 Task: Create an Auction Website: Facilitates online auctions and bidding on various items or services.
Action: Mouse moved to (483, 174)
Screenshot: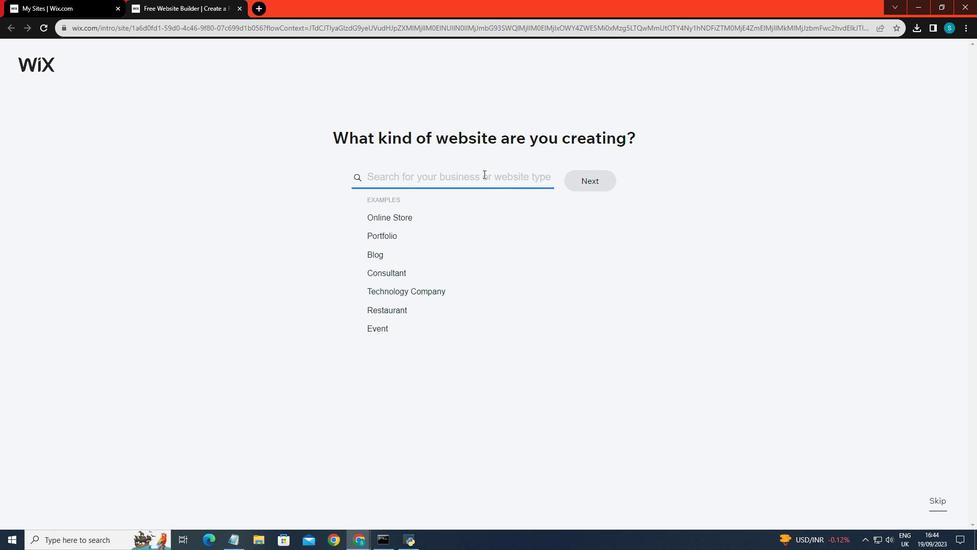 
Action: Mouse pressed left at (483, 174)
Screenshot: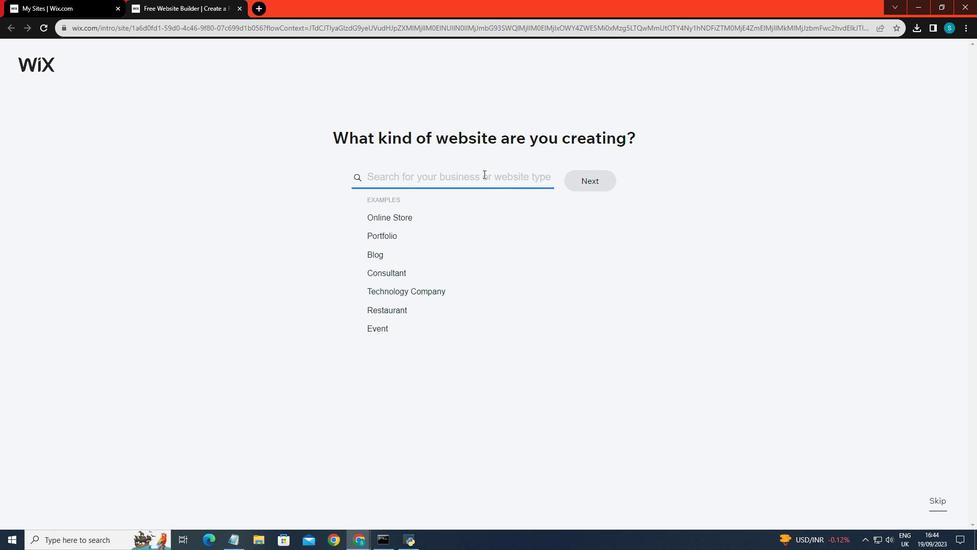 
Action: Key pressed ay<Key.backspace>uction
Screenshot: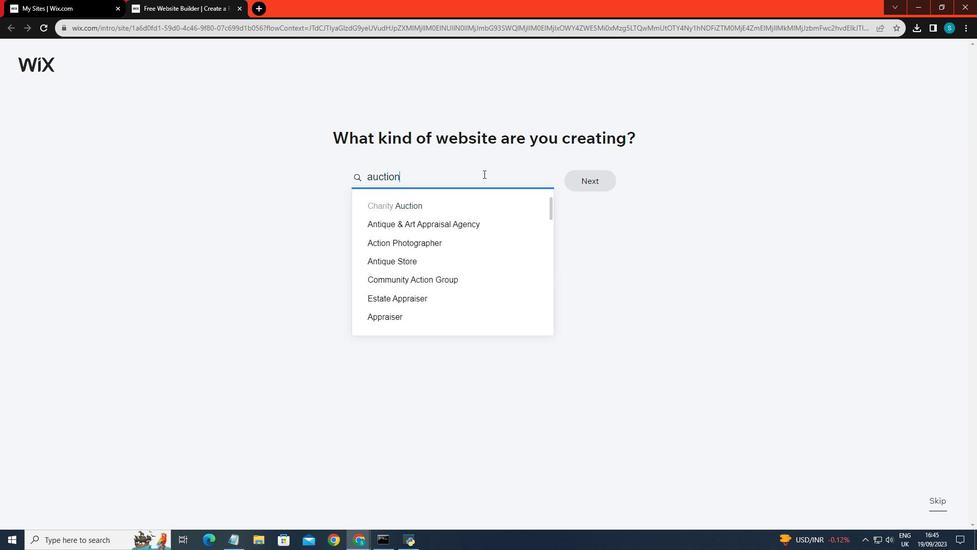 
Action: Mouse moved to (409, 246)
Screenshot: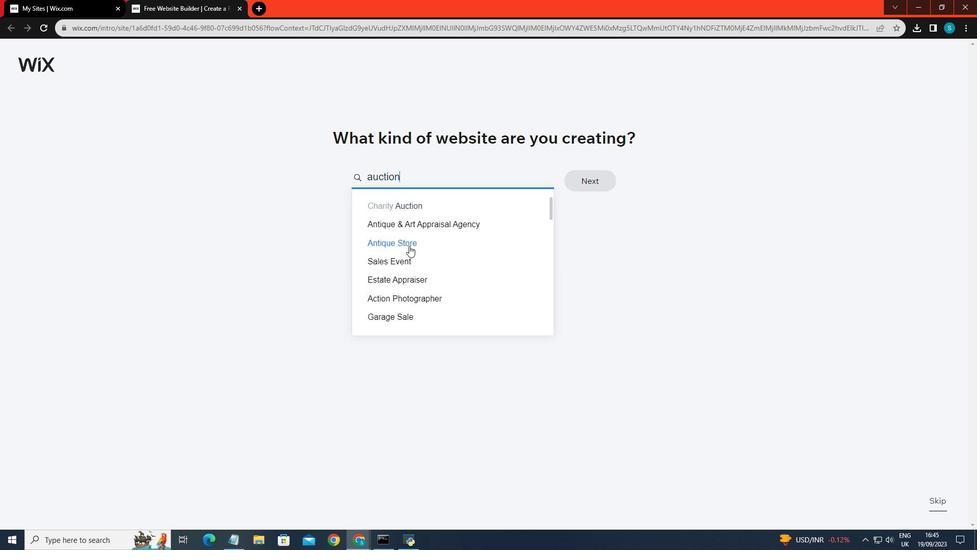 
Action: Mouse pressed left at (409, 246)
Screenshot: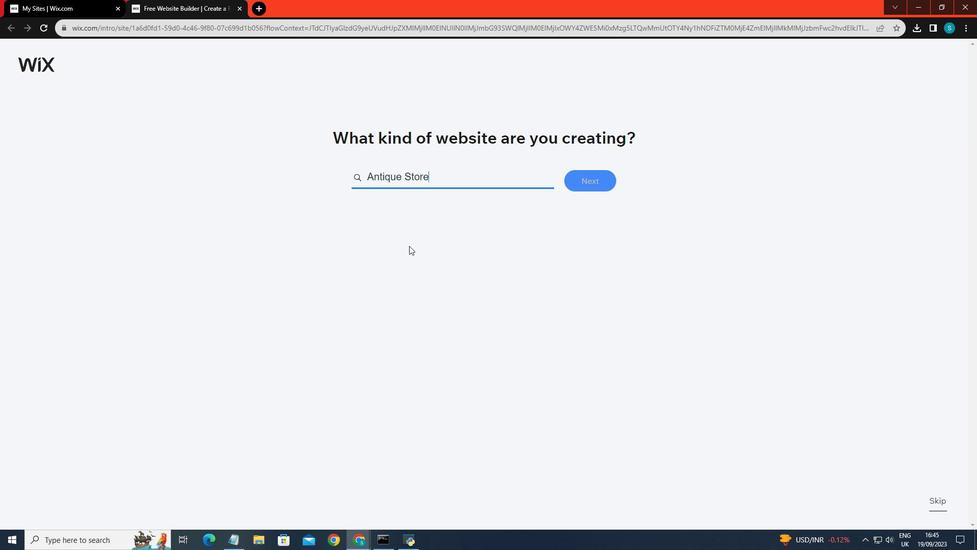 
Action: Mouse moved to (585, 174)
Screenshot: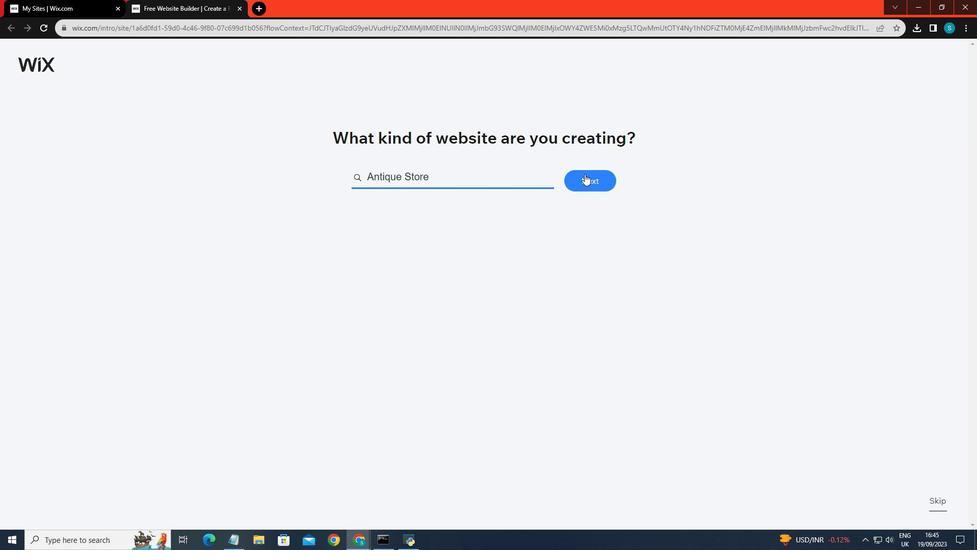 
Action: Mouse pressed left at (585, 174)
Screenshot: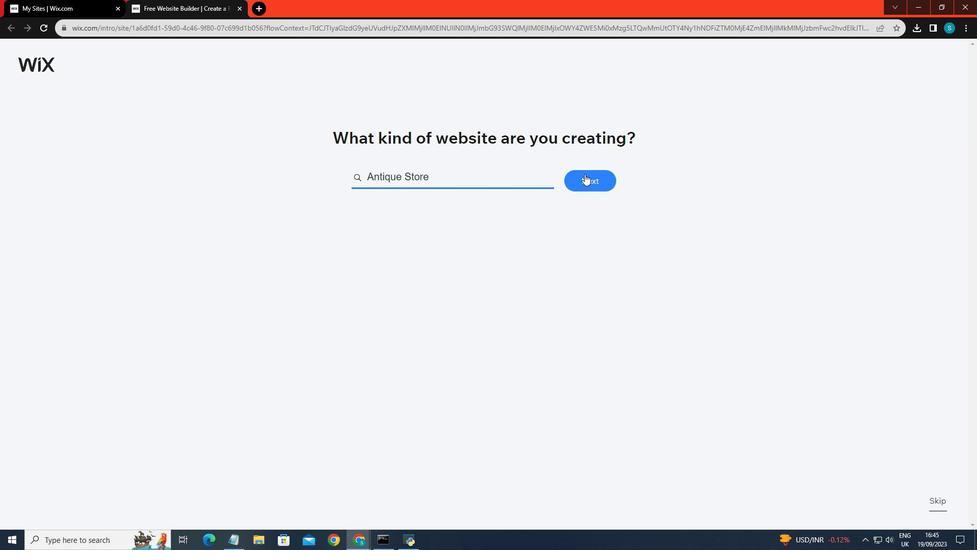 
Action: Mouse moved to (795, 131)
Screenshot: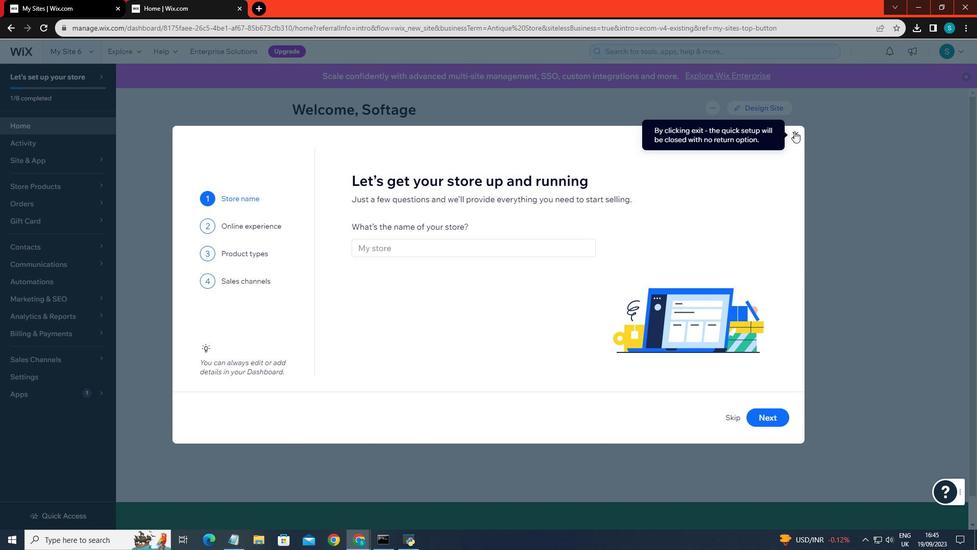 
Action: Mouse pressed left at (795, 131)
Screenshot: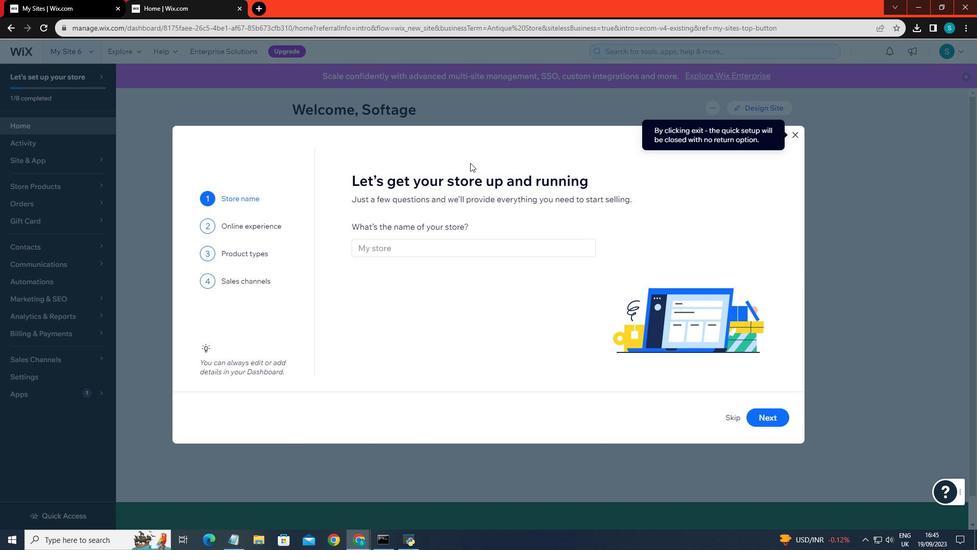 
Action: Mouse moved to (151, 158)
Screenshot: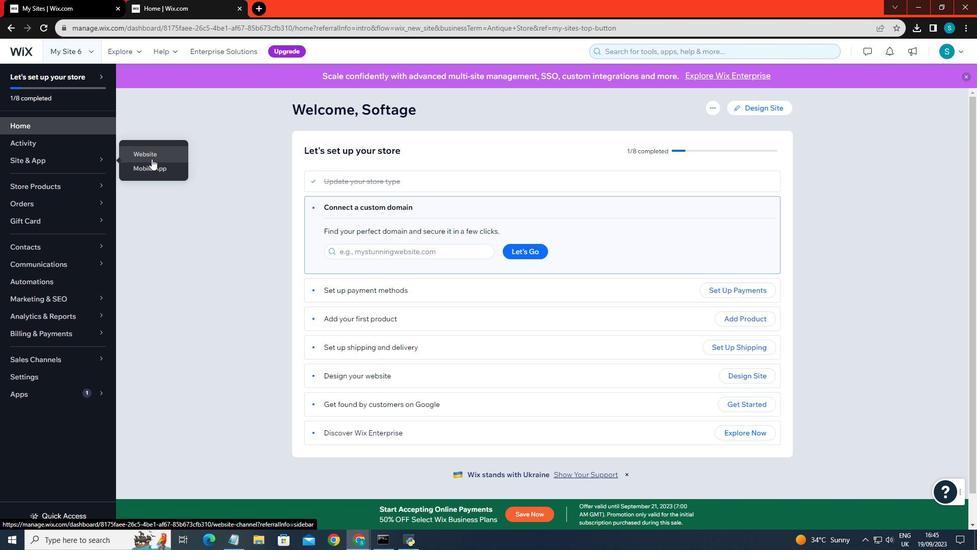 
Action: Mouse pressed left at (151, 158)
Screenshot: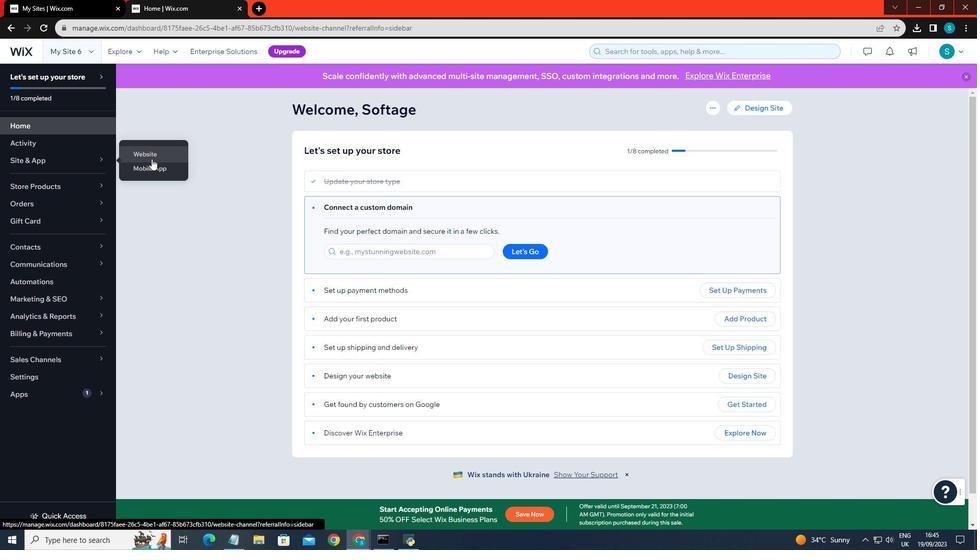 
Action: Mouse moved to (748, 292)
Screenshot: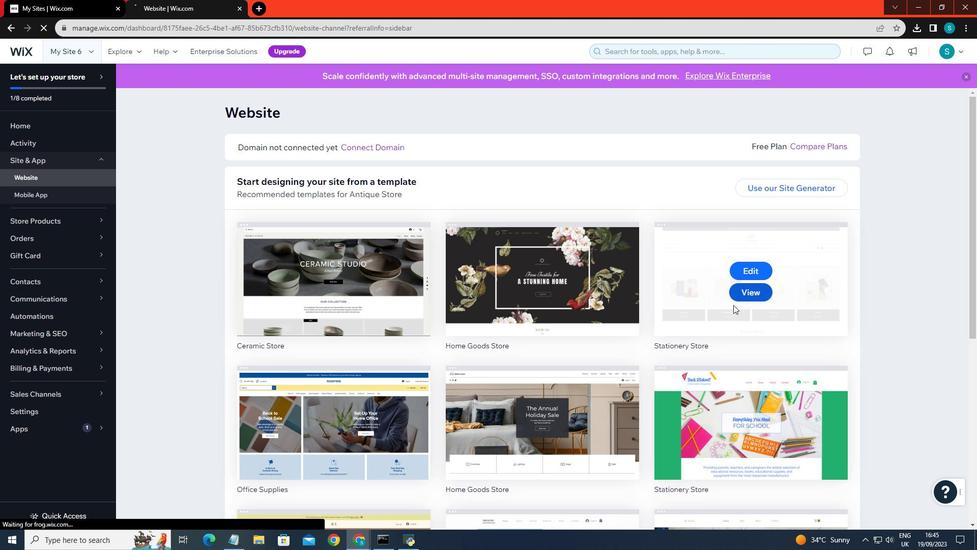 
Action: Mouse pressed left at (748, 292)
Screenshot: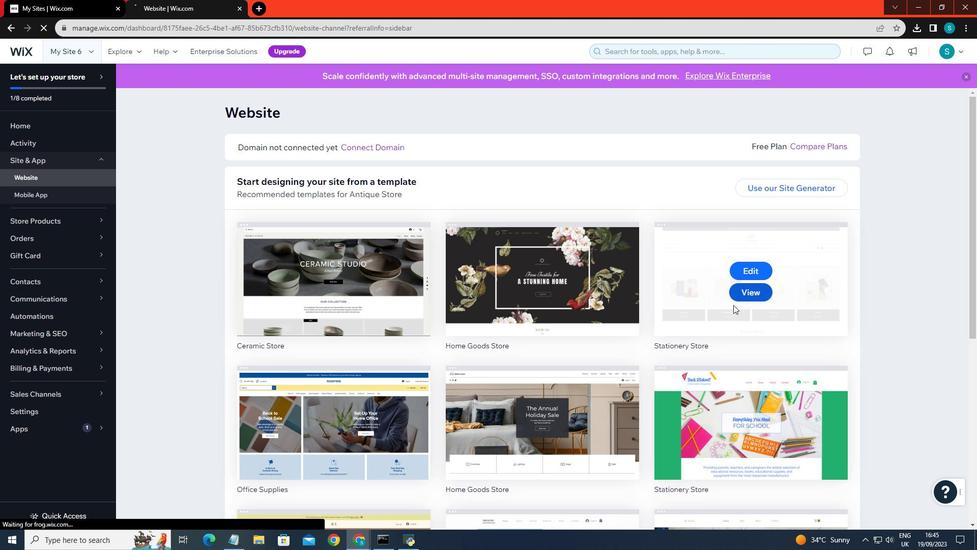 
Action: Mouse moved to (628, 367)
Screenshot: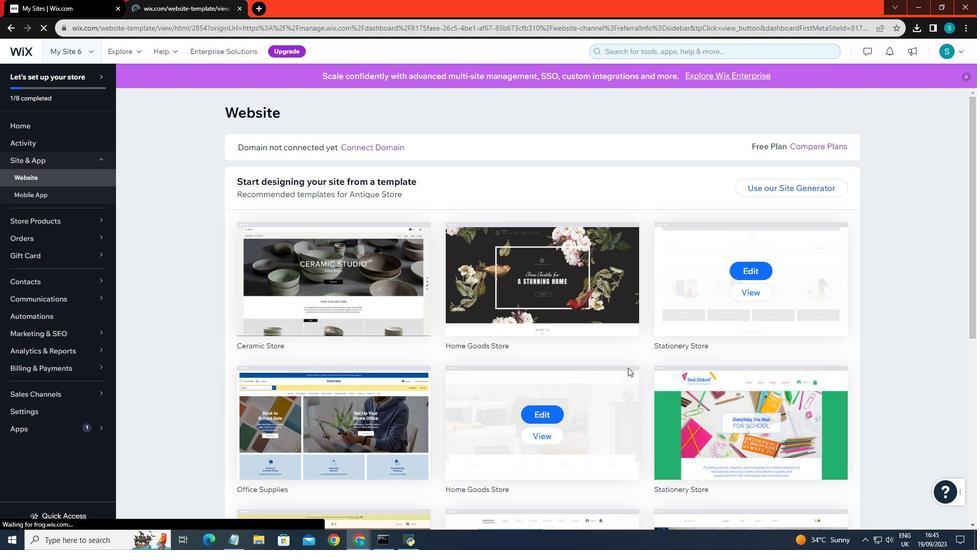 
Action: Mouse scrolled (628, 367) with delta (0, 0)
Screenshot: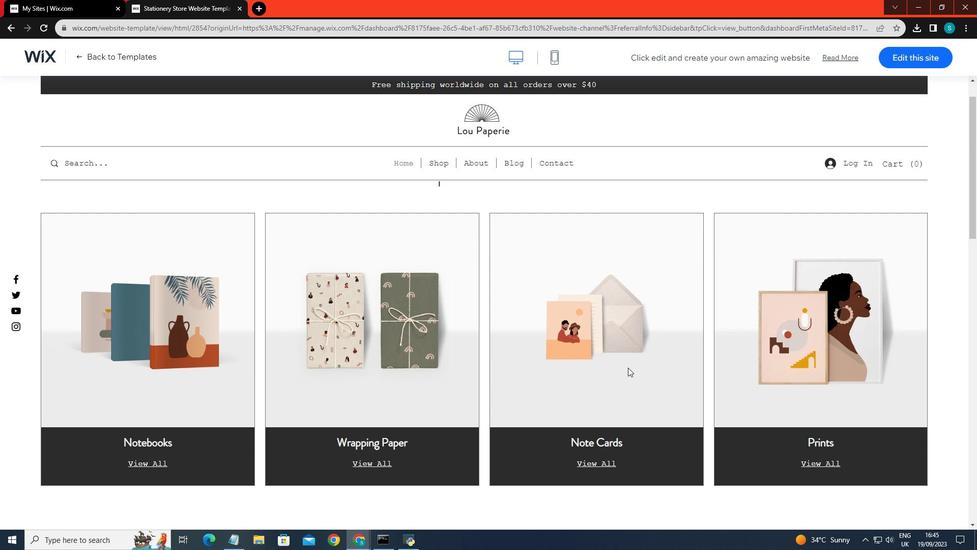 
Action: Mouse scrolled (628, 367) with delta (0, 0)
Screenshot: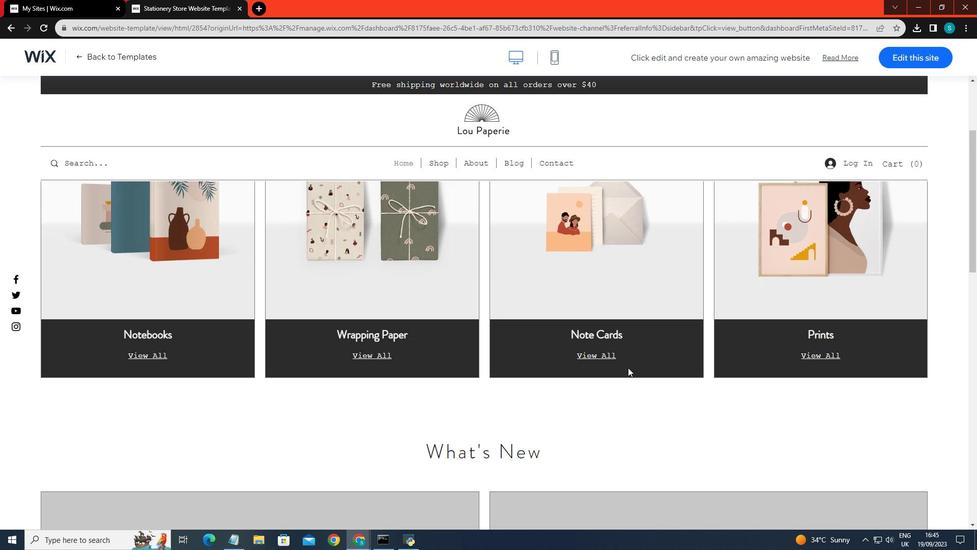 
Action: Mouse scrolled (628, 367) with delta (0, 0)
Screenshot: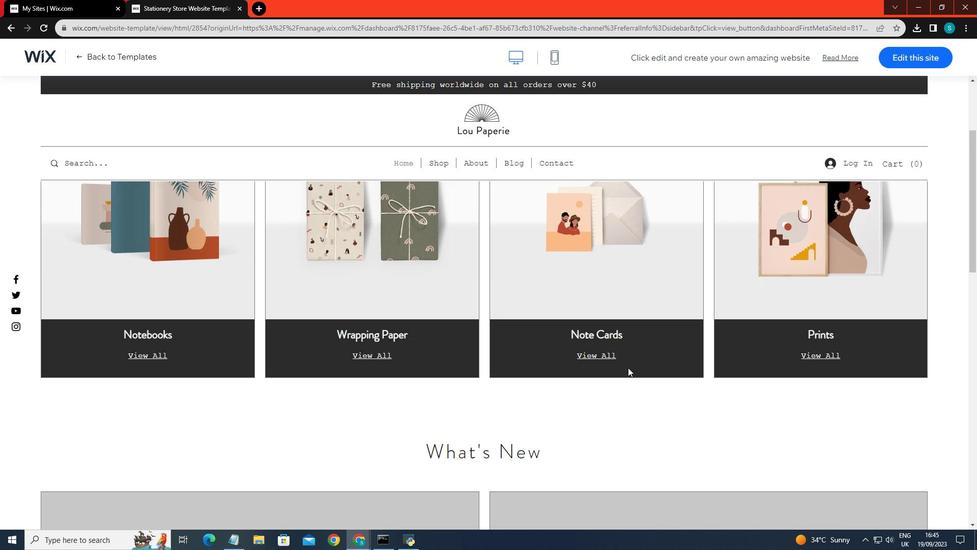 
Action: Mouse scrolled (628, 367) with delta (0, 0)
Screenshot: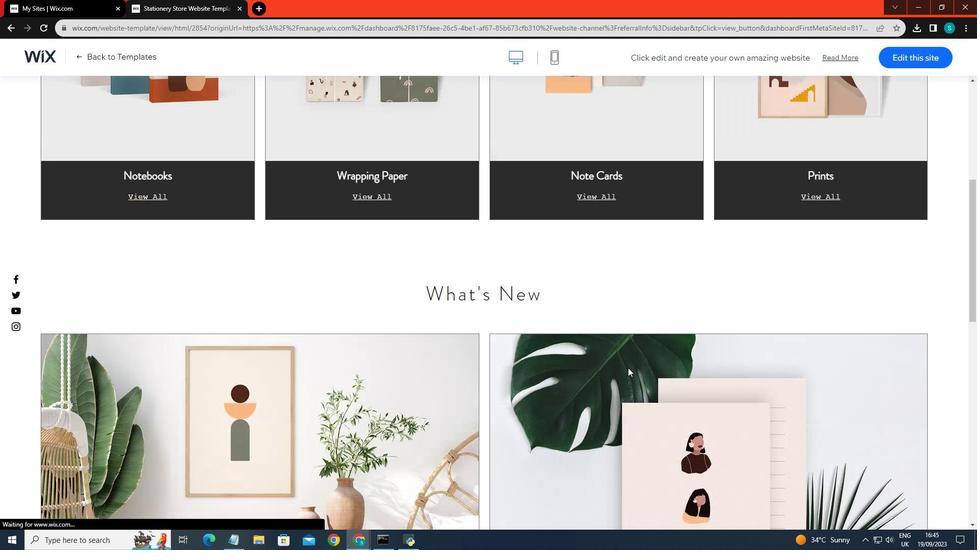 
Action: Mouse scrolled (628, 367) with delta (0, 0)
Screenshot: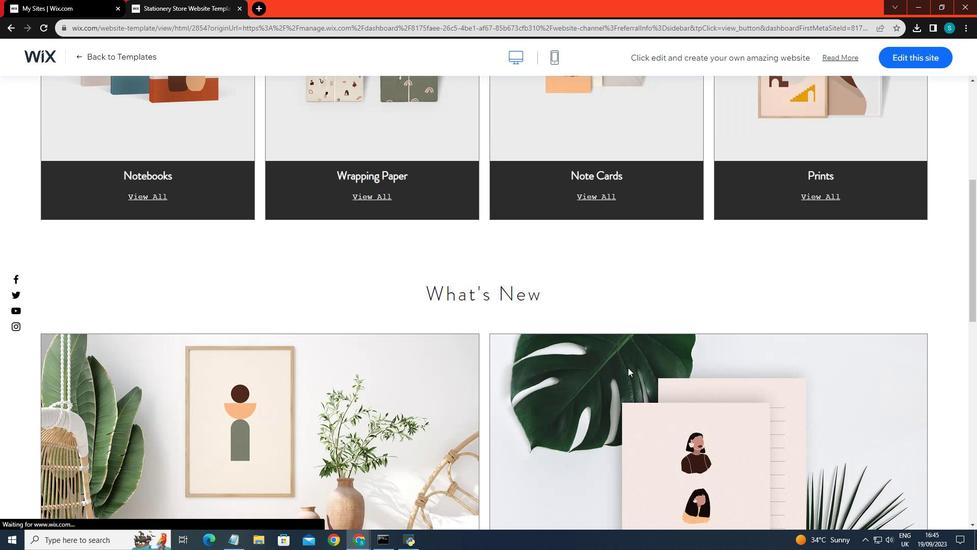
Action: Mouse scrolled (628, 367) with delta (0, 0)
Screenshot: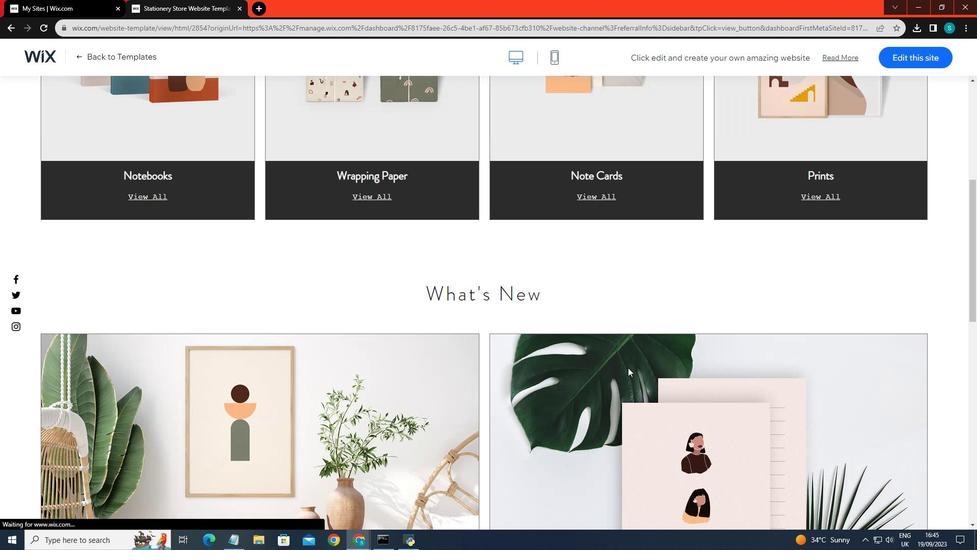 
Action: Mouse scrolled (628, 367) with delta (0, 0)
Screenshot: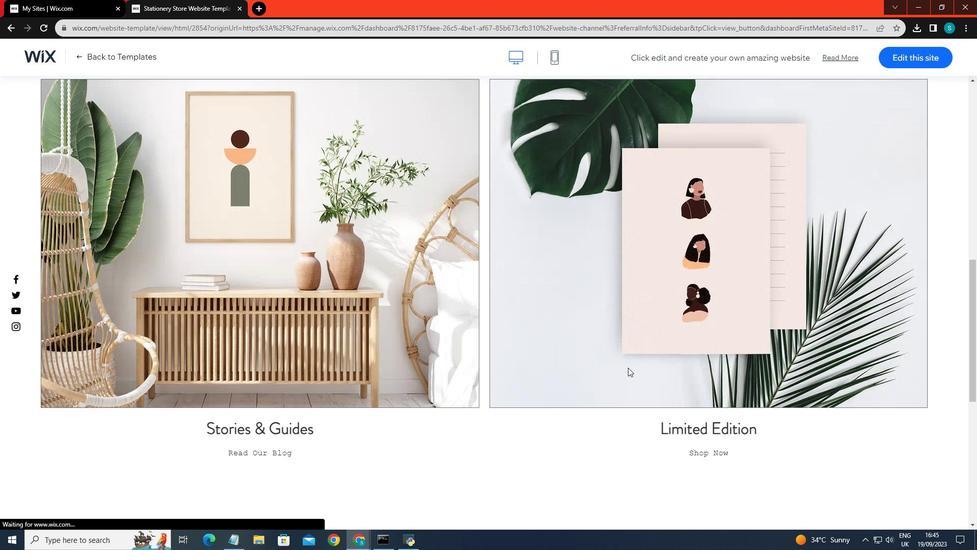 
Action: Mouse scrolled (628, 367) with delta (0, 0)
Screenshot: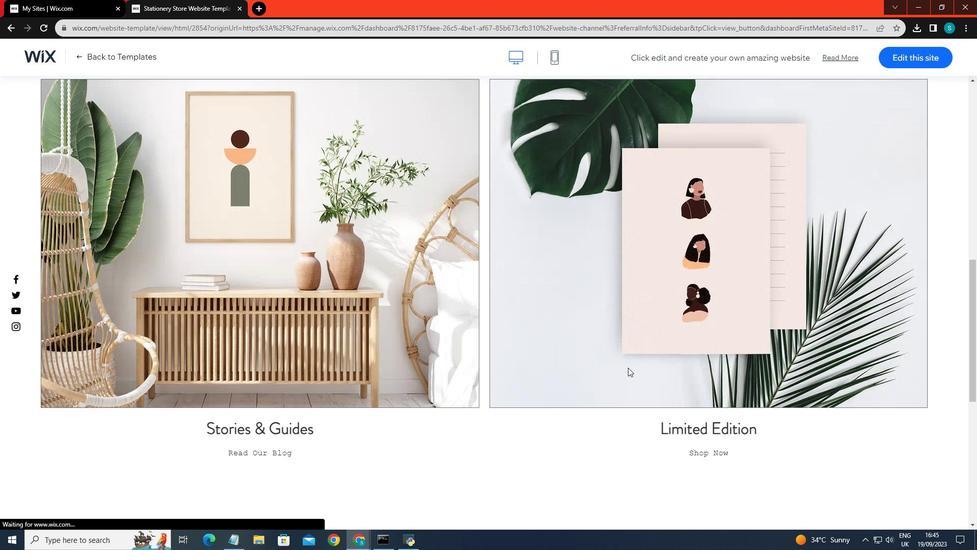 
Action: Mouse scrolled (628, 367) with delta (0, 0)
Screenshot: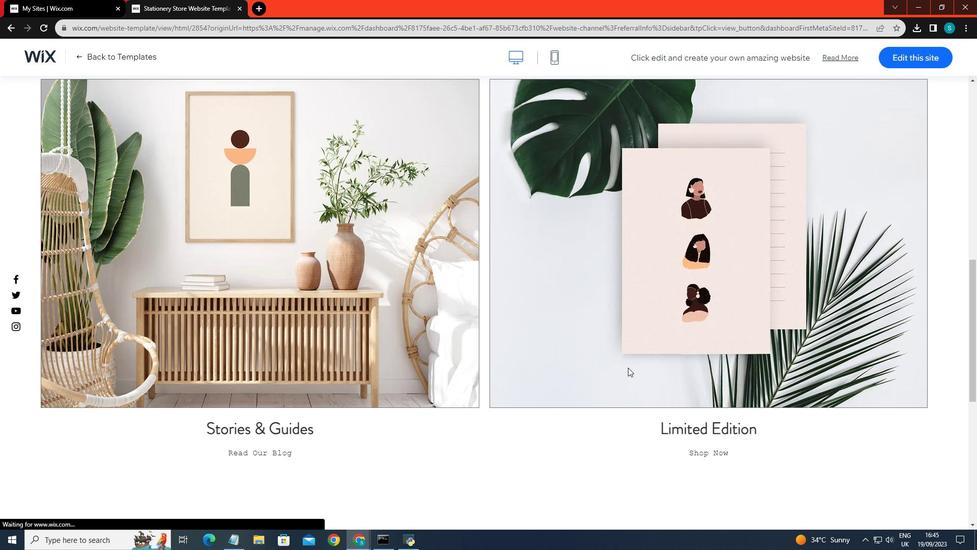 
Action: Mouse scrolled (628, 367) with delta (0, 0)
Screenshot: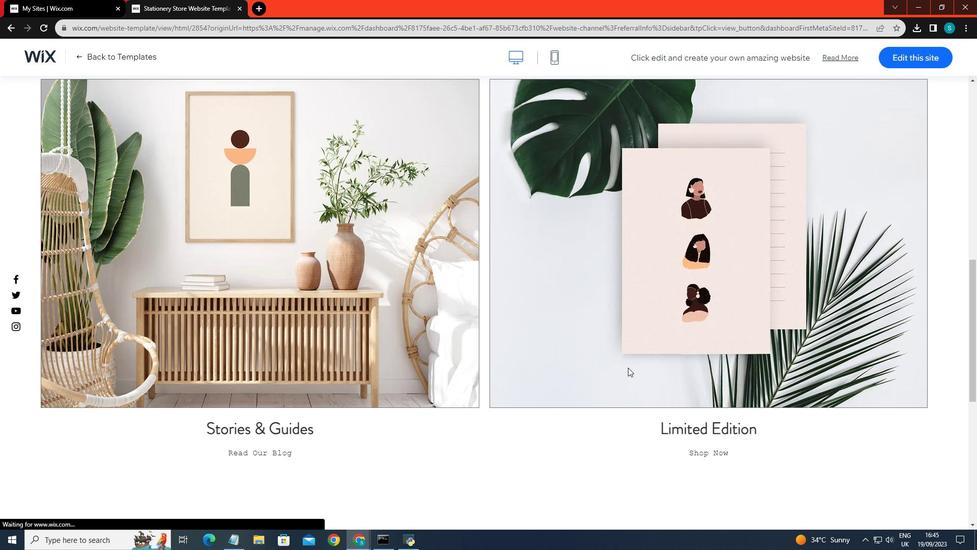 
Action: Mouse scrolled (628, 367) with delta (0, 0)
Screenshot: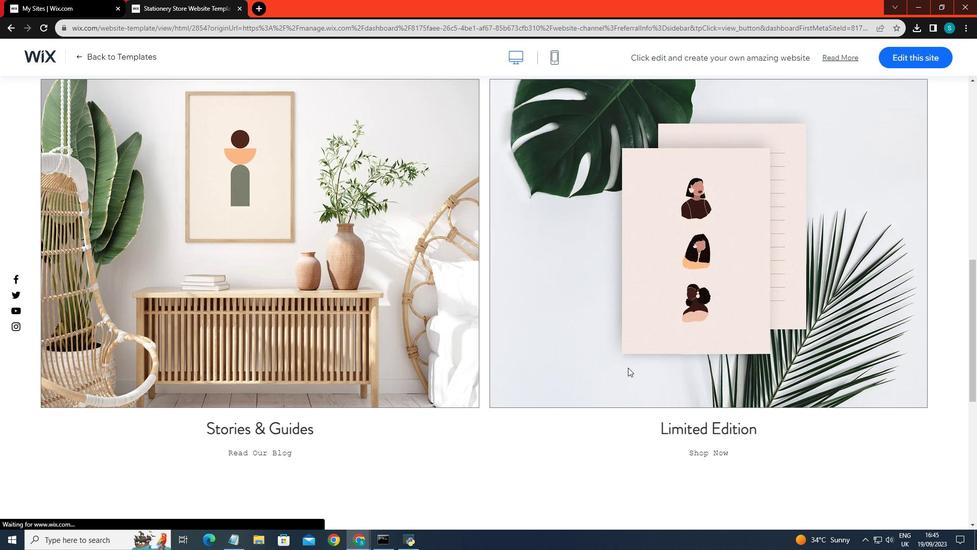 
Action: Mouse scrolled (628, 367) with delta (0, 0)
Screenshot: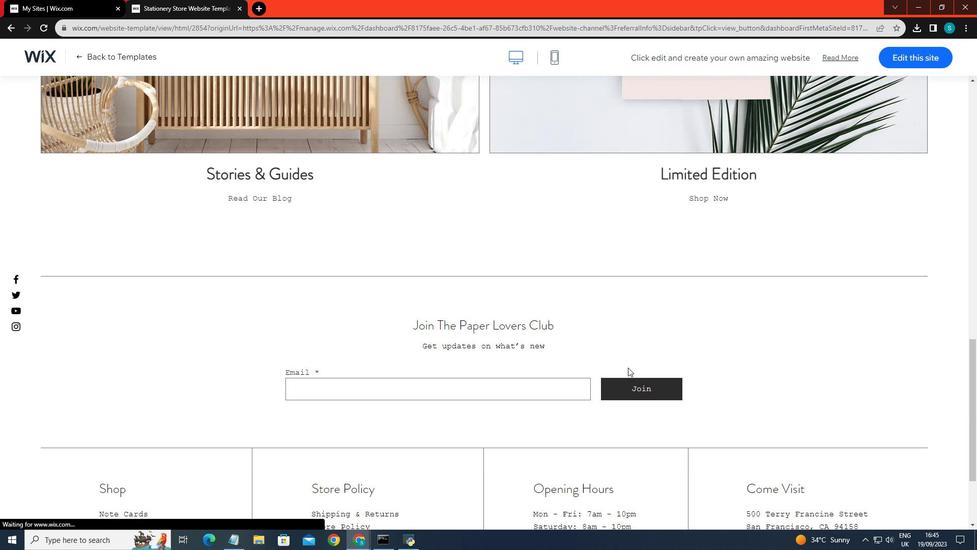 
Action: Mouse scrolled (628, 367) with delta (0, 0)
Screenshot: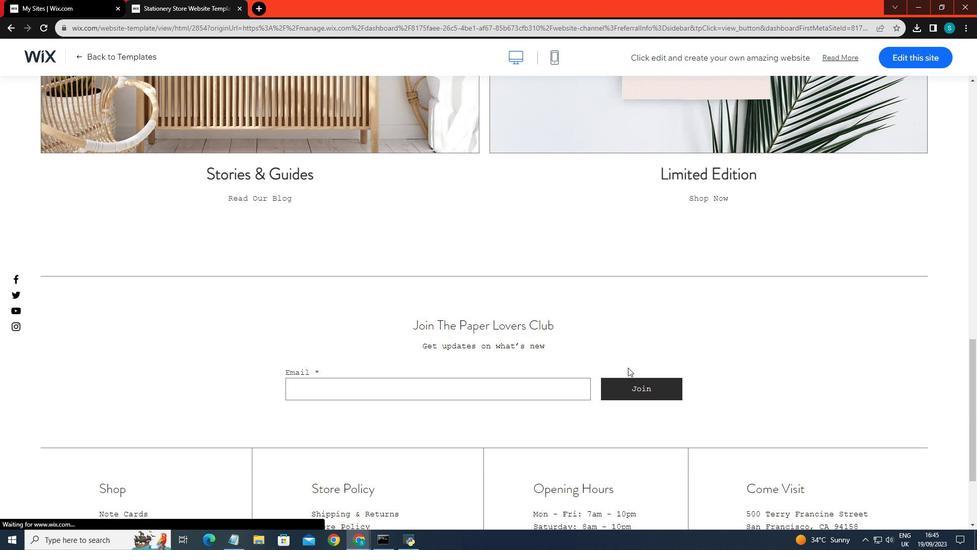 
Action: Mouse scrolled (628, 367) with delta (0, 0)
Screenshot: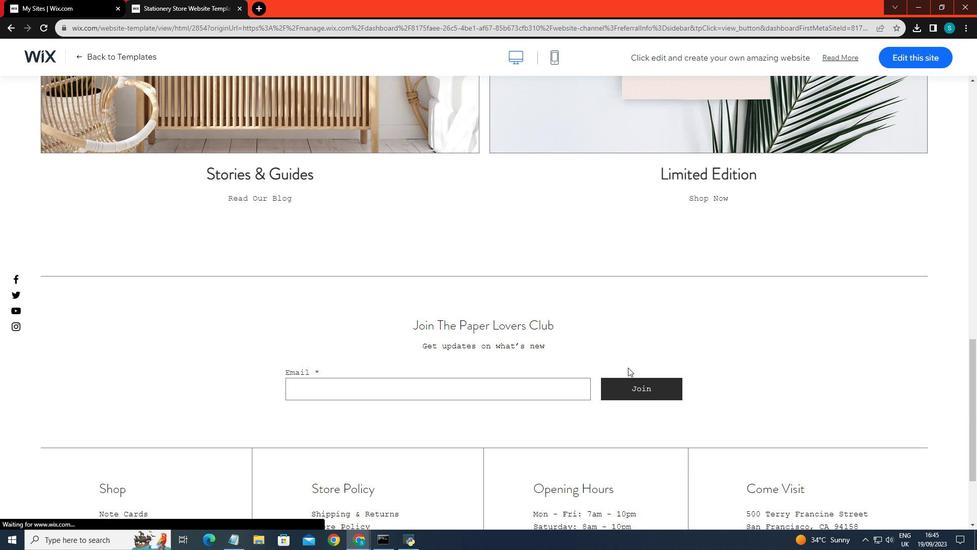 
Action: Mouse scrolled (628, 367) with delta (0, 0)
Screenshot: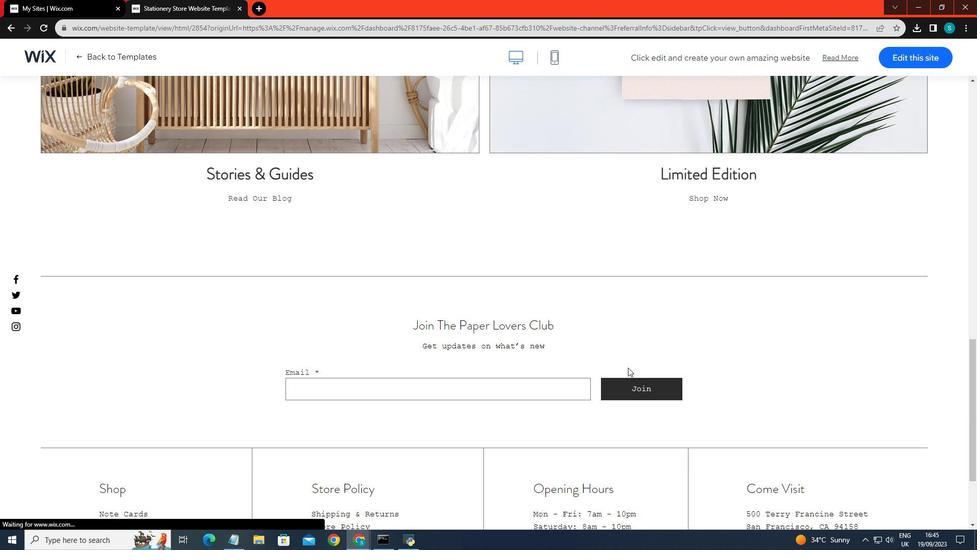 
Action: Mouse scrolled (628, 367) with delta (0, 0)
Screenshot: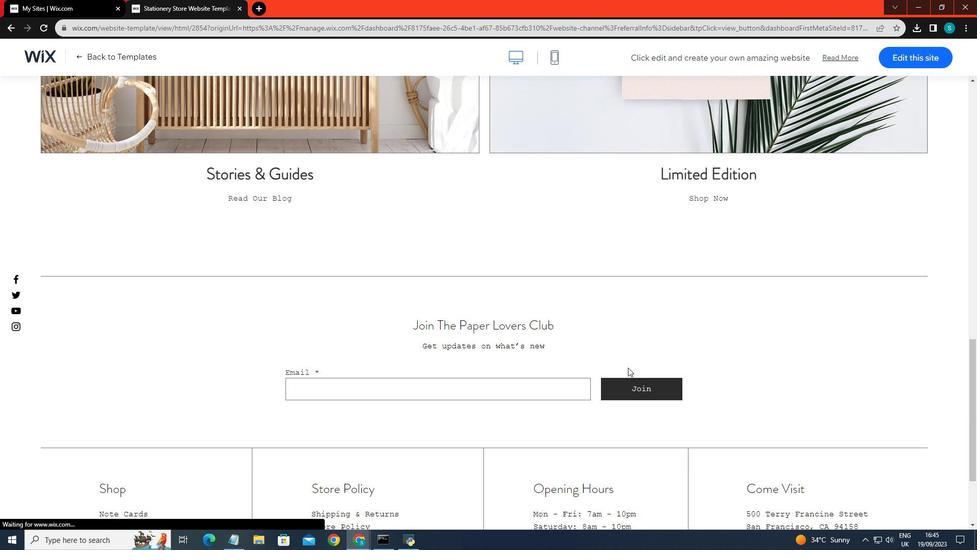 
Action: Mouse scrolled (628, 367) with delta (0, 0)
Screenshot: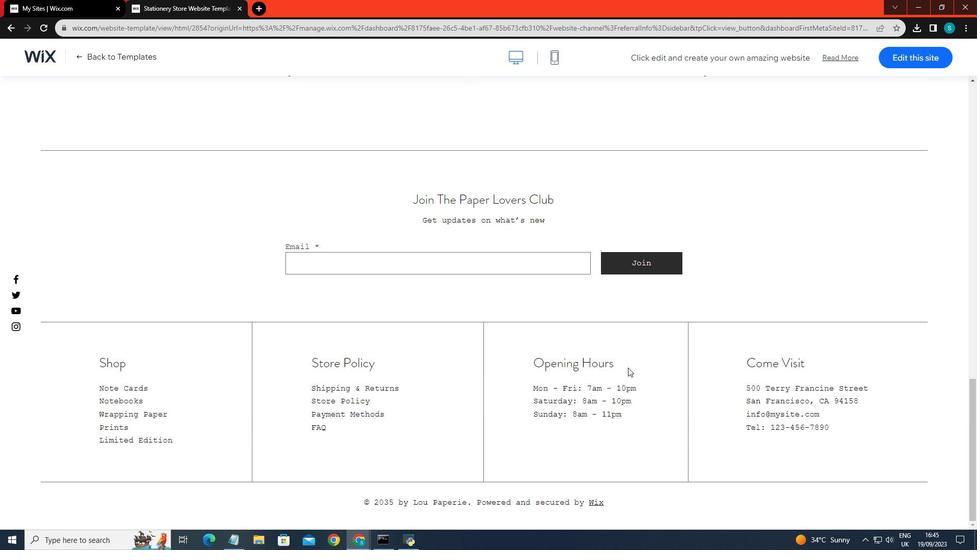 
Action: Mouse scrolled (628, 367) with delta (0, 0)
Screenshot: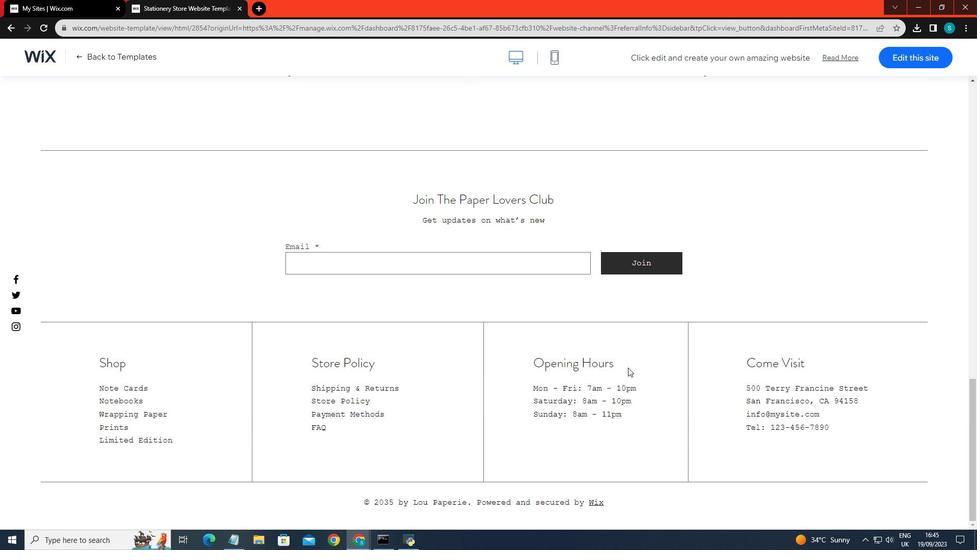 
Action: Mouse scrolled (628, 367) with delta (0, 0)
Screenshot: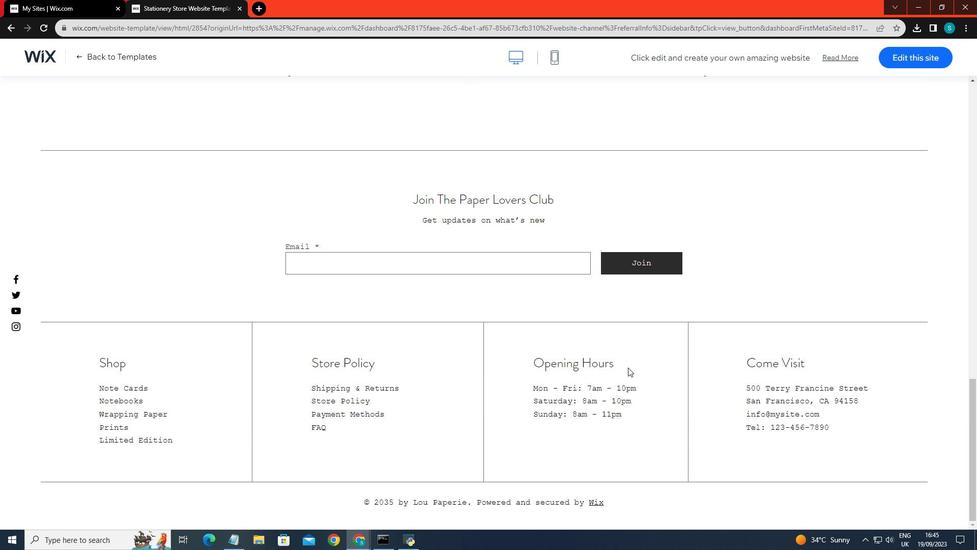
Action: Mouse scrolled (628, 367) with delta (0, 0)
Screenshot: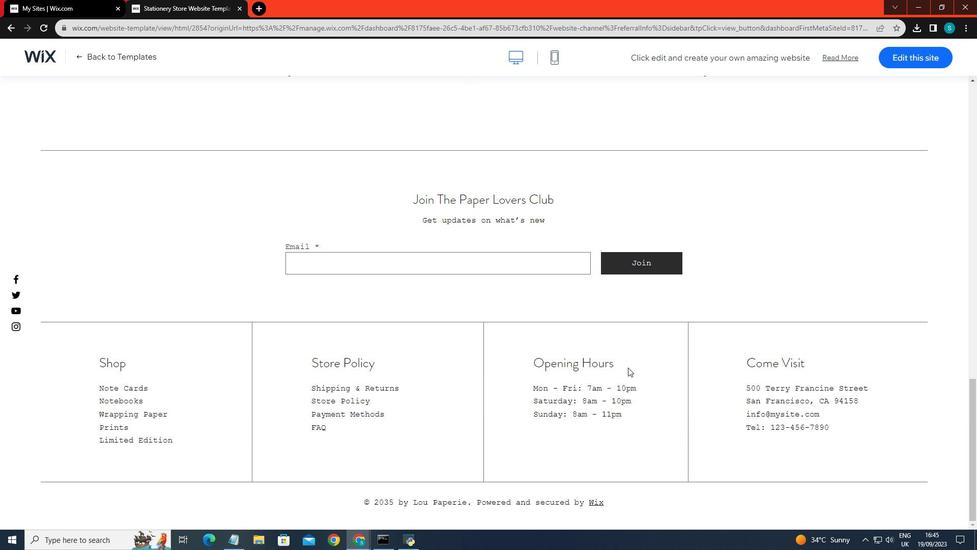 
Action: Mouse scrolled (628, 367) with delta (0, 0)
Screenshot: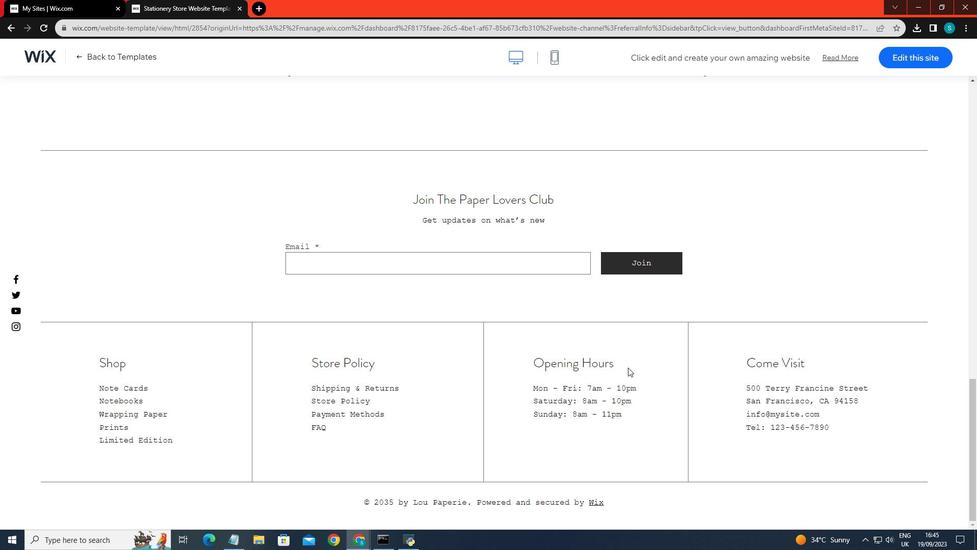 
Action: Mouse scrolled (628, 367) with delta (0, 0)
Screenshot: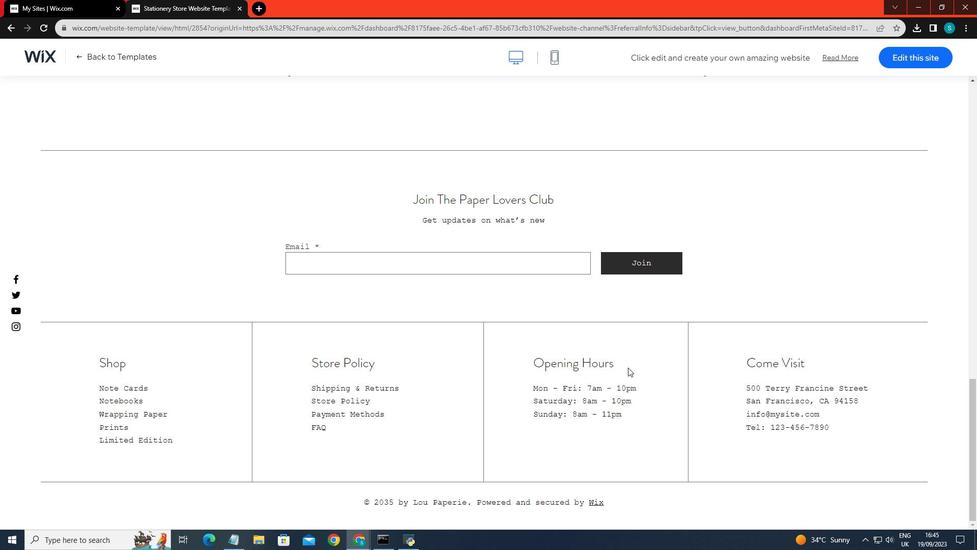 
Action: Mouse scrolled (628, 367) with delta (0, 0)
Screenshot: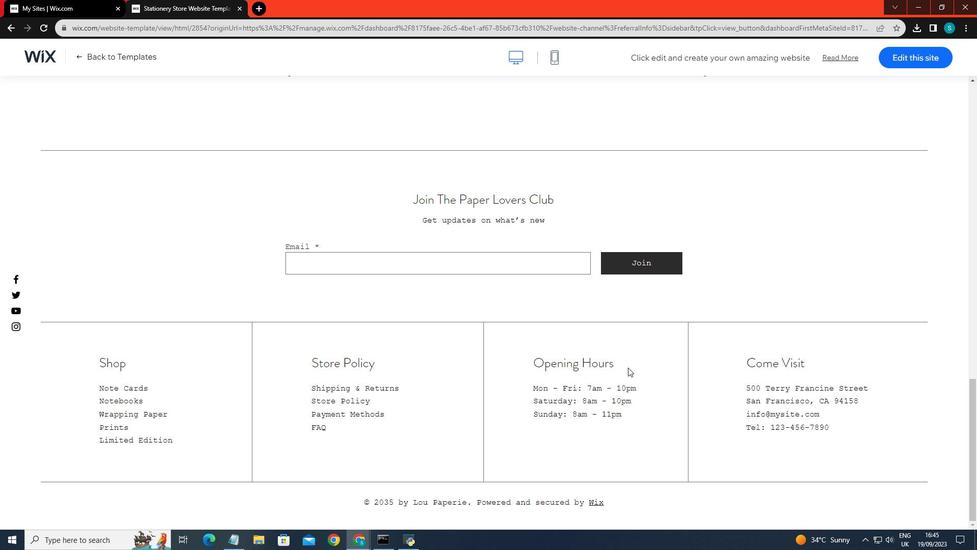 
Action: Mouse scrolled (628, 367) with delta (0, 0)
Screenshot: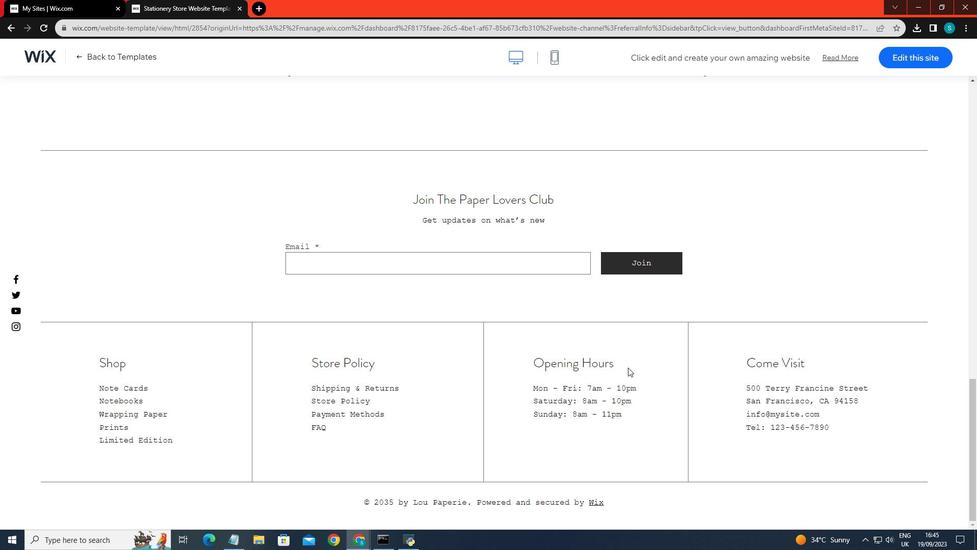 
Action: Mouse scrolled (628, 367) with delta (0, 0)
Screenshot: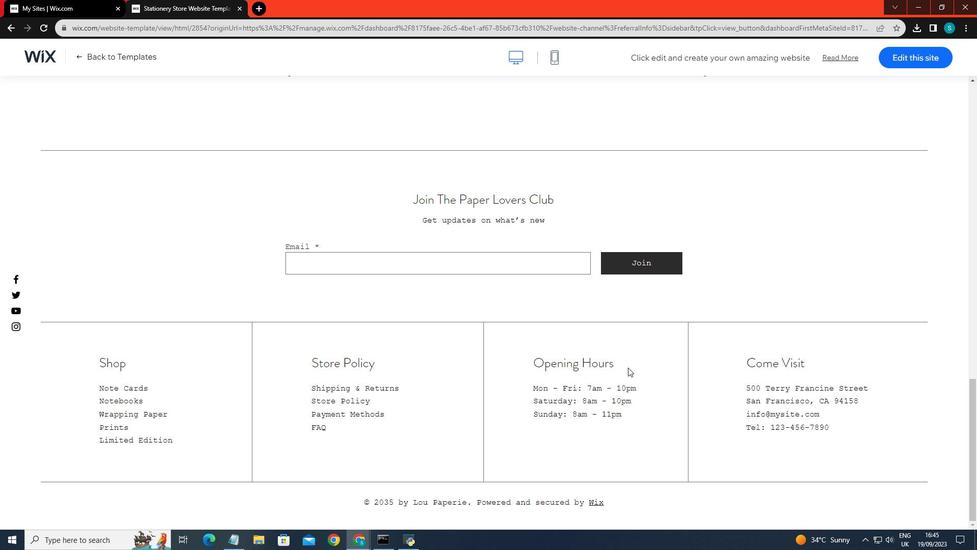 
Action: Mouse scrolled (628, 368) with delta (0, 0)
Screenshot: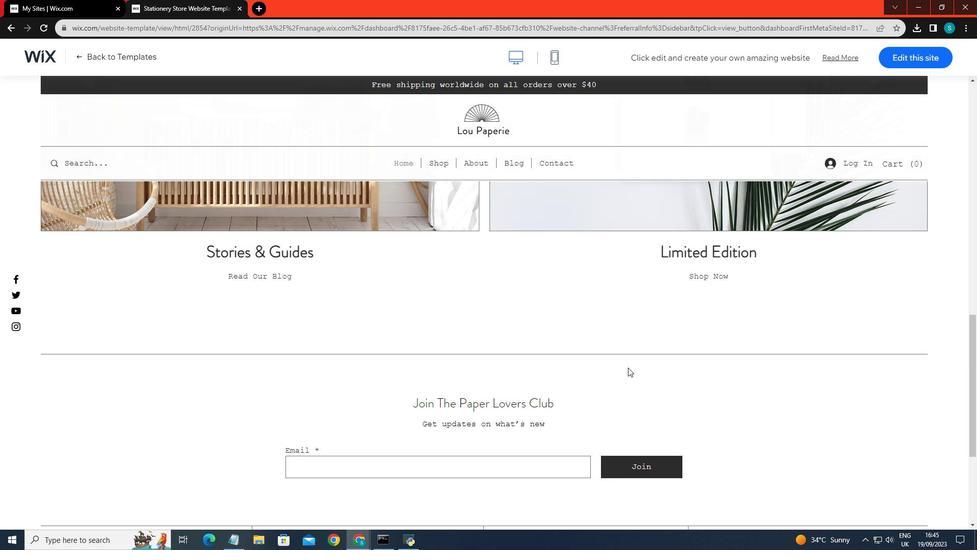 
Action: Mouse scrolled (628, 368) with delta (0, 0)
Screenshot: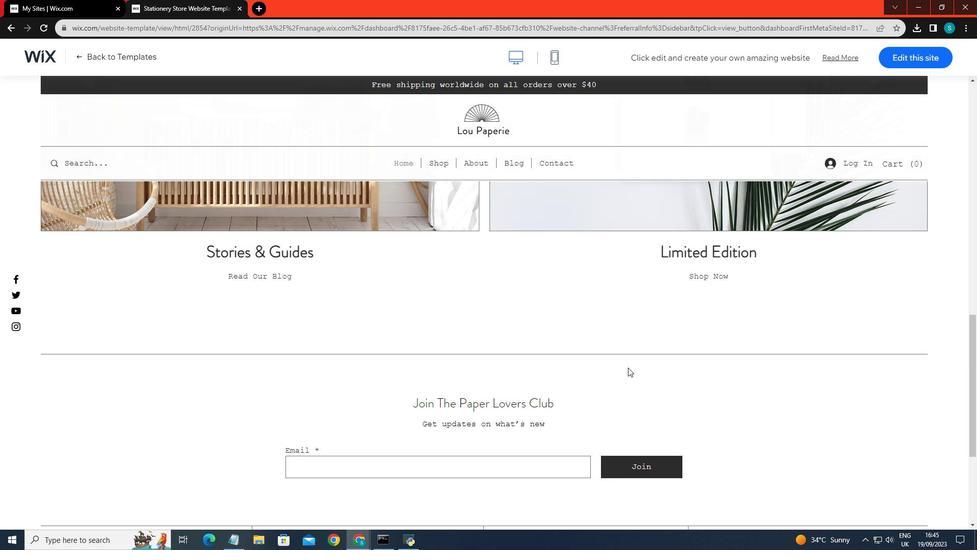 
Action: Mouse scrolled (628, 368) with delta (0, 0)
Screenshot: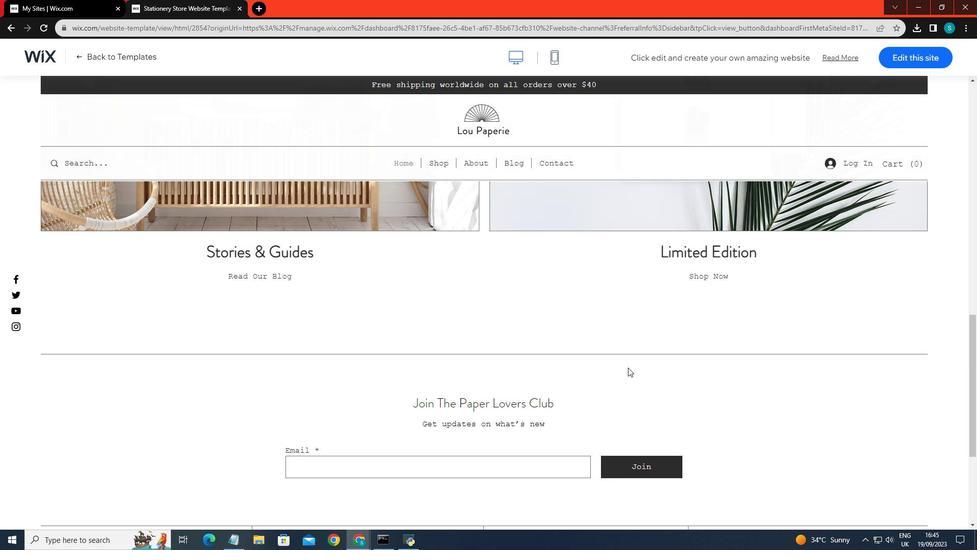 
Action: Mouse scrolled (628, 368) with delta (0, 0)
Screenshot: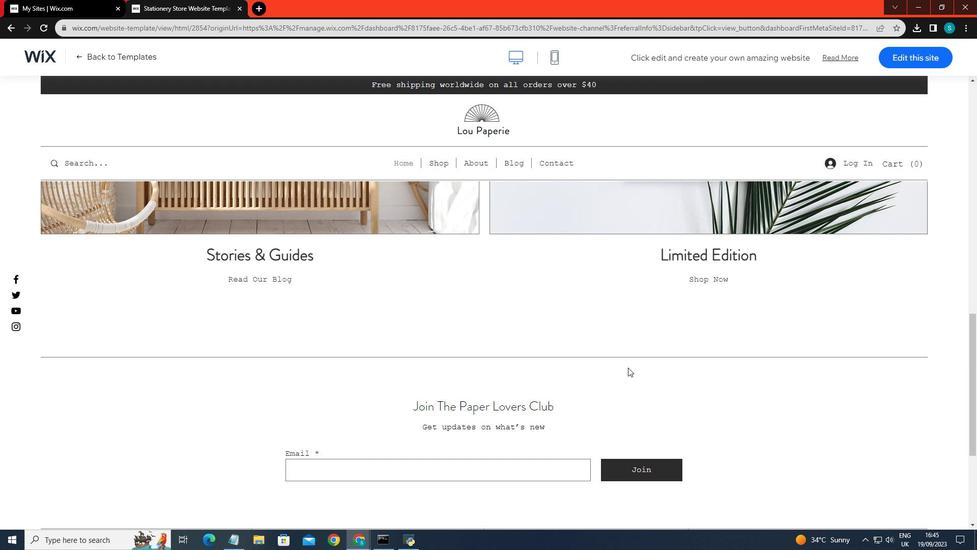 
Action: Mouse scrolled (628, 368) with delta (0, 0)
Screenshot: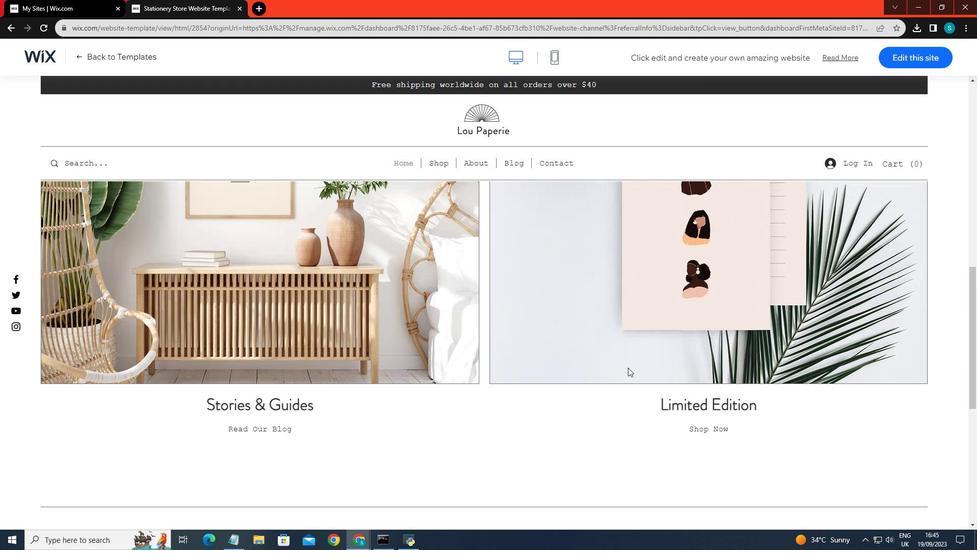 
Action: Mouse scrolled (628, 368) with delta (0, 0)
Screenshot: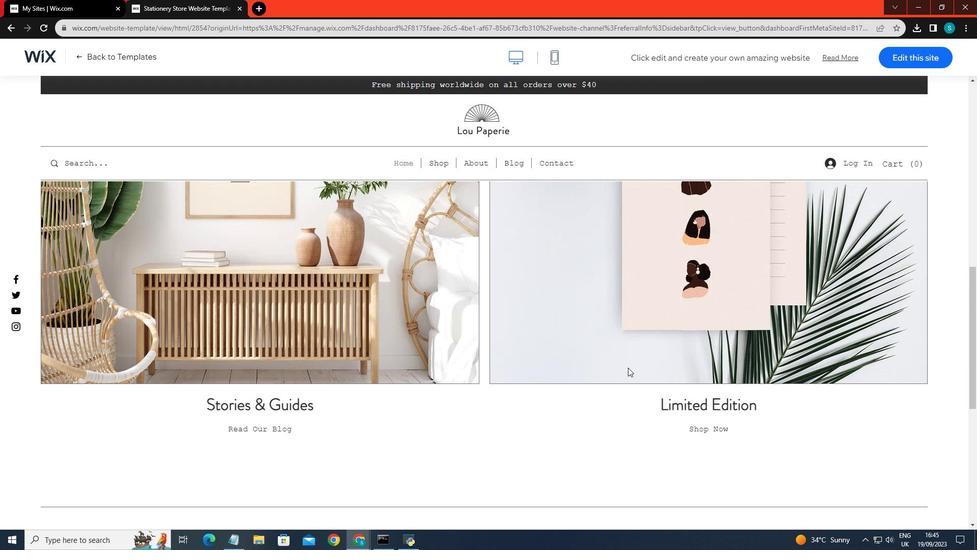 
Action: Mouse scrolled (628, 368) with delta (0, 0)
Screenshot: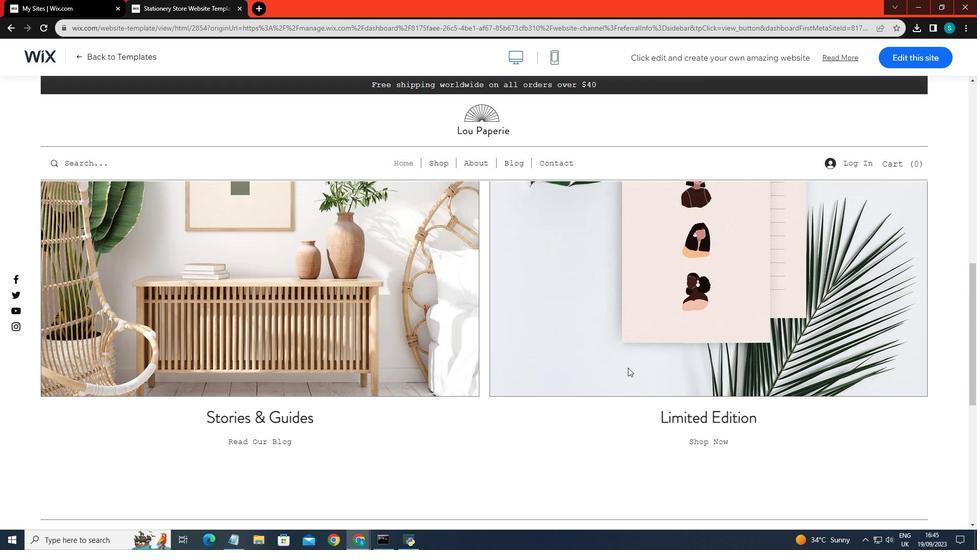 
Action: Mouse scrolled (628, 368) with delta (0, 0)
Screenshot: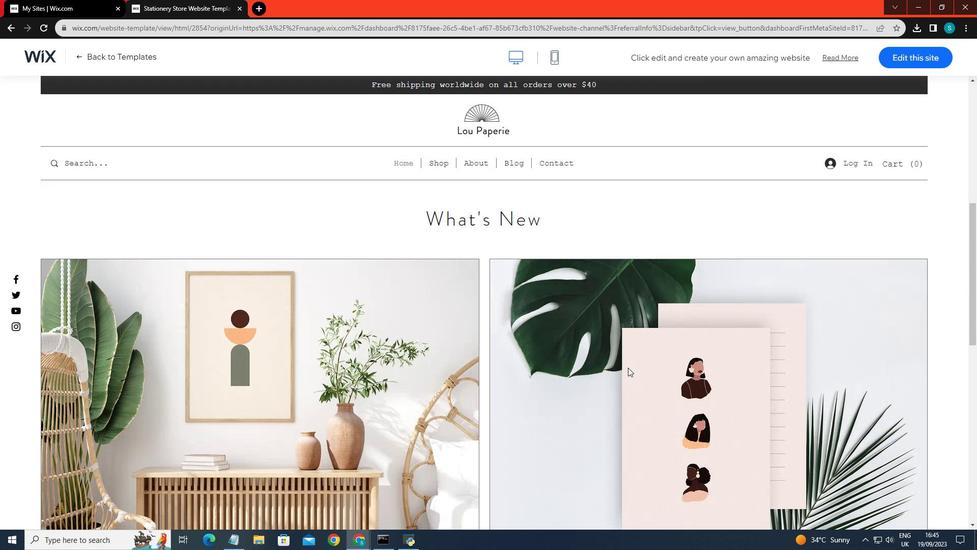 
Action: Mouse scrolled (628, 368) with delta (0, 0)
Screenshot: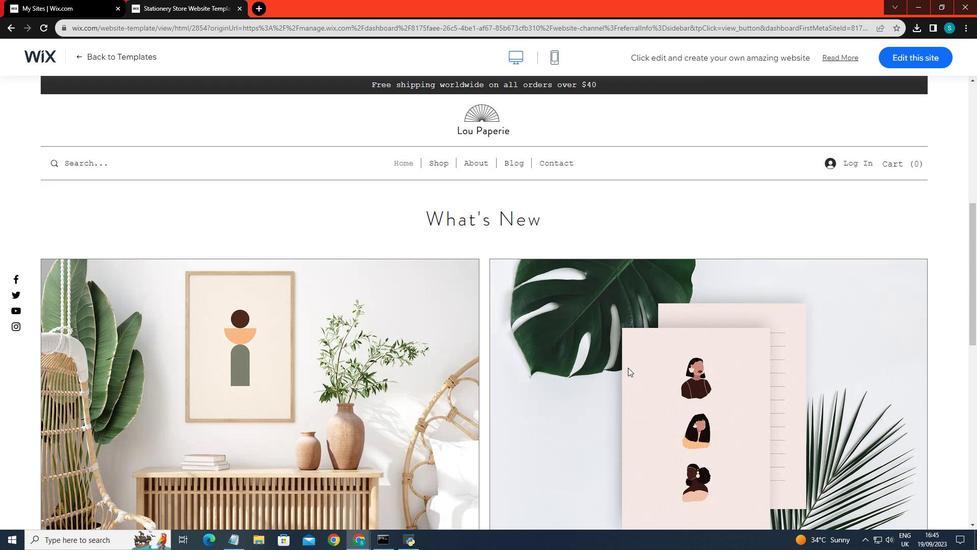 
Action: Mouse scrolled (628, 368) with delta (0, 0)
Screenshot: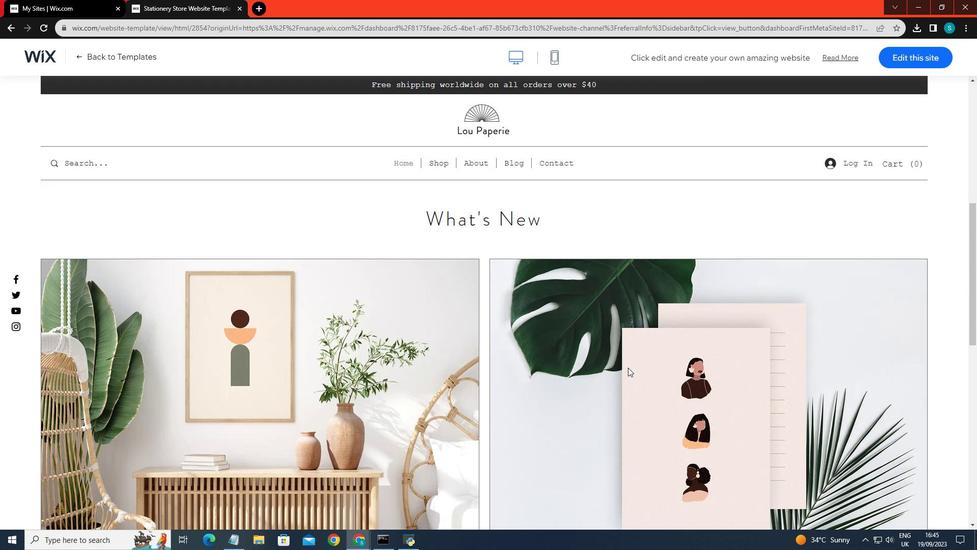 
Action: Mouse scrolled (628, 368) with delta (0, 0)
Screenshot: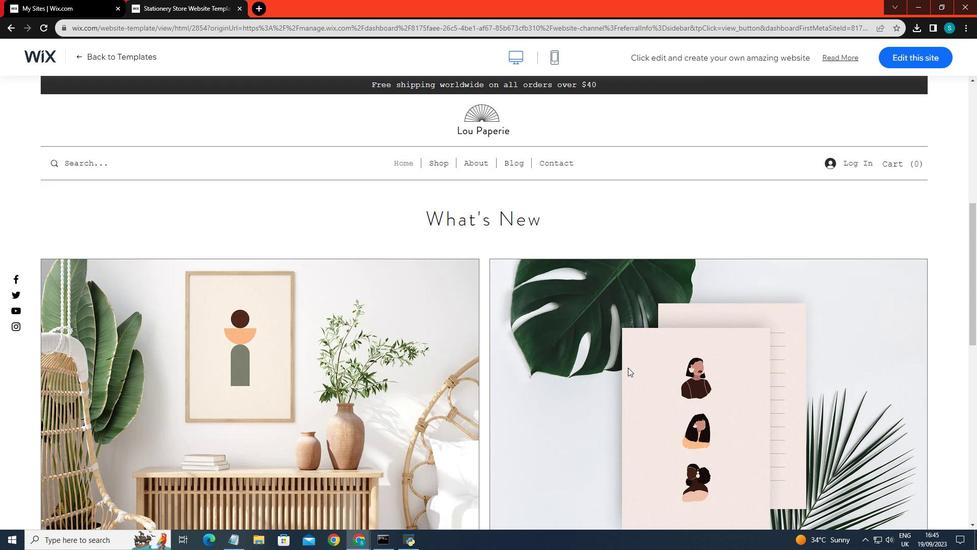 
Action: Mouse scrolled (628, 368) with delta (0, 0)
Screenshot: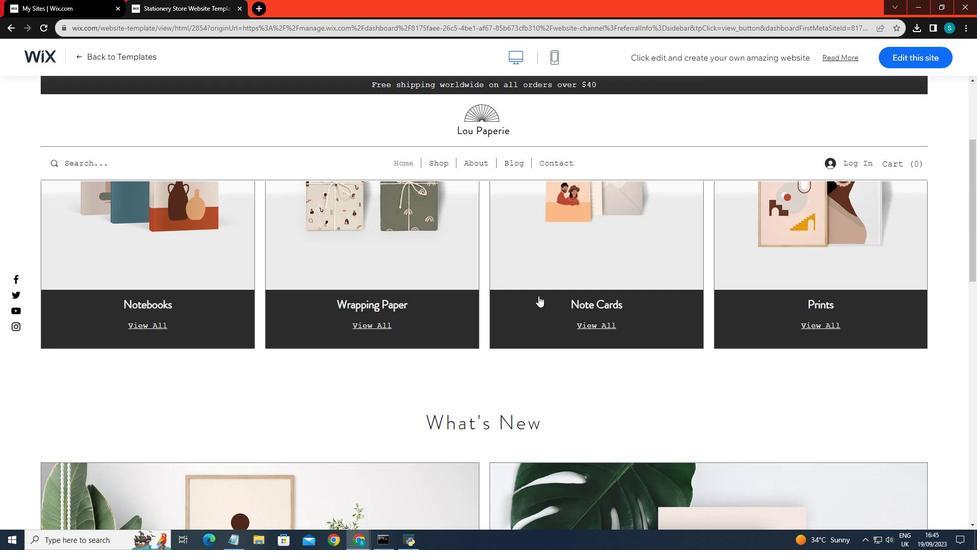 
Action: Mouse scrolled (628, 368) with delta (0, 0)
Screenshot: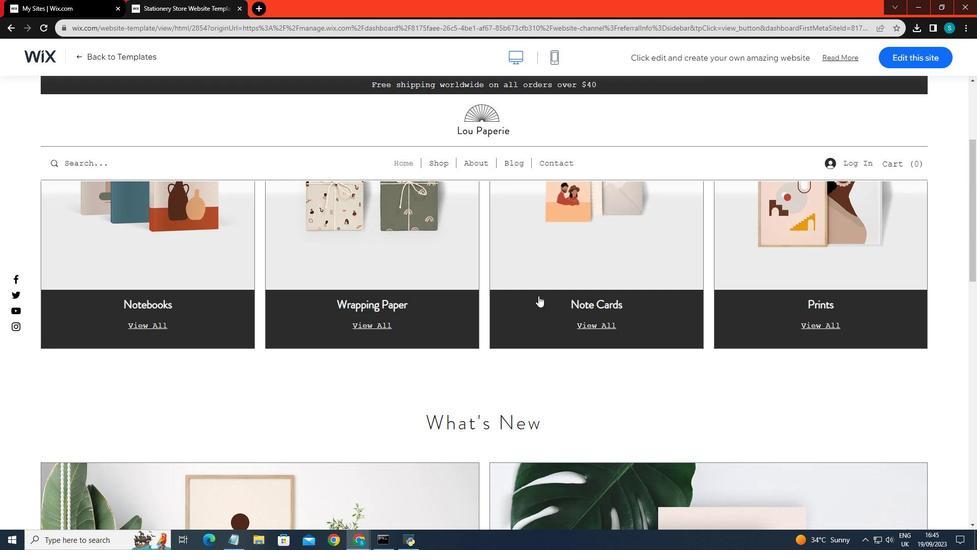 
Action: Mouse scrolled (628, 368) with delta (0, 0)
Screenshot: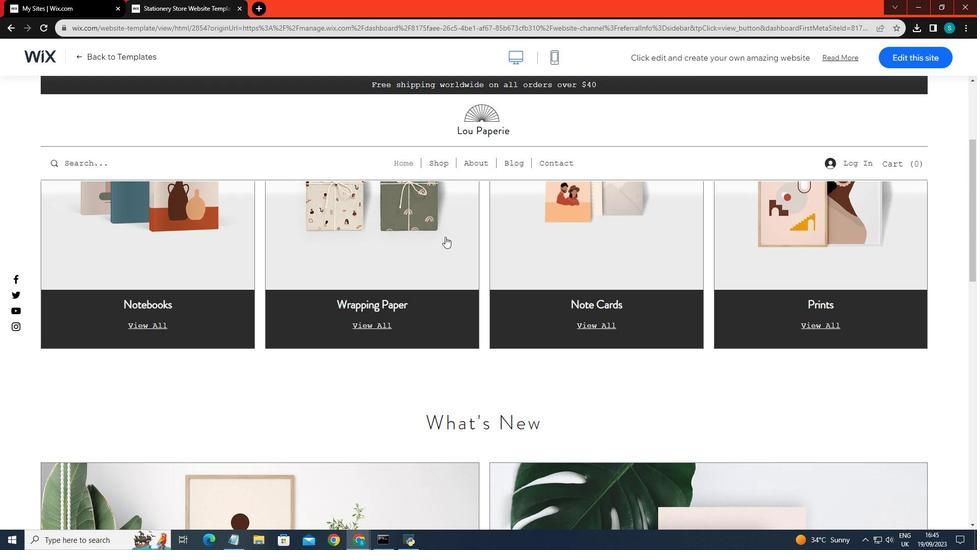
Action: Mouse scrolled (628, 368) with delta (0, 0)
Screenshot: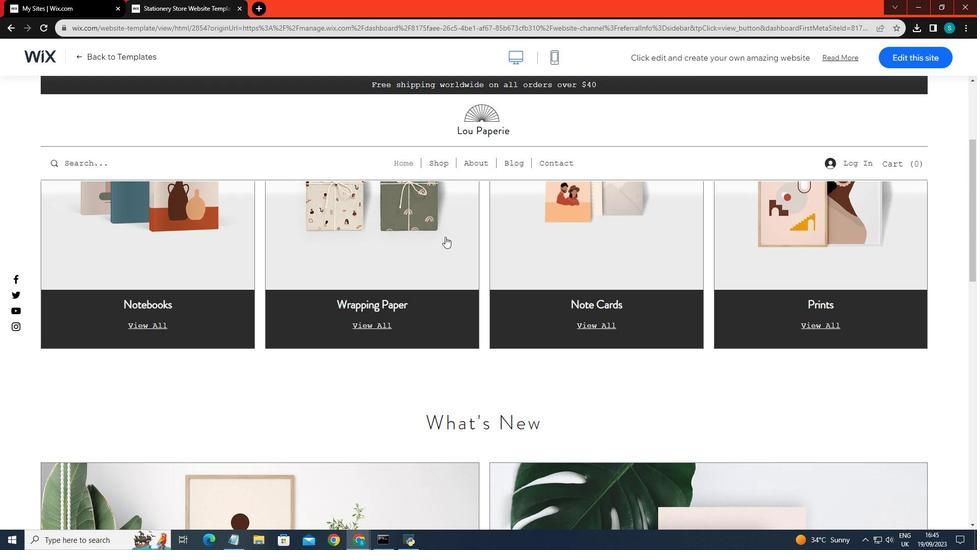
Action: Mouse moved to (10, 28)
Screenshot: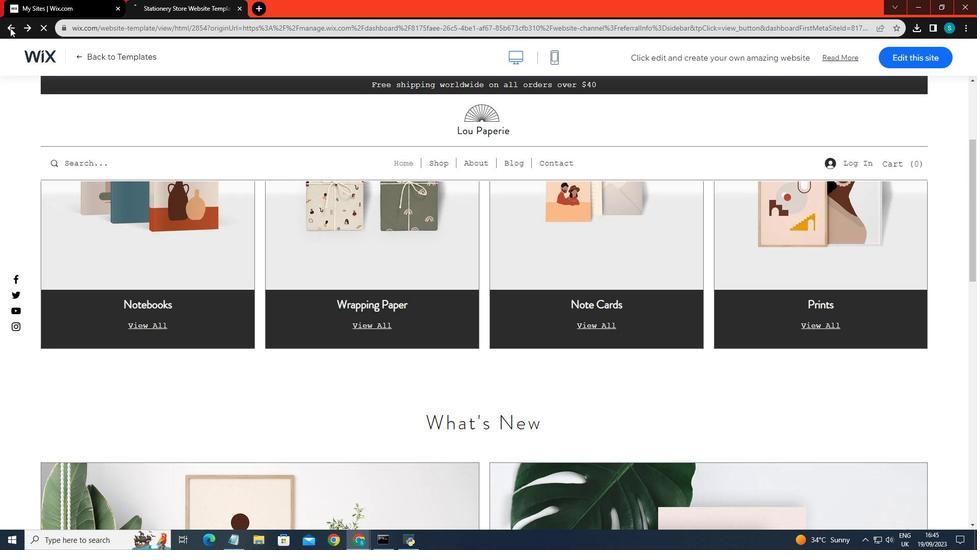 
Action: Mouse pressed left at (10, 28)
Screenshot: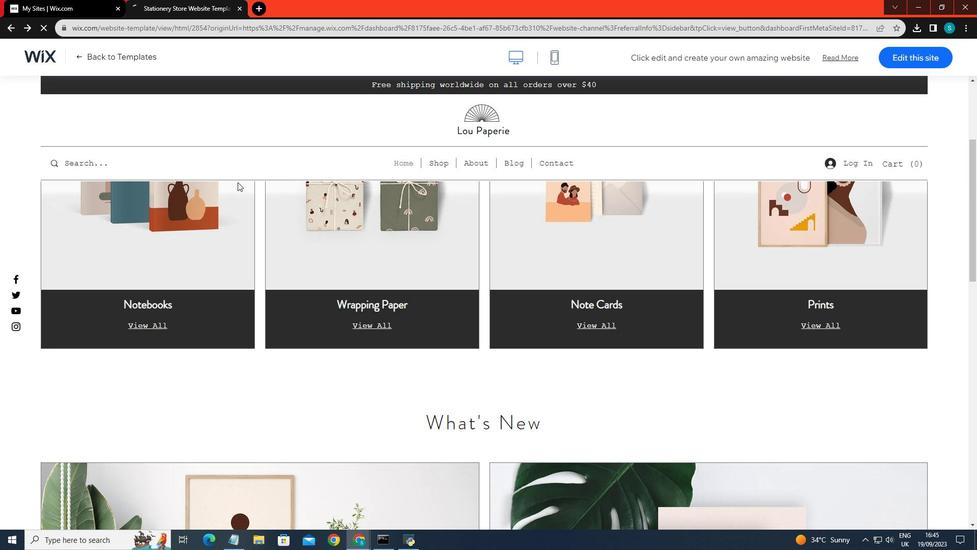 
Action: Mouse moved to (331, 292)
Screenshot: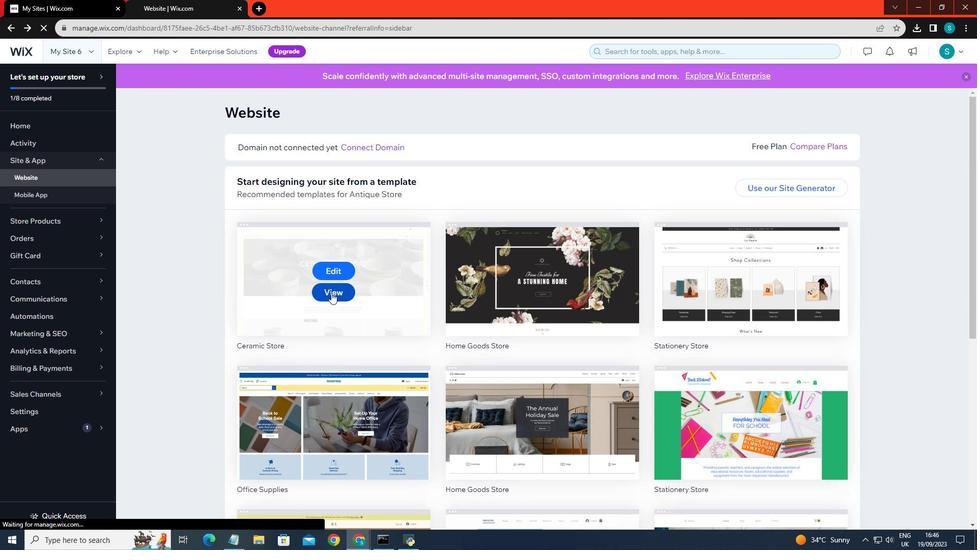 
Action: Mouse pressed left at (331, 292)
Screenshot: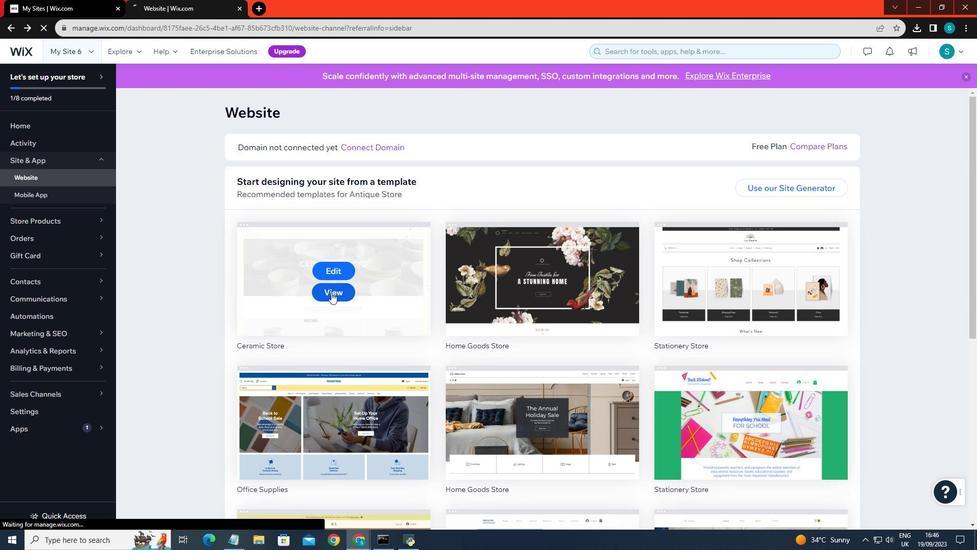 
Action: Mouse moved to (549, 344)
Screenshot: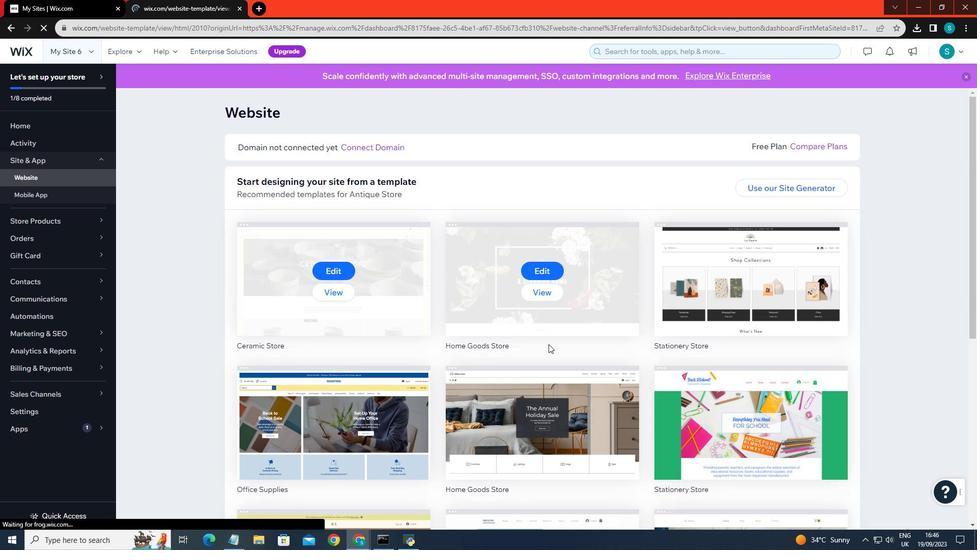 
Action: Mouse scrolled (549, 343) with delta (0, 0)
Screenshot: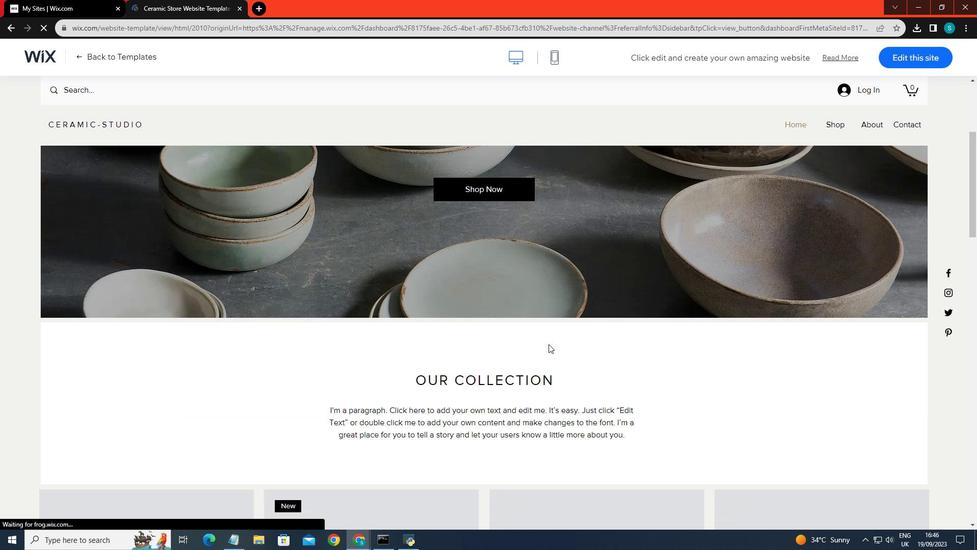 
Action: Mouse scrolled (549, 343) with delta (0, 0)
Screenshot: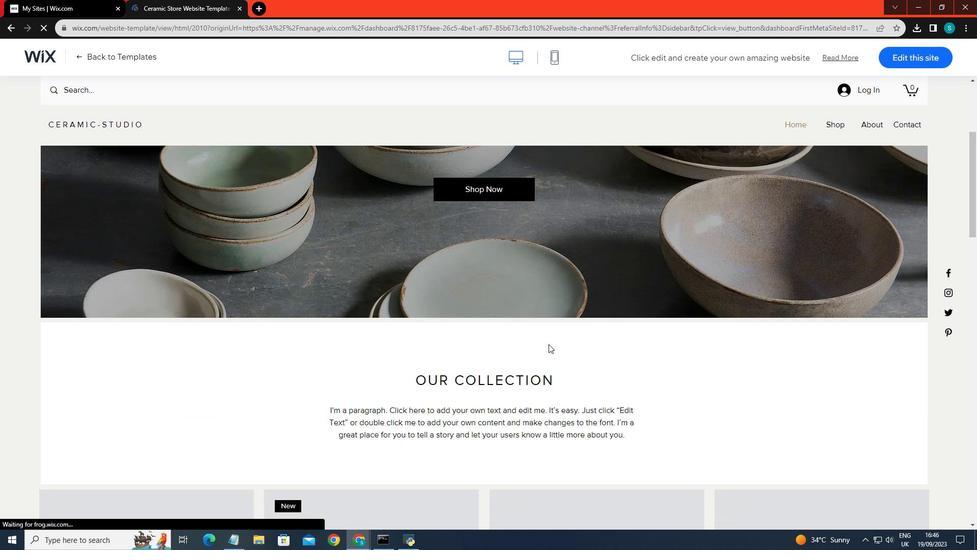 
Action: Mouse scrolled (549, 343) with delta (0, 0)
Screenshot: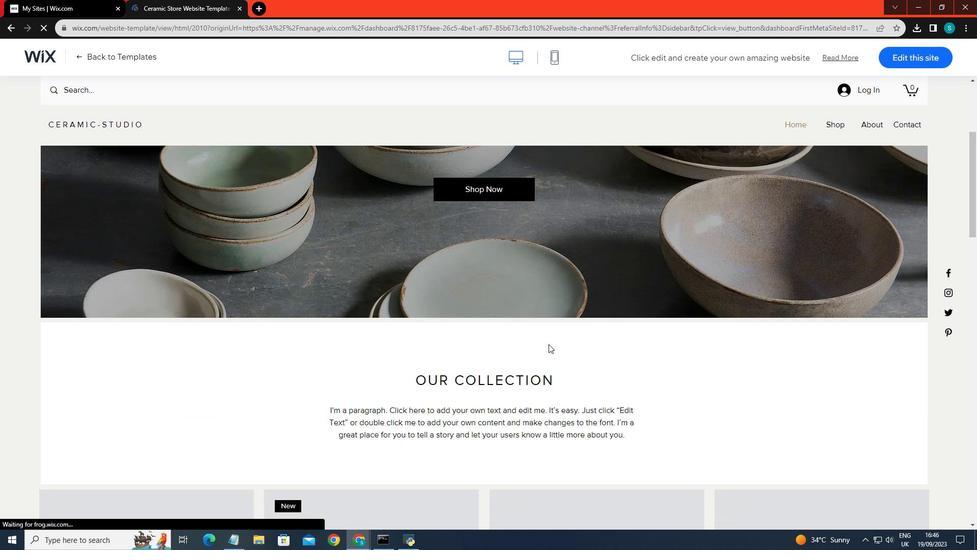
Action: Mouse scrolled (549, 343) with delta (0, 0)
Screenshot: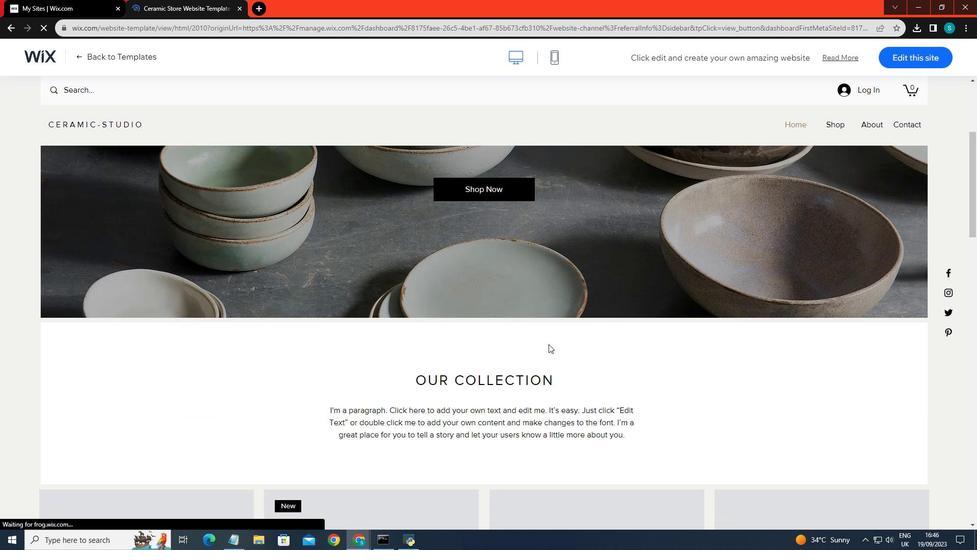 
Action: Mouse scrolled (549, 343) with delta (0, 0)
Screenshot: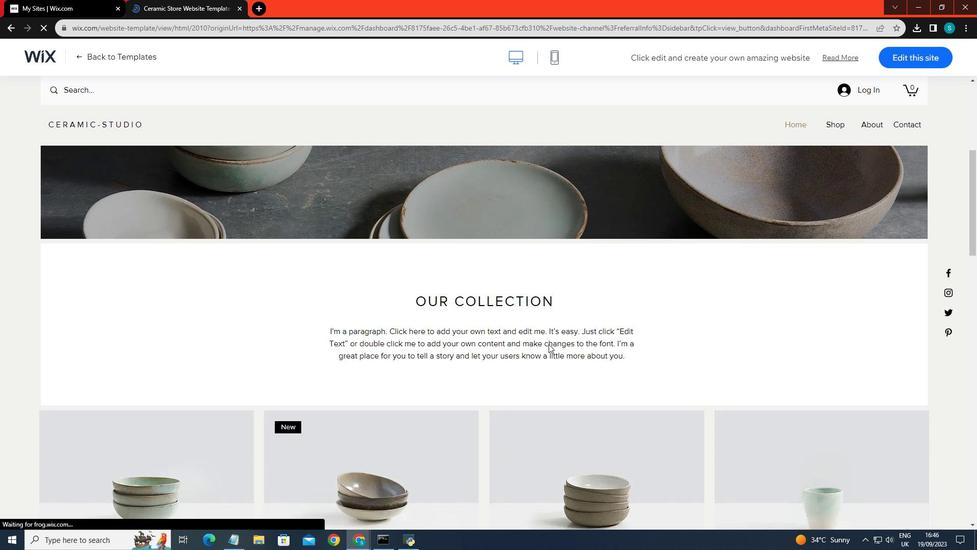 
Action: Mouse scrolled (549, 343) with delta (0, 0)
Screenshot: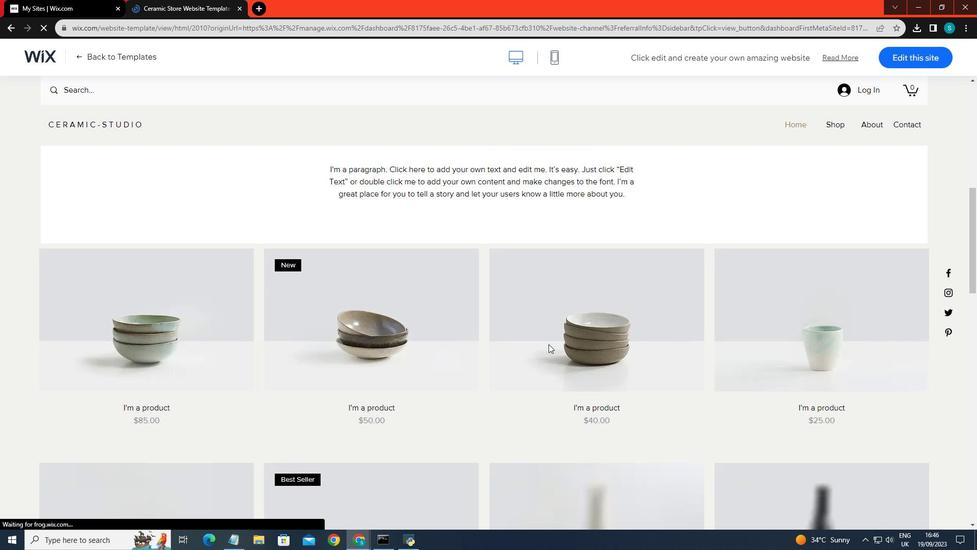 
Action: Mouse scrolled (549, 343) with delta (0, 0)
Screenshot: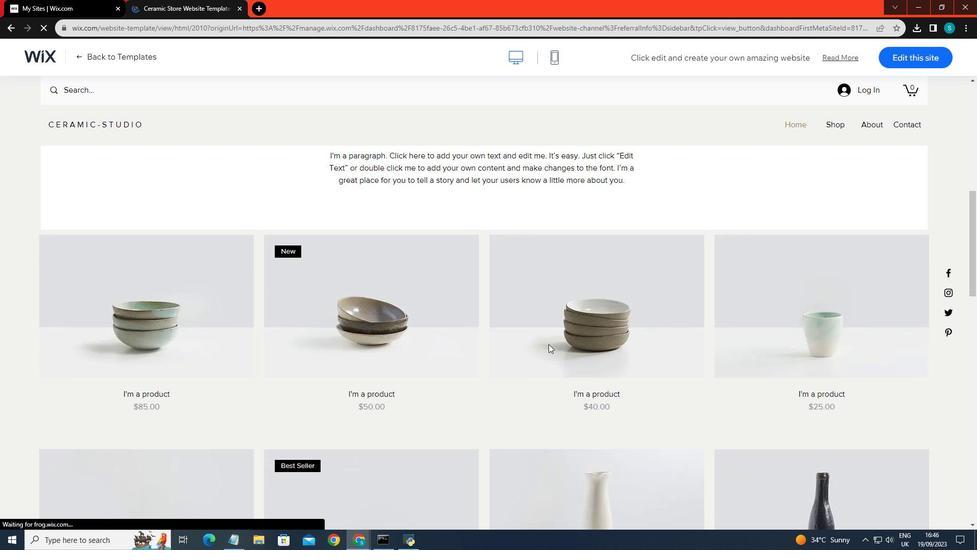 
Action: Mouse scrolled (549, 343) with delta (0, 0)
Screenshot: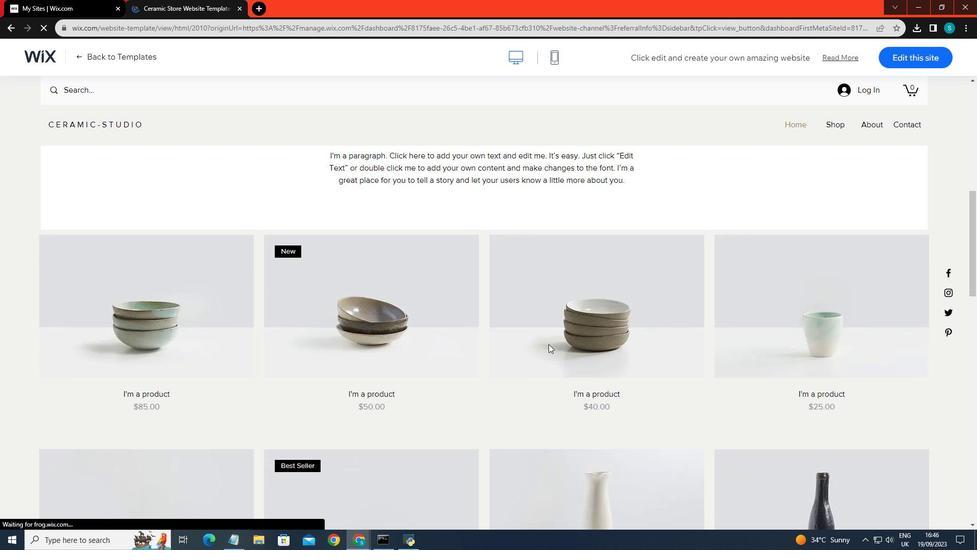 
Action: Mouse scrolled (549, 343) with delta (0, 0)
Screenshot: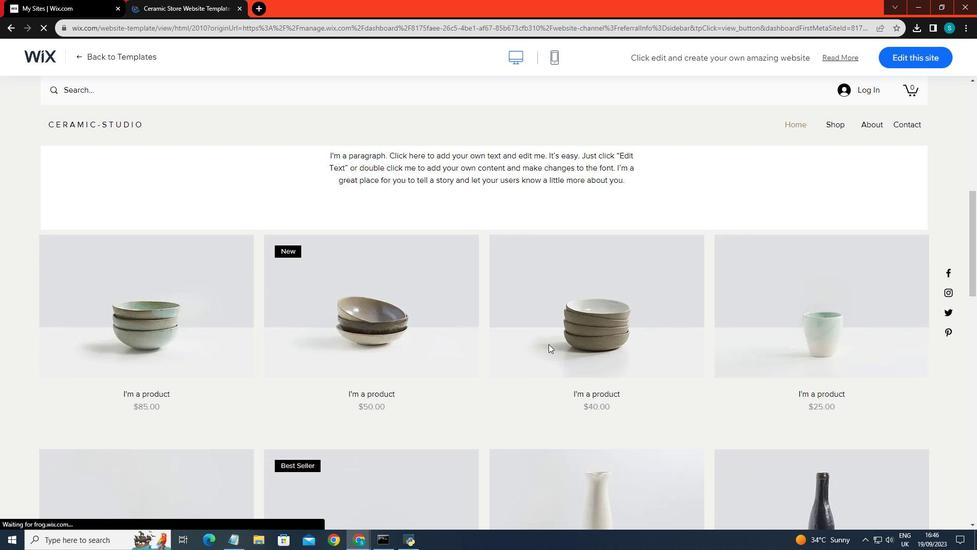 
Action: Mouse scrolled (549, 343) with delta (0, 0)
Screenshot: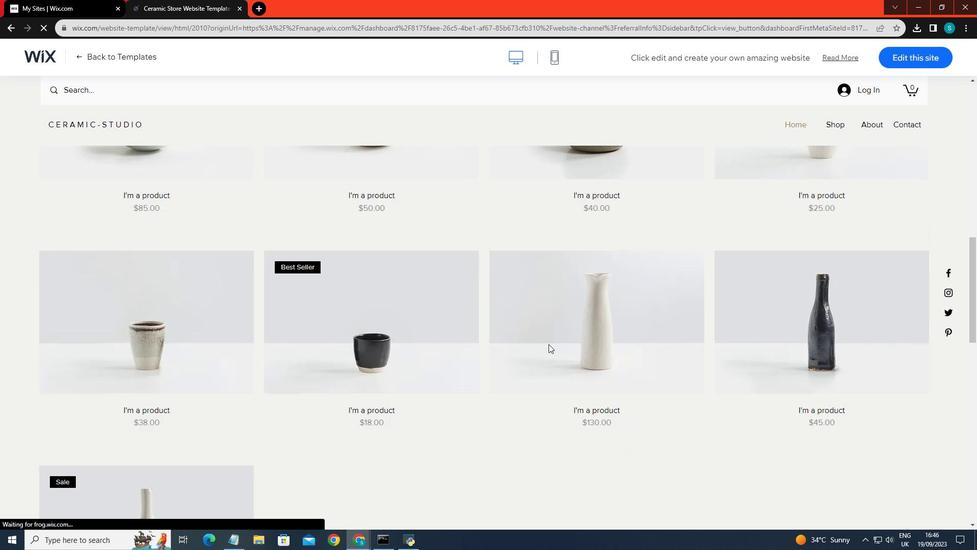 
Action: Mouse scrolled (549, 343) with delta (0, 0)
Screenshot: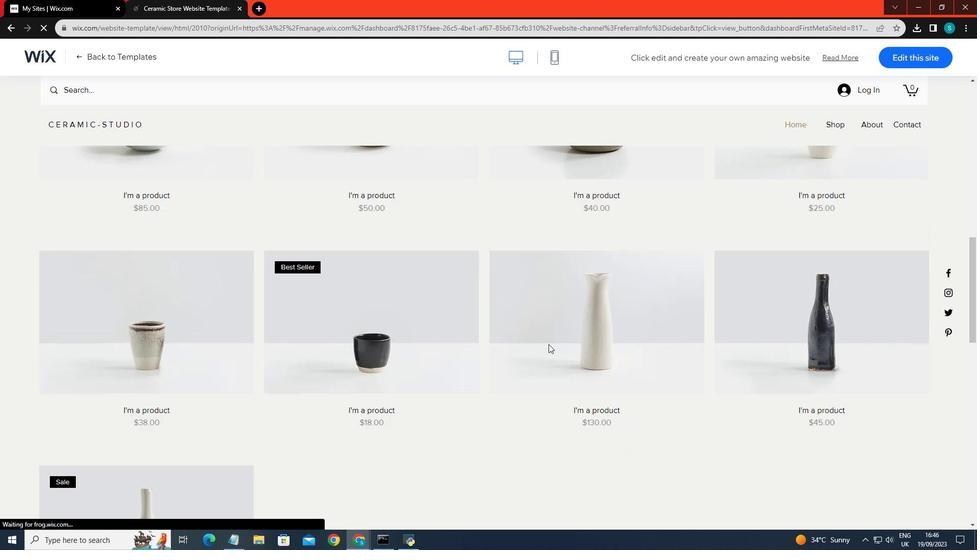 
Action: Mouse scrolled (549, 343) with delta (0, 0)
Screenshot: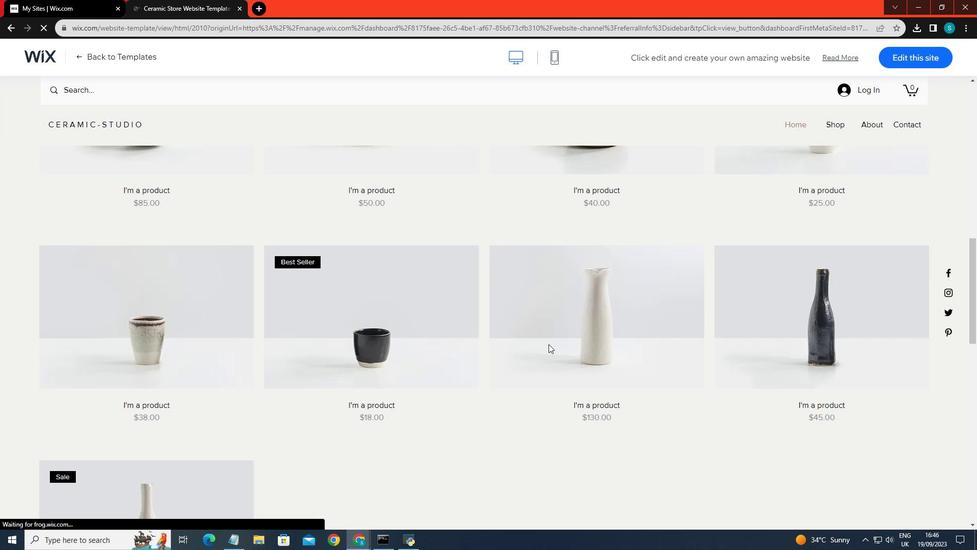 
Action: Mouse scrolled (549, 343) with delta (0, 0)
Screenshot: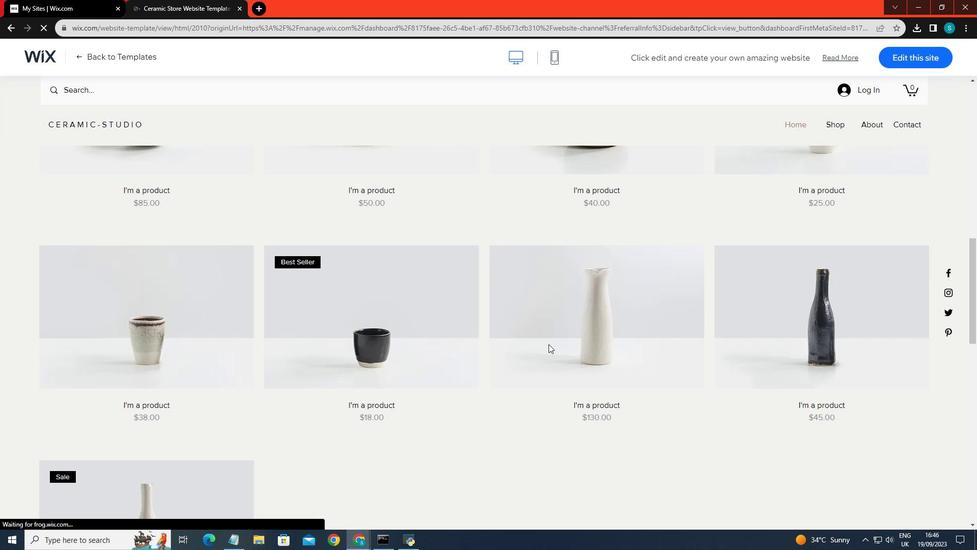 
Action: Mouse scrolled (549, 343) with delta (0, 0)
Screenshot: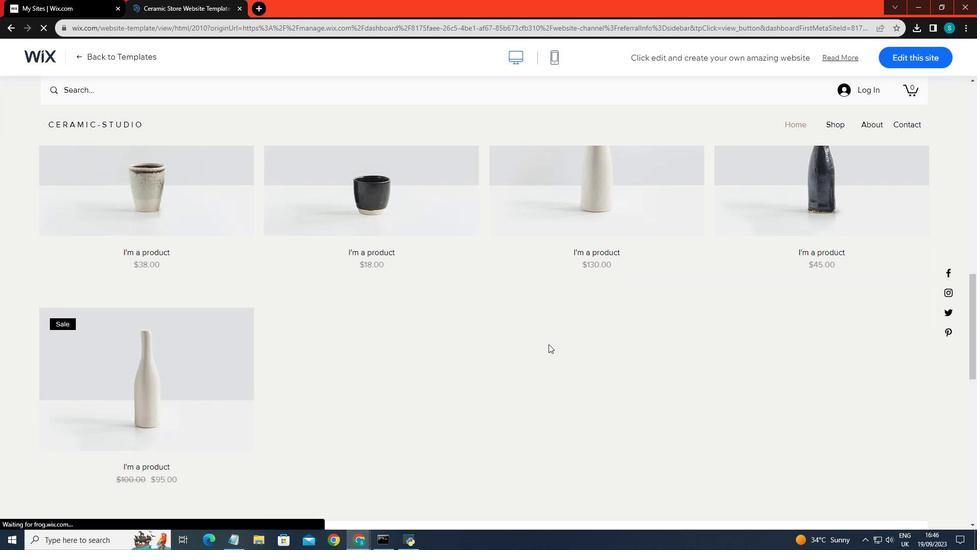 
Action: Mouse scrolled (549, 343) with delta (0, 0)
Screenshot: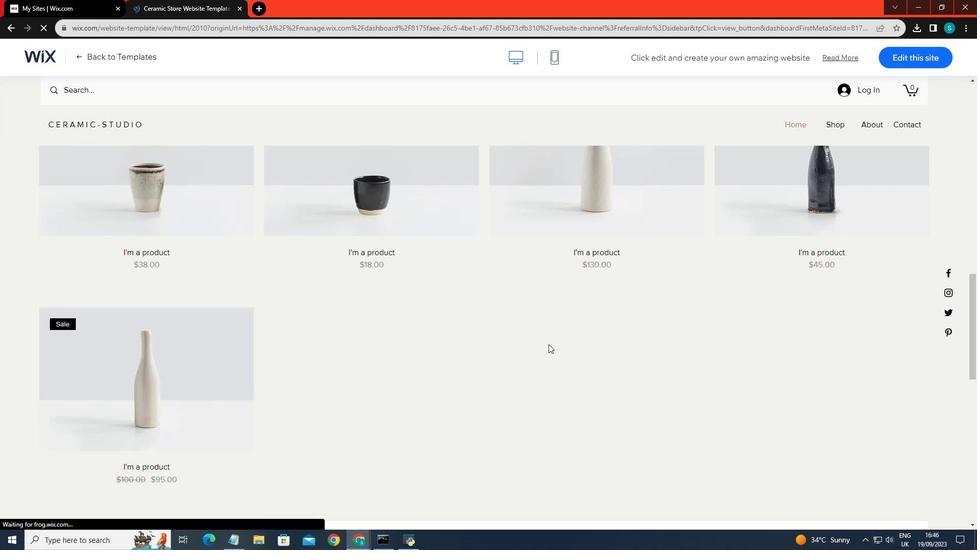 
Action: Mouse scrolled (549, 343) with delta (0, 0)
Screenshot: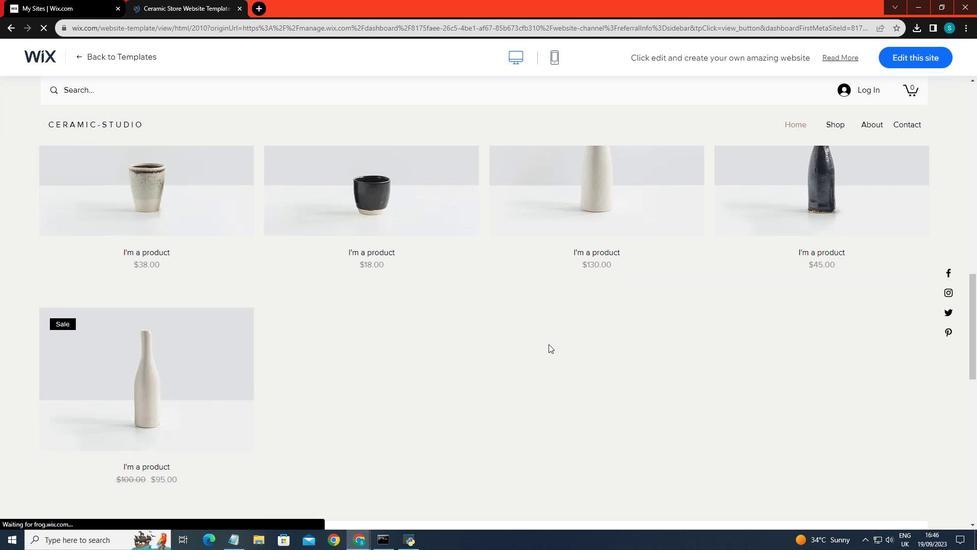 
Action: Mouse scrolled (549, 343) with delta (0, 0)
Screenshot: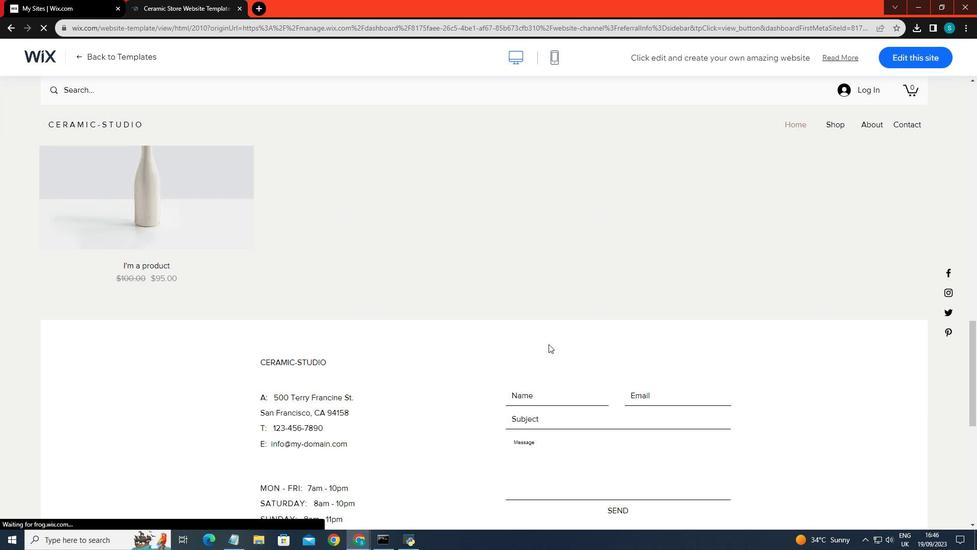 
Action: Mouse scrolled (549, 343) with delta (0, 0)
Screenshot: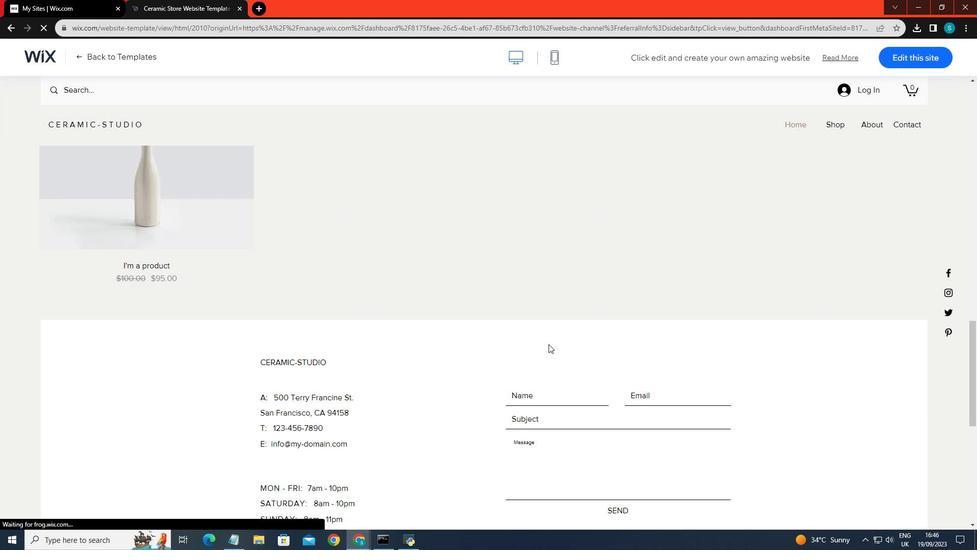 
Action: Mouse scrolled (549, 343) with delta (0, 0)
Screenshot: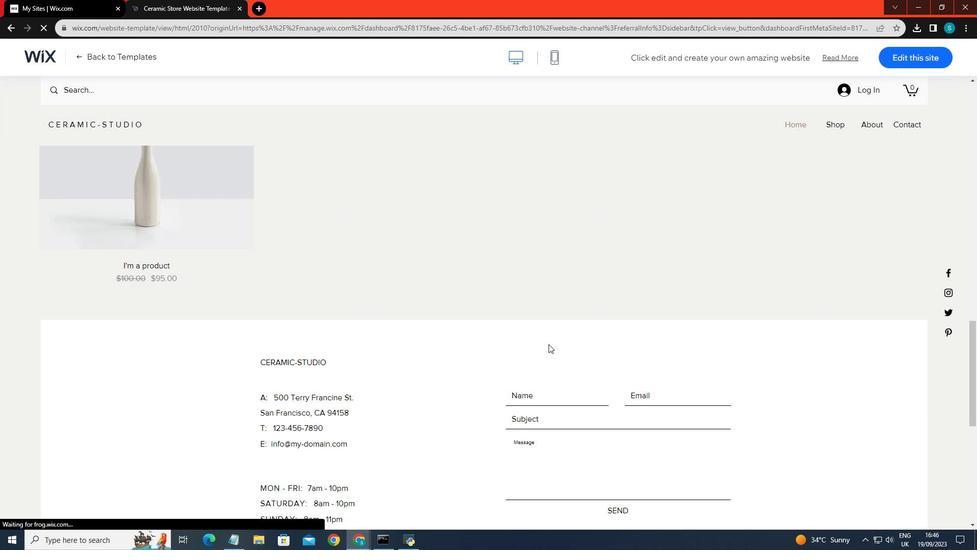 
Action: Mouse scrolled (549, 343) with delta (0, 0)
Screenshot: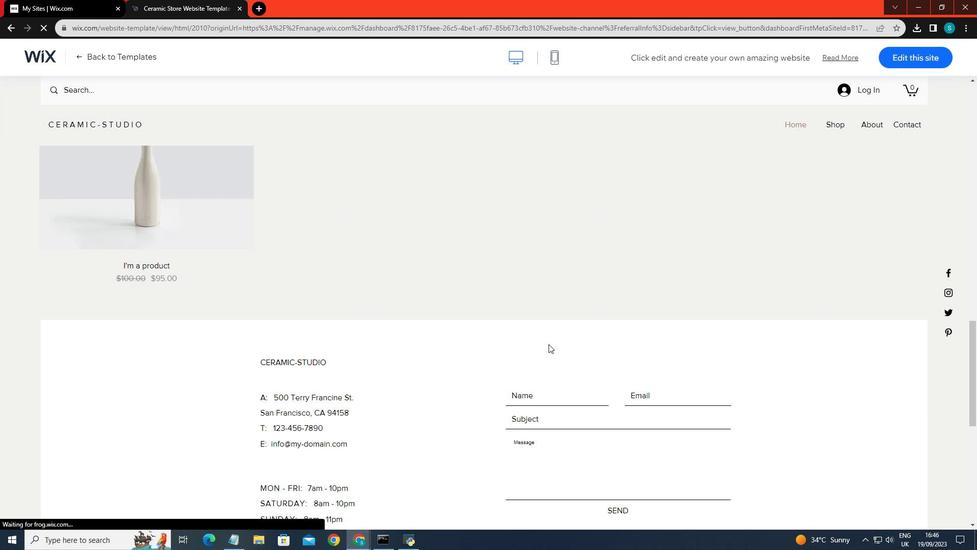 
Action: Mouse scrolled (549, 343) with delta (0, 0)
Screenshot: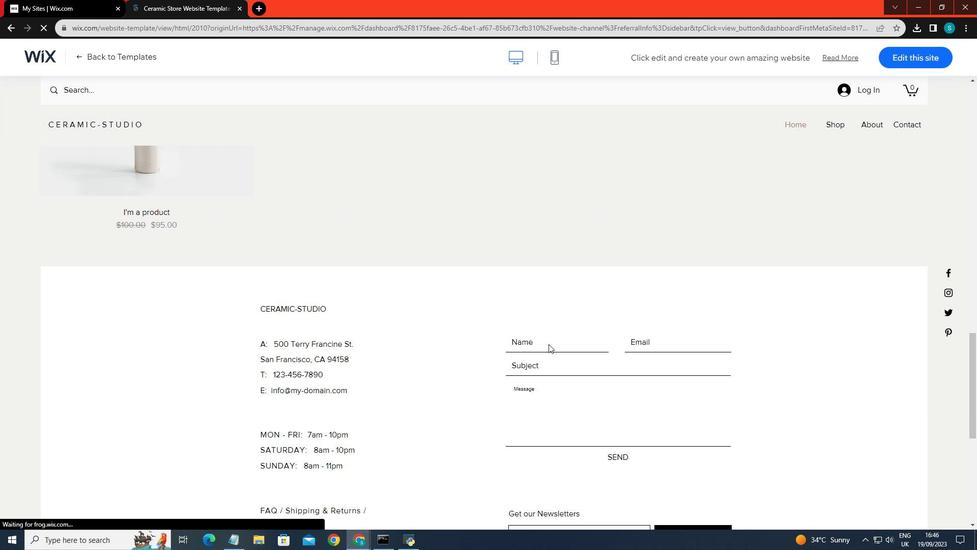 
Action: Mouse scrolled (549, 343) with delta (0, 0)
Screenshot: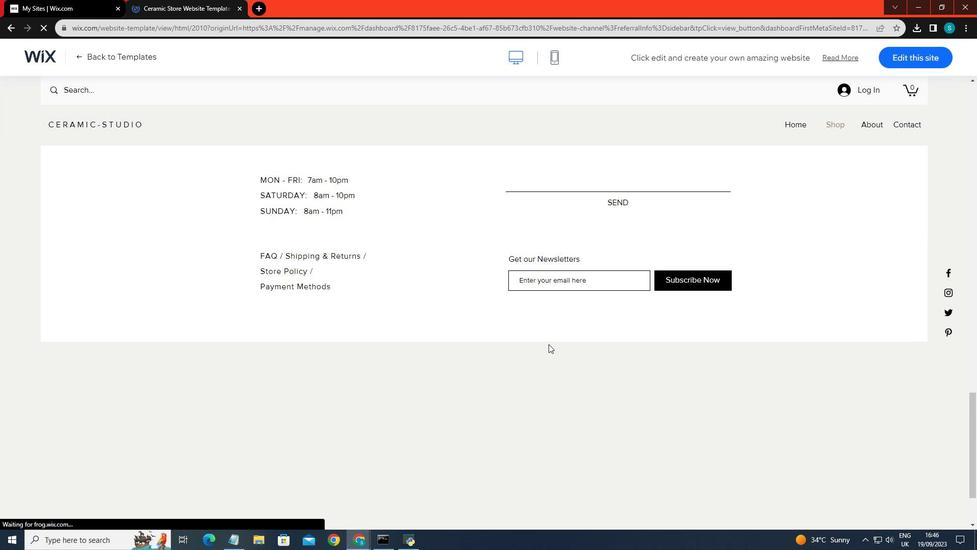 
Action: Mouse scrolled (549, 343) with delta (0, 0)
Screenshot: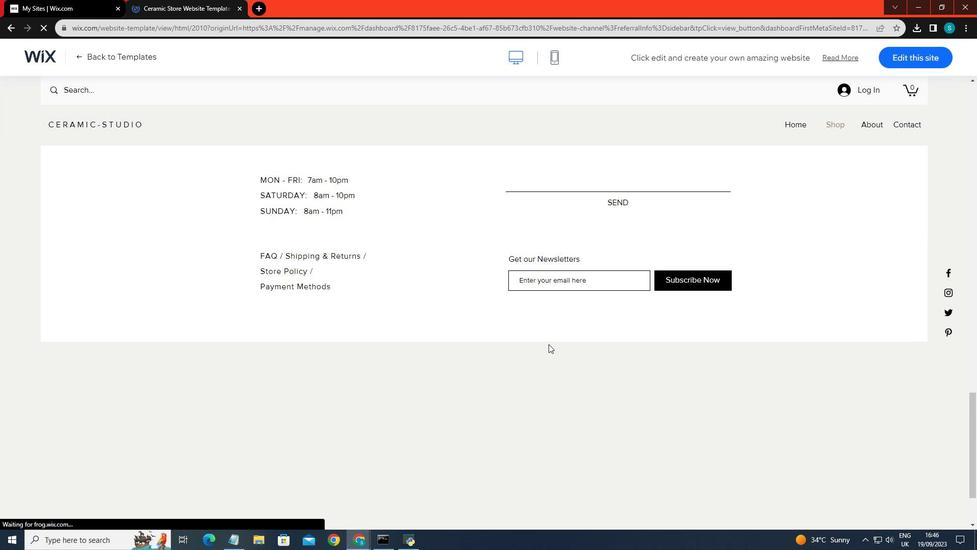 
Action: Mouse scrolled (549, 343) with delta (0, 0)
Screenshot: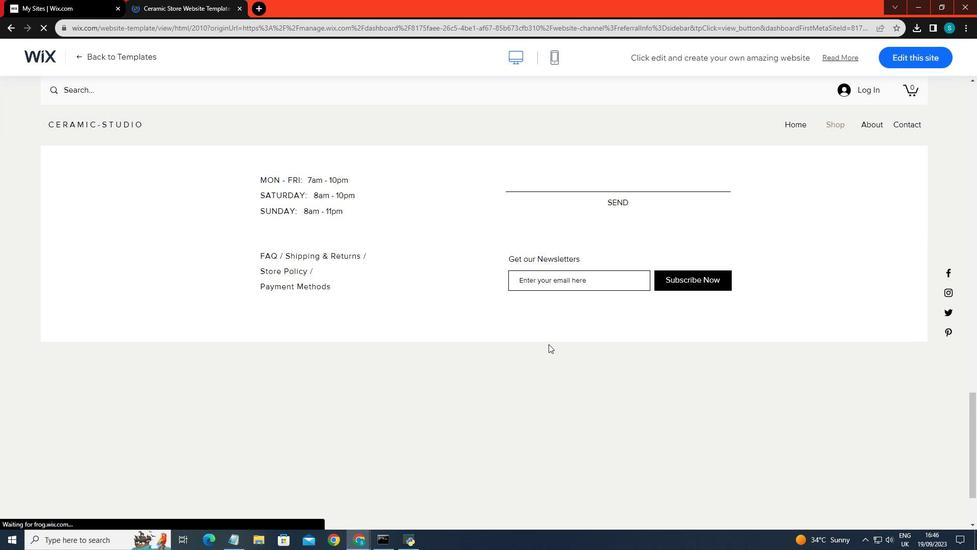 
Action: Mouse scrolled (549, 343) with delta (0, 0)
Screenshot: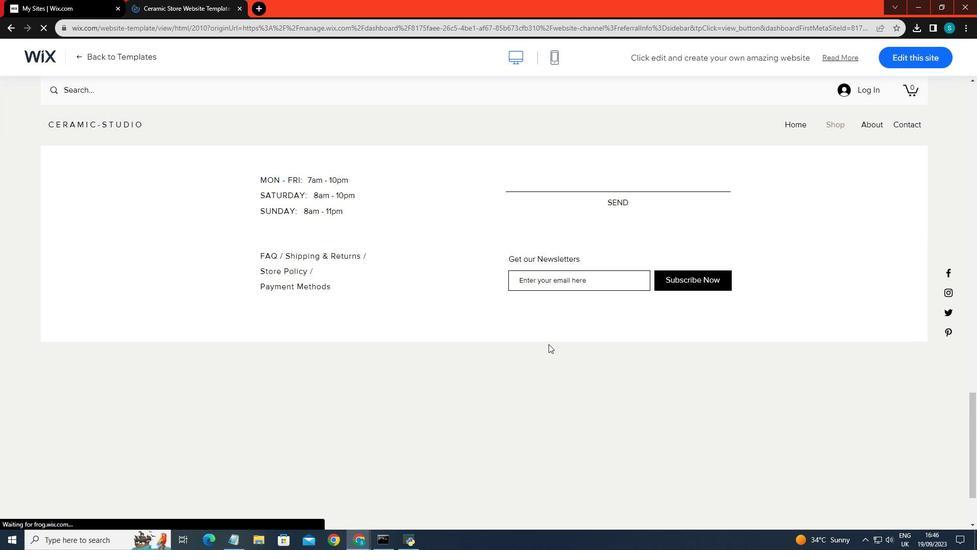 
Action: Mouse scrolled (549, 343) with delta (0, 0)
Screenshot: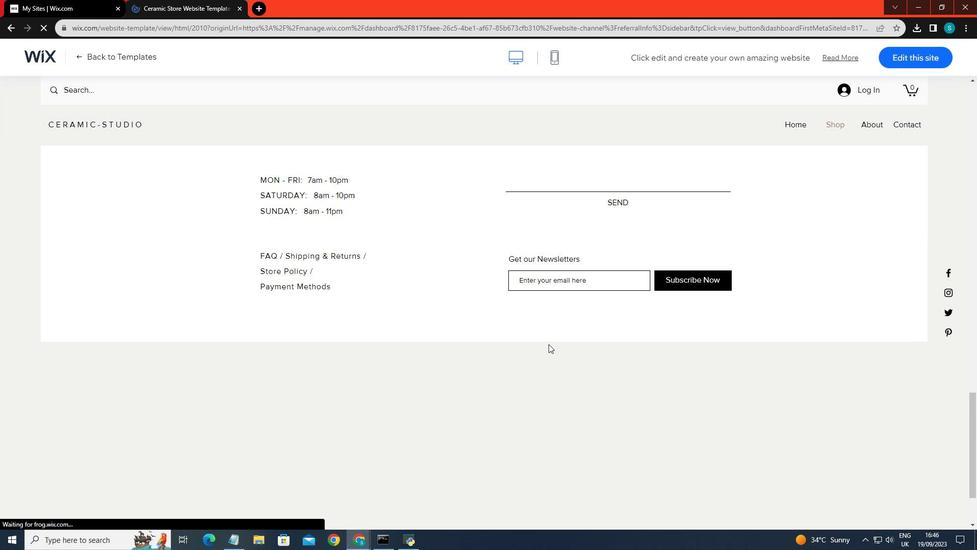 
Action: Mouse scrolled (549, 343) with delta (0, 0)
Screenshot: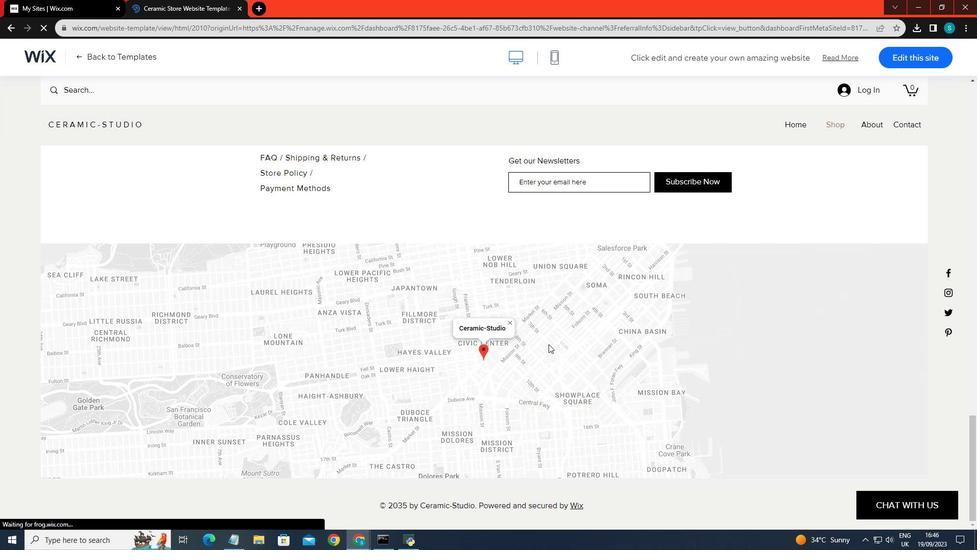
Action: Mouse scrolled (549, 343) with delta (0, 0)
Screenshot: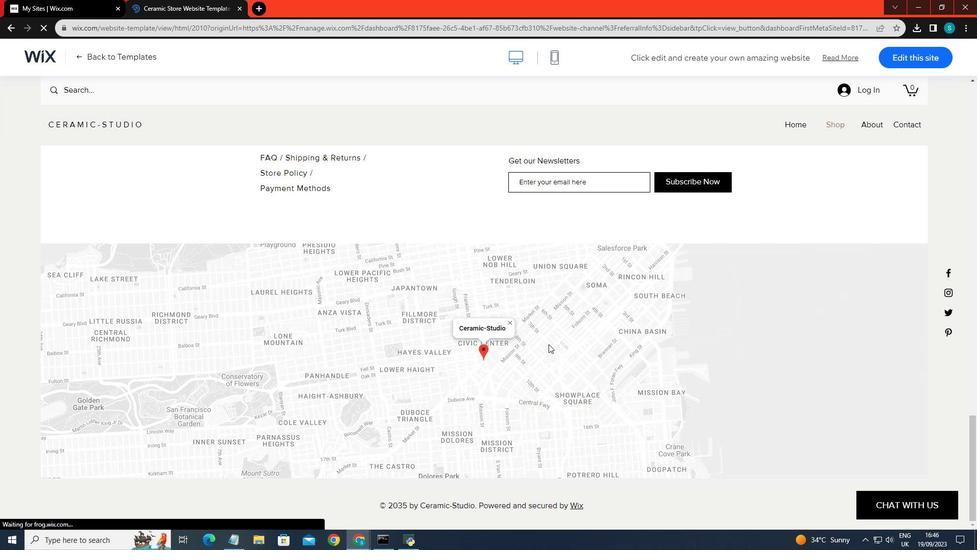 
Action: Mouse scrolled (549, 343) with delta (0, 0)
Screenshot: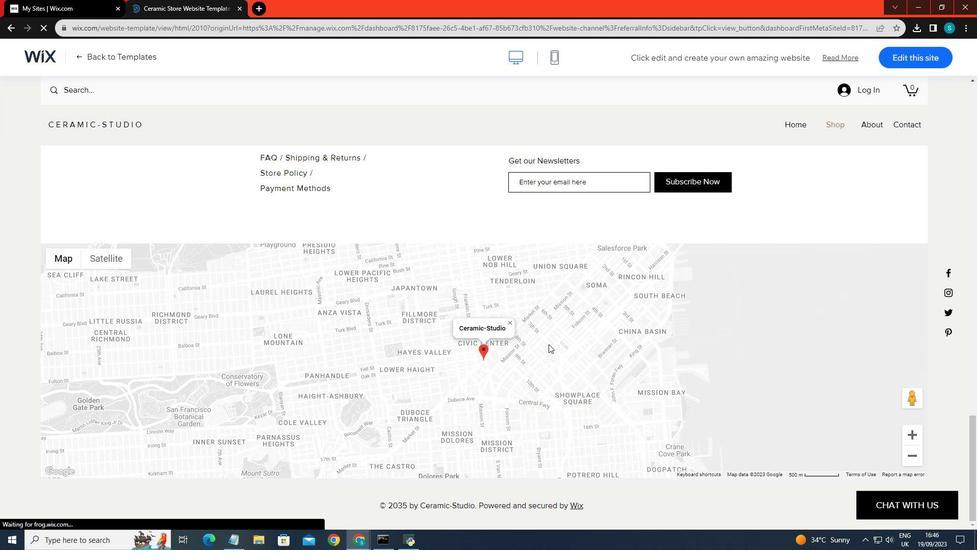 
Action: Mouse scrolled (549, 343) with delta (0, 0)
Screenshot: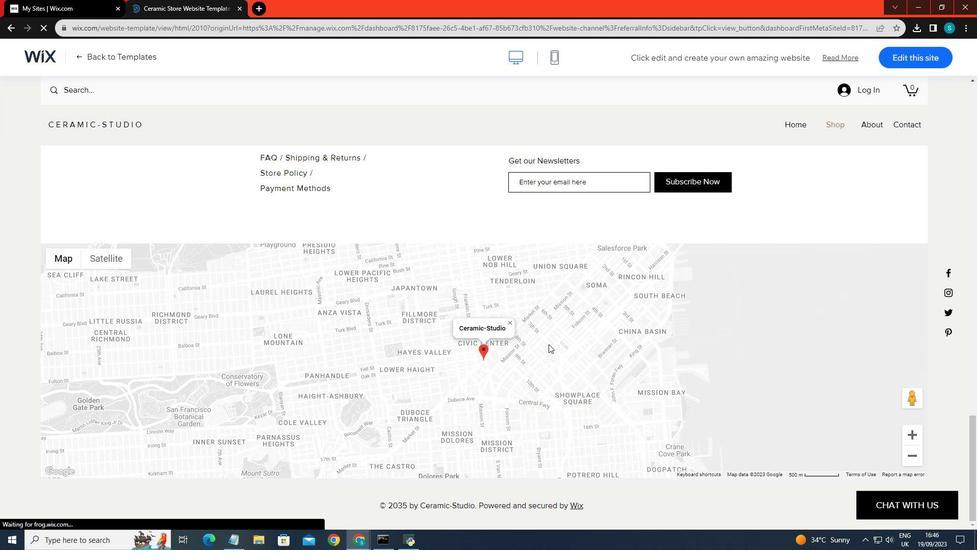
Action: Mouse scrolled (549, 343) with delta (0, 0)
Screenshot: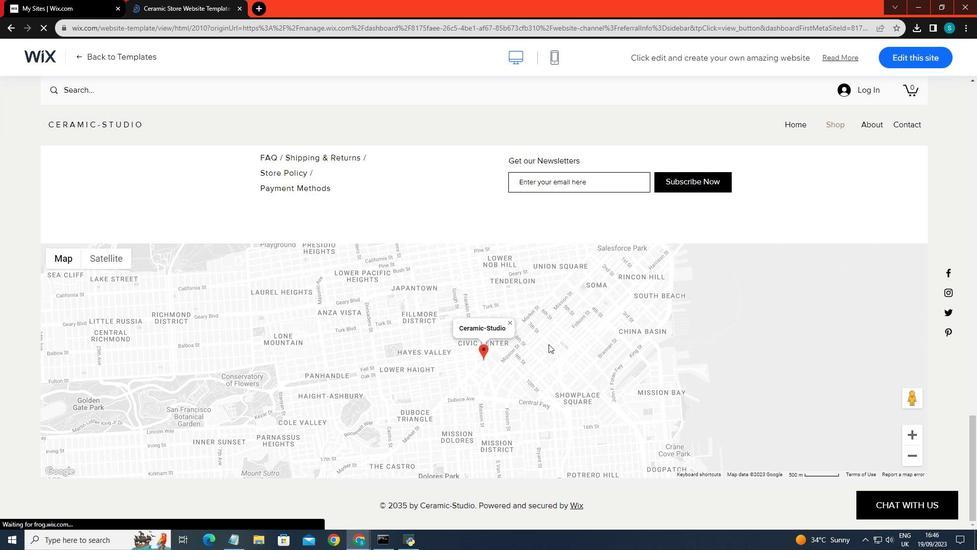 
Action: Mouse scrolled (549, 343) with delta (0, 0)
Screenshot: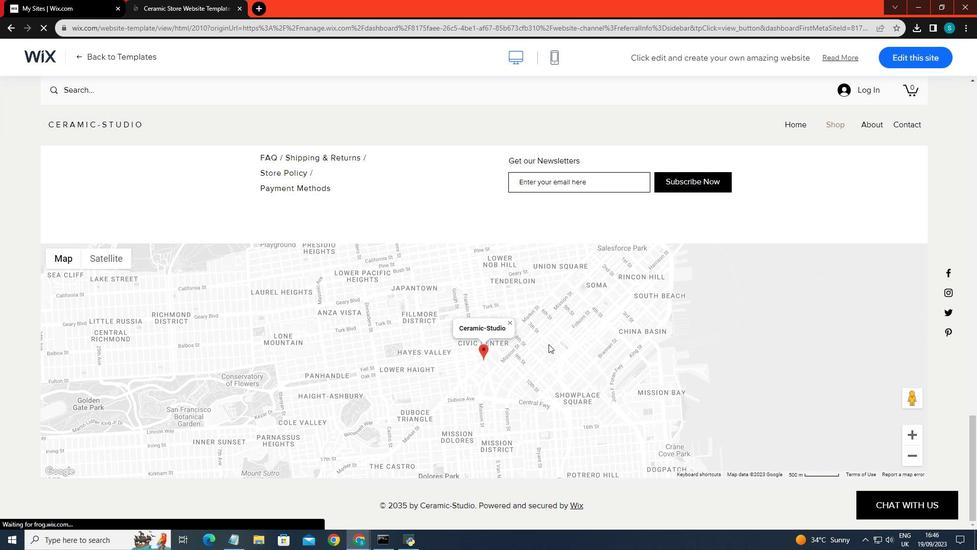 
Action: Mouse scrolled (549, 343) with delta (0, 0)
Screenshot: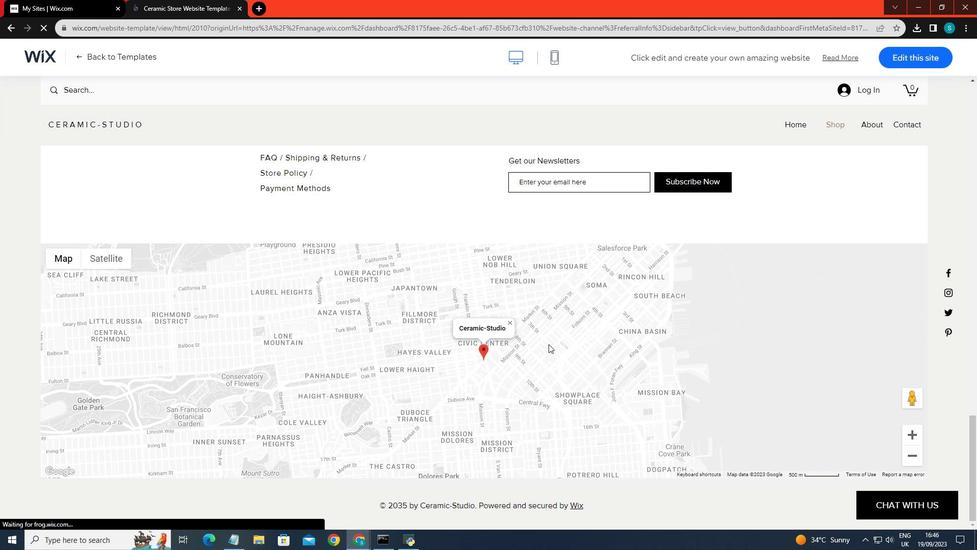
Action: Mouse scrolled (549, 343) with delta (0, 0)
Screenshot: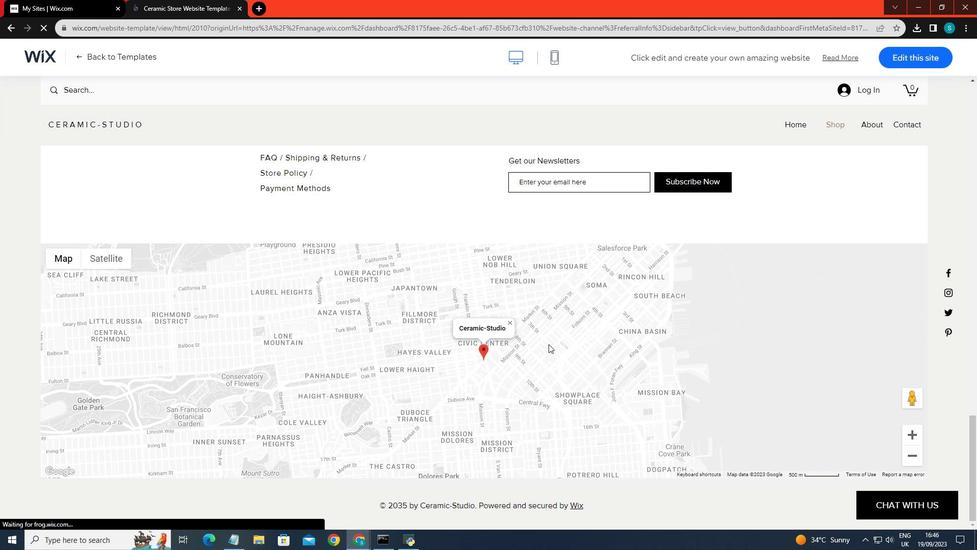 
Action: Mouse scrolled (549, 343) with delta (0, 0)
Screenshot: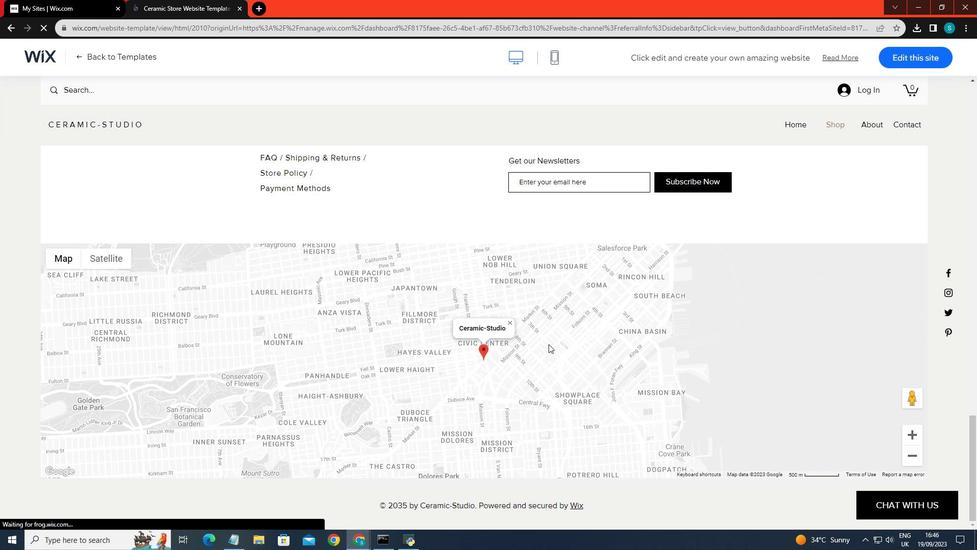 
Action: Mouse scrolled (549, 344) with delta (0, 0)
Screenshot: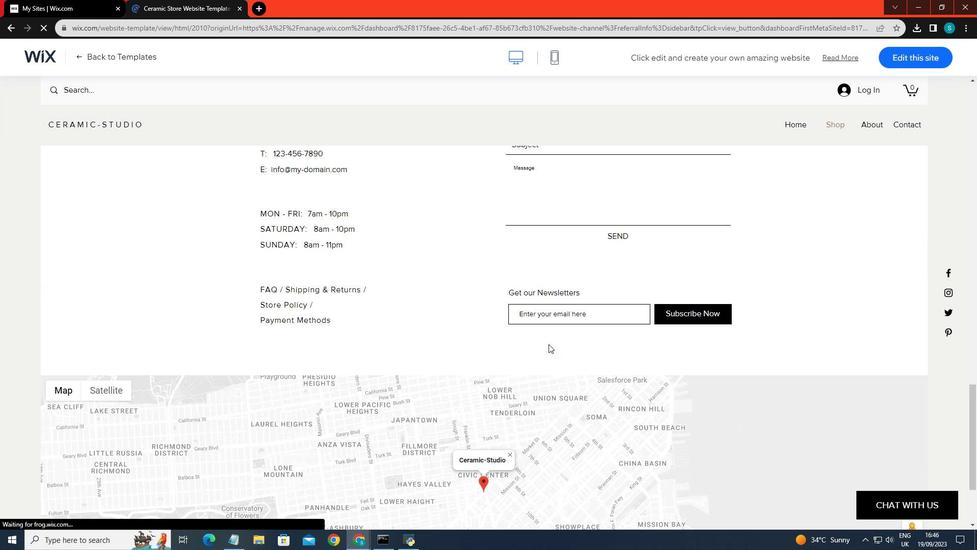 
Action: Mouse scrolled (549, 344) with delta (0, 0)
Screenshot: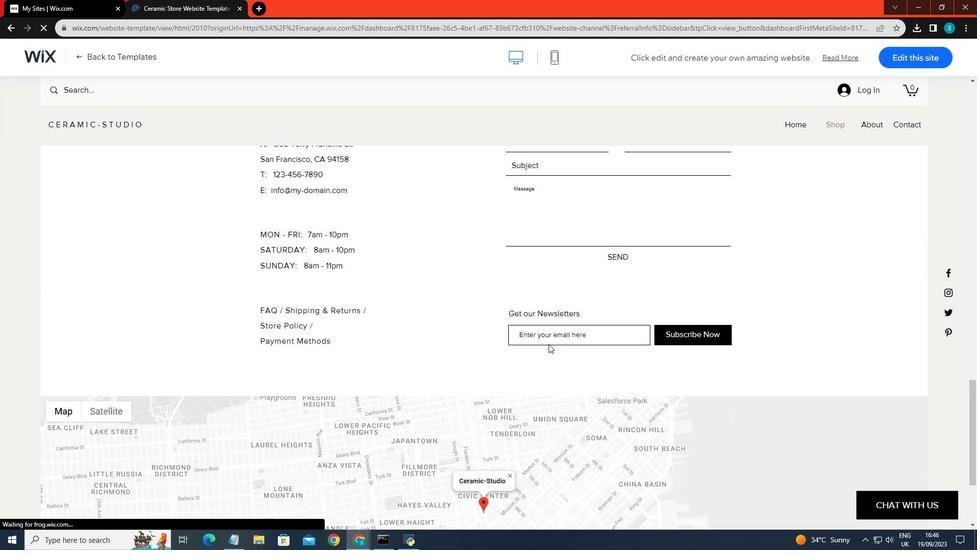 
Action: Mouse scrolled (549, 344) with delta (0, 0)
Screenshot: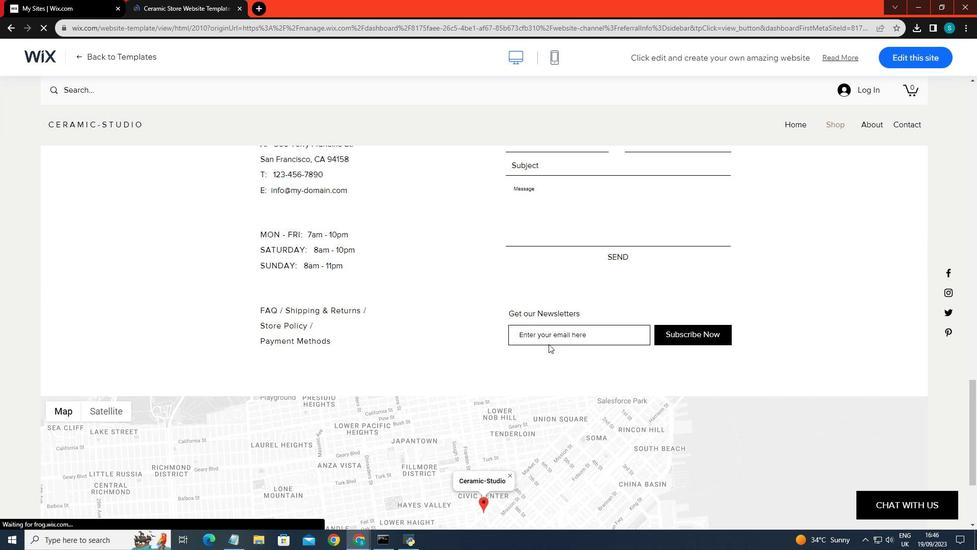 
Action: Mouse scrolled (549, 344) with delta (0, 0)
Screenshot: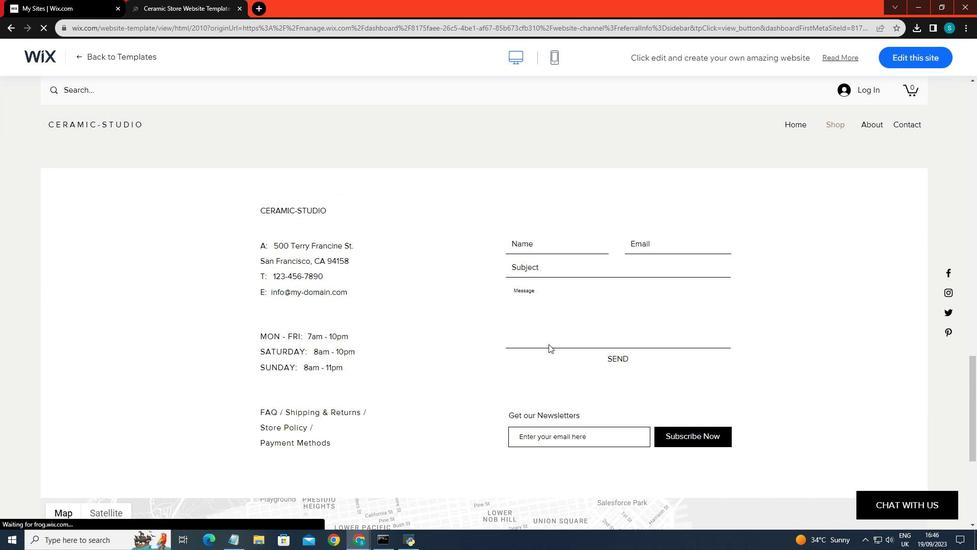 
Action: Mouse scrolled (549, 344) with delta (0, 0)
Screenshot: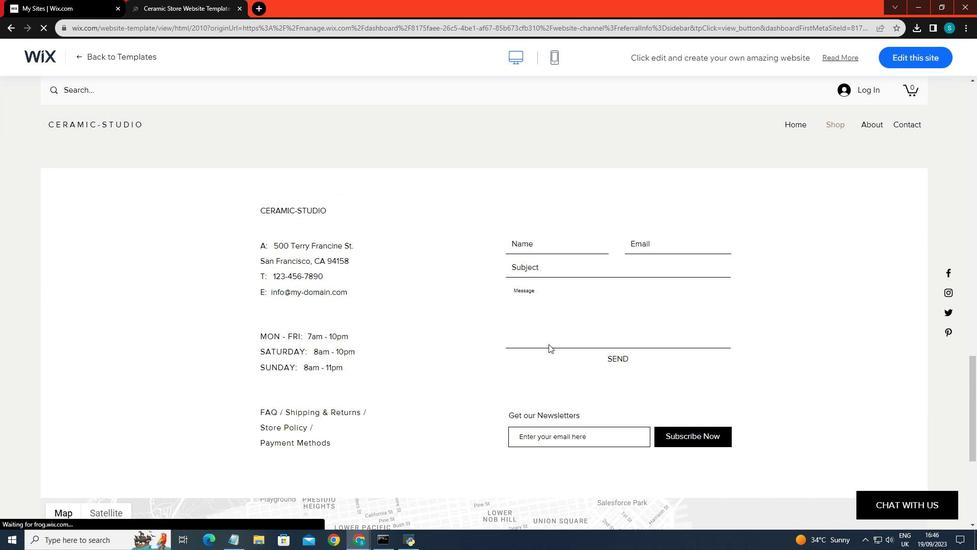 
Action: Mouse scrolled (549, 344) with delta (0, 0)
Screenshot: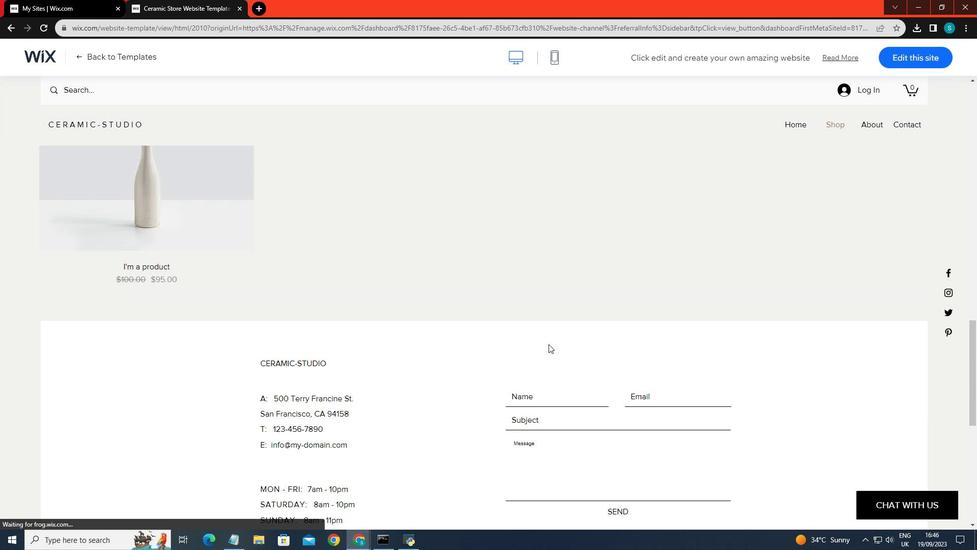 
Action: Mouse scrolled (549, 344) with delta (0, 0)
Screenshot: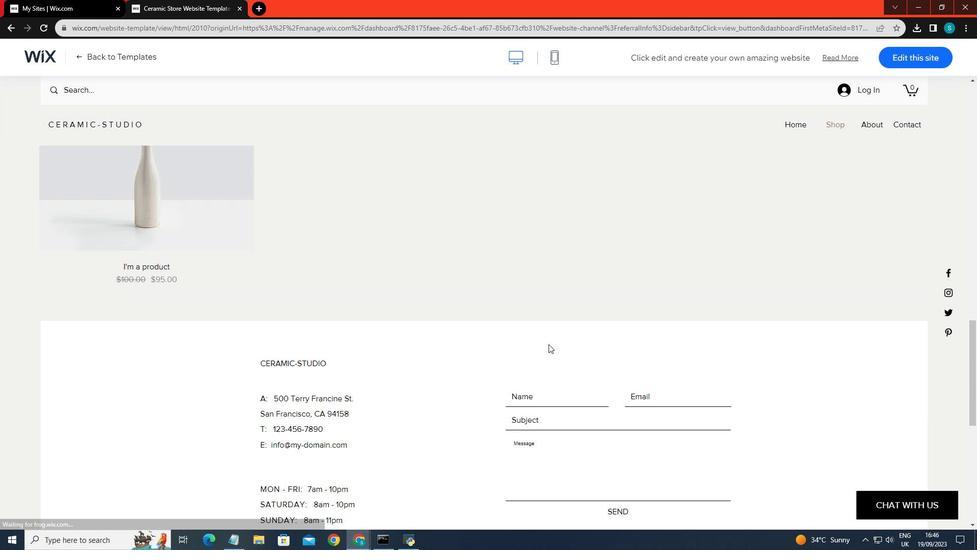 
Action: Mouse scrolled (549, 344) with delta (0, 0)
Screenshot: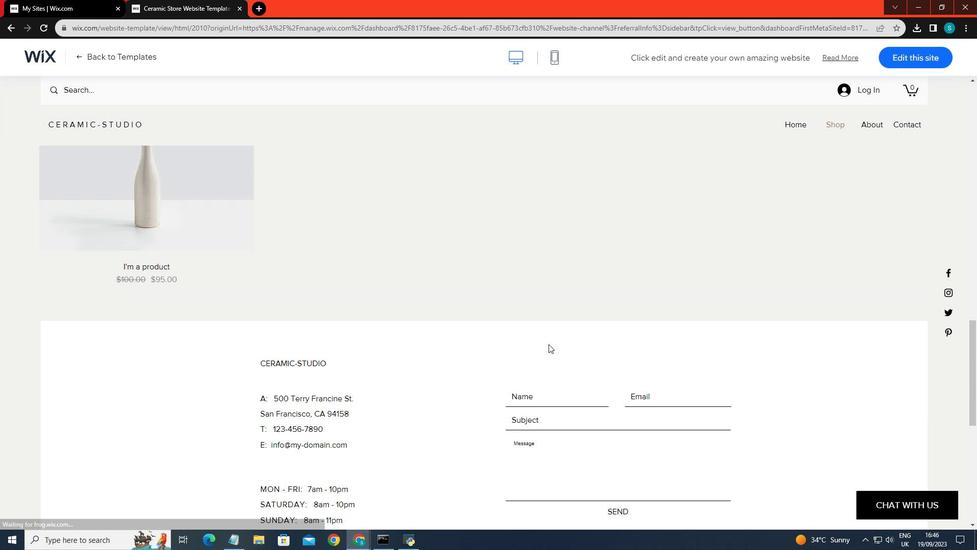 
Action: Mouse scrolled (549, 344) with delta (0, 0)
Screenshot: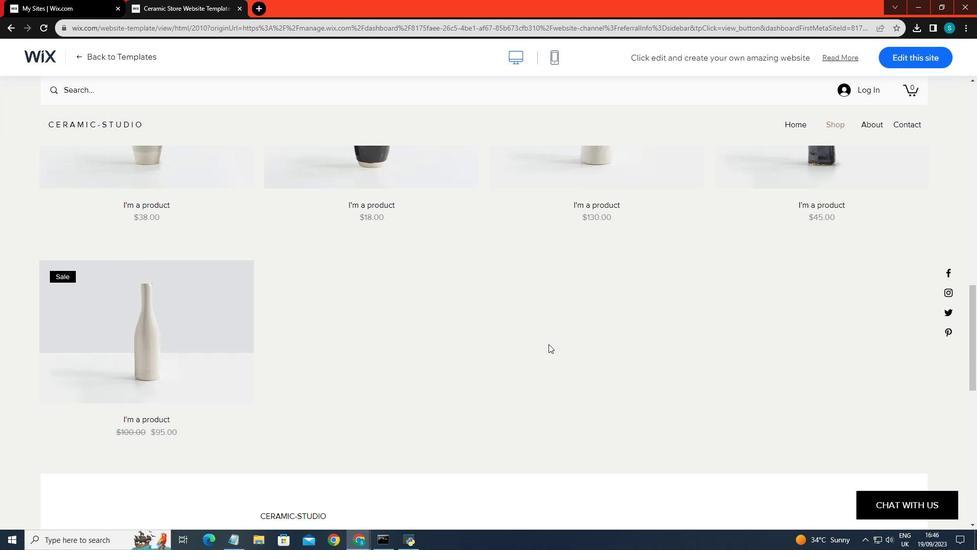 
Action: Mouse scrolled (549, 344) with delta (0, 0)
Screenshot: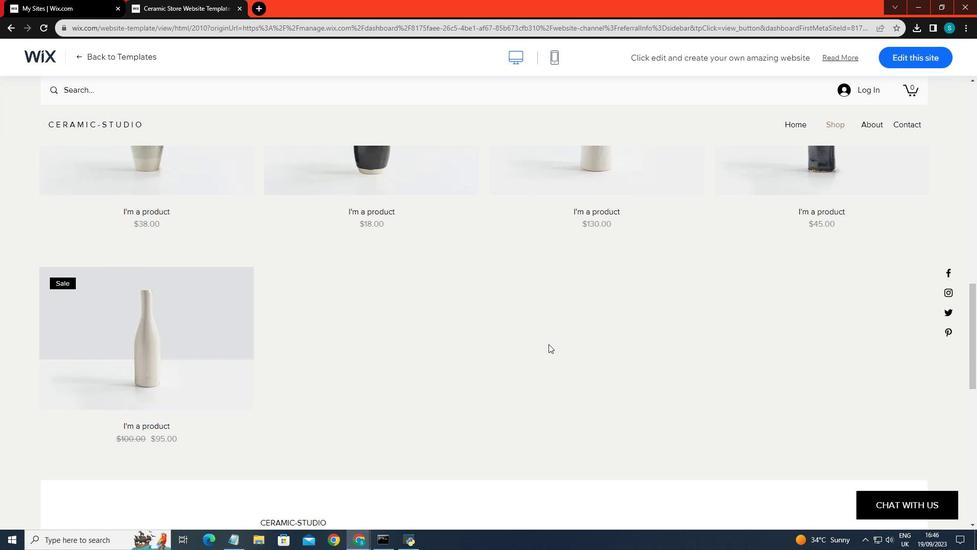 
Action: Mouse scrolled (549, 344) with delta (0, 0)
Screenshot: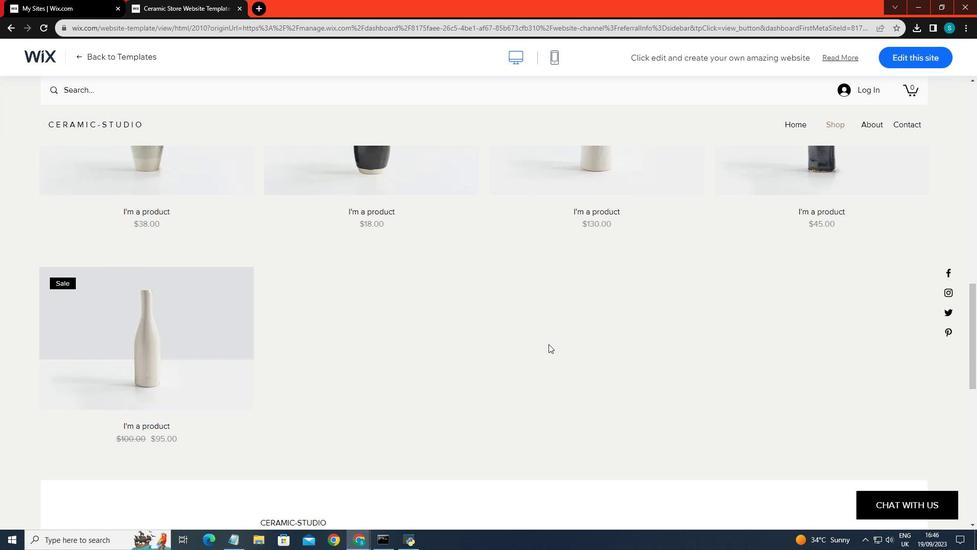 
Action: Mouse scrolled (549, 344) with delta (0, 0)
Screenshot: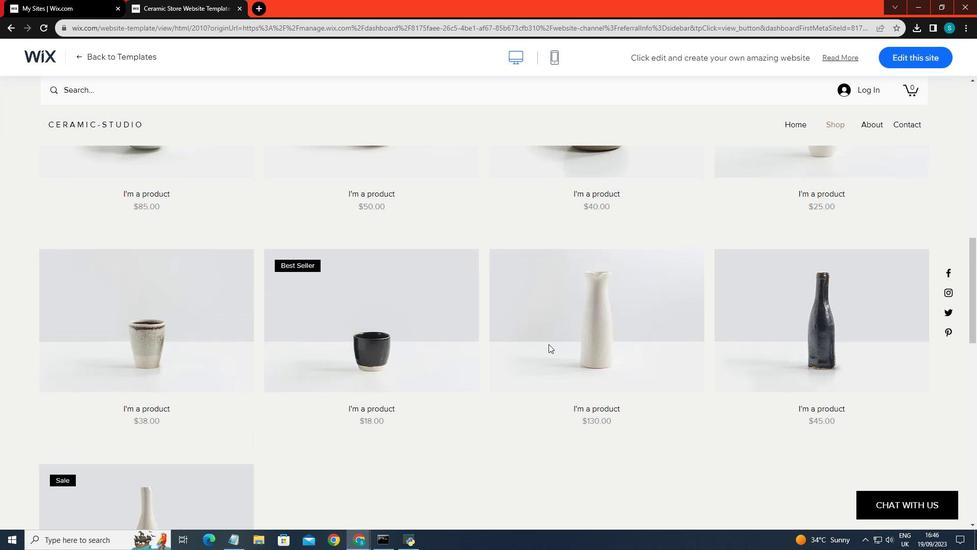 
Action: Mouse scrolled (549, 344) with delta (0, 0)
Screenshot: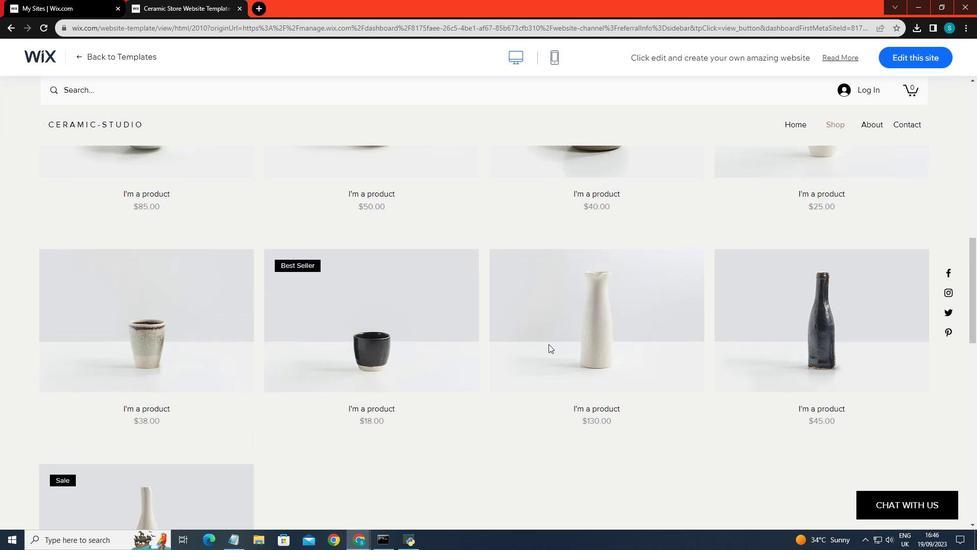 
Action: Mouse scrolled (549, 344) with delta (0, 0)
Screenshot: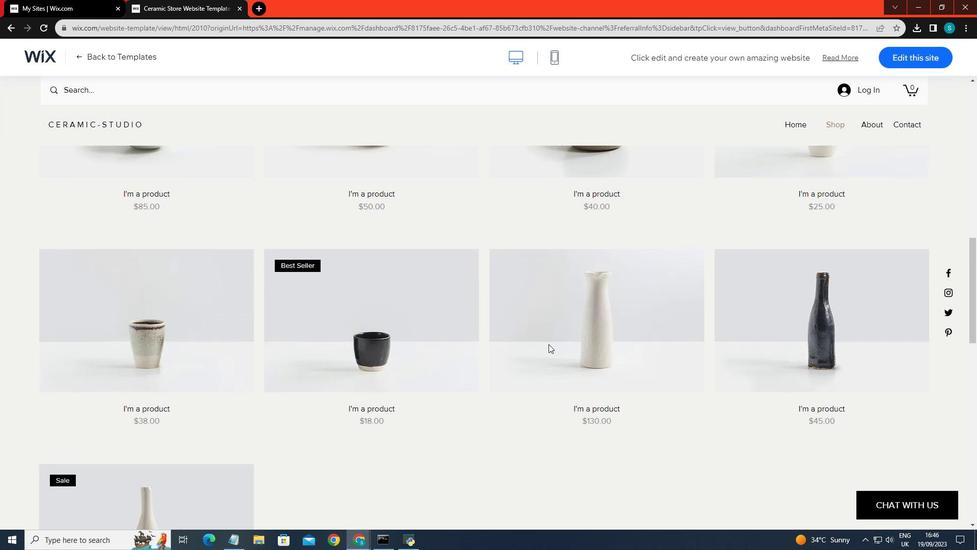 
Action: Mouse scrolled (549, 344) with delta (0, 0)
Screenshot: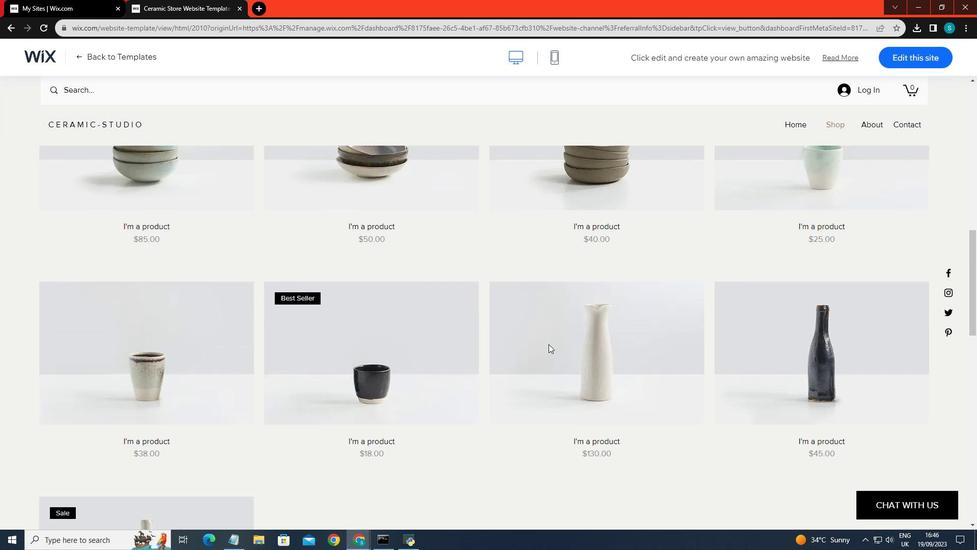 
Action: Mouse scrolled (549, 344) with delta (0, 0)
Screenshot: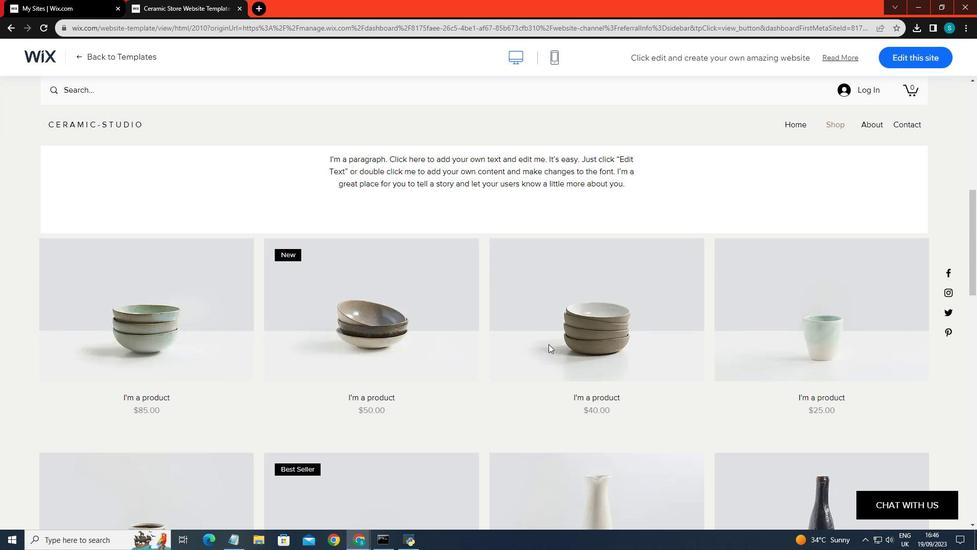 
Action: Mouse scrolled (549, 344) with delta (0, 0)
Screenshot: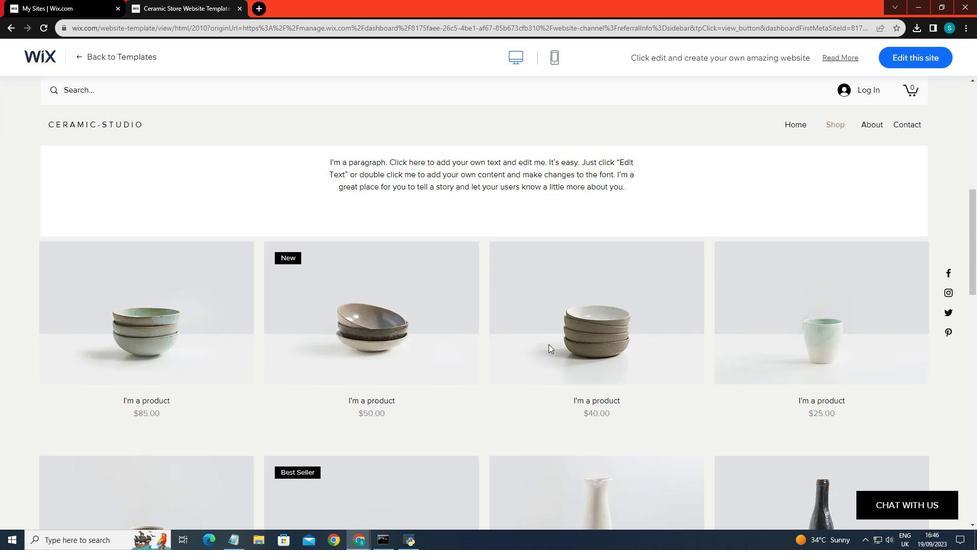 
Action: Mouse scrolled (549, 344) with delta (0, 0)
Screenshot: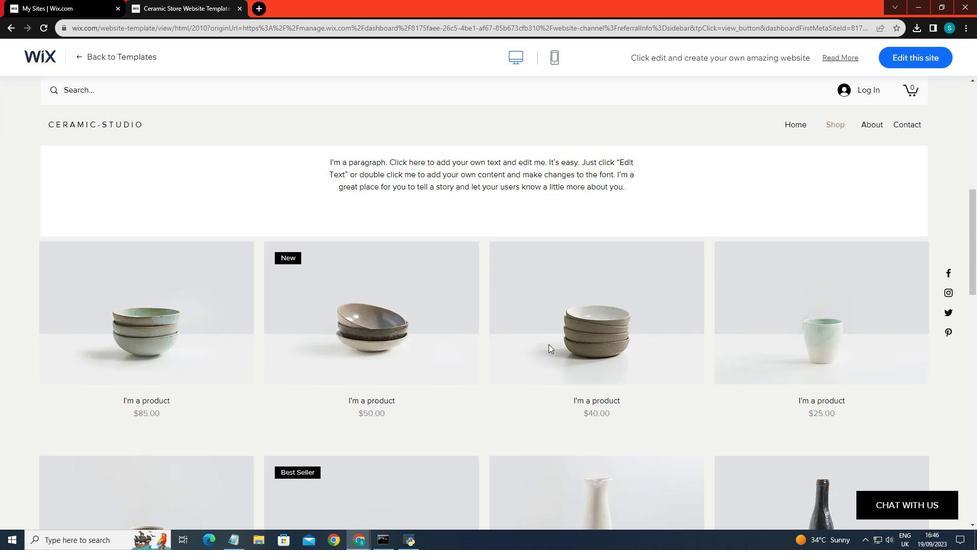 
Action: Mouse scrolled (549, 344) with delta (0, 0)
Screenshot: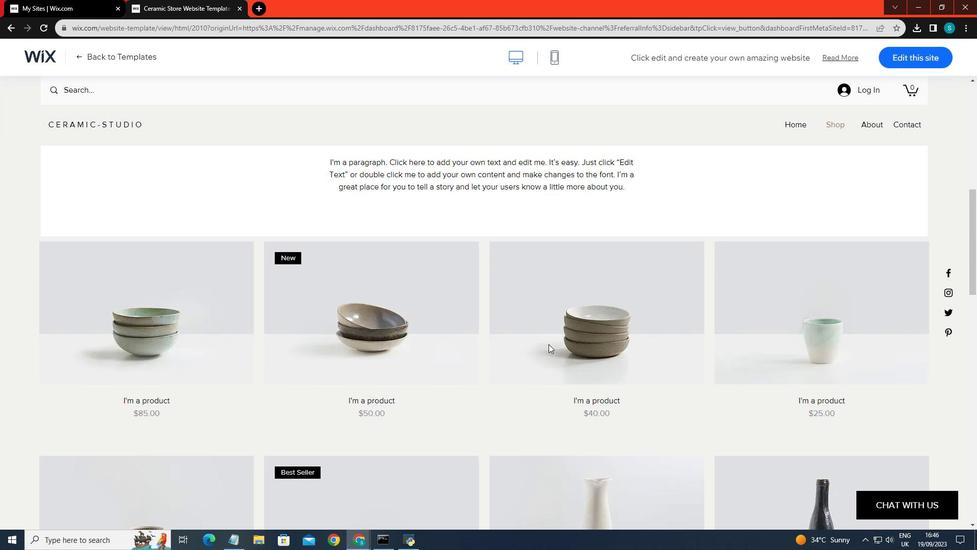 
Action: Mouse scrolled (549, 344) with delta (0, 0)
Screenshot: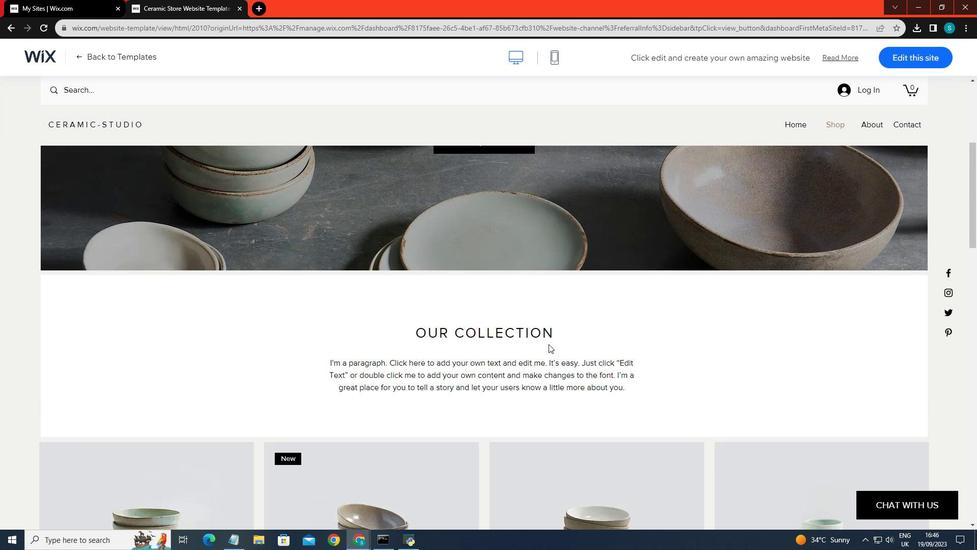 
Action: Mouse scrolled (549, 344) with delta (0, 0)
Screenshot: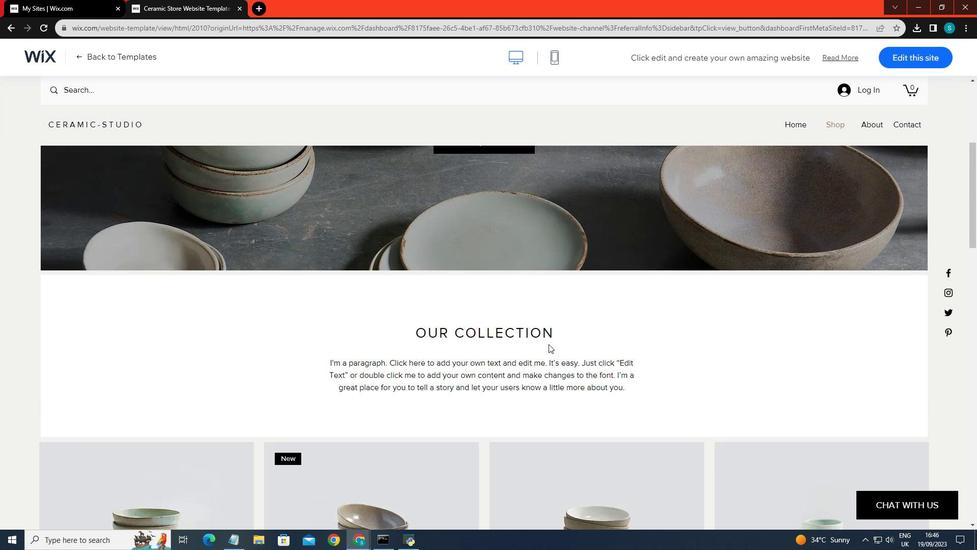 
Action: Mouse scrolled (549, 344) with delta (0, 0)
Screenshot: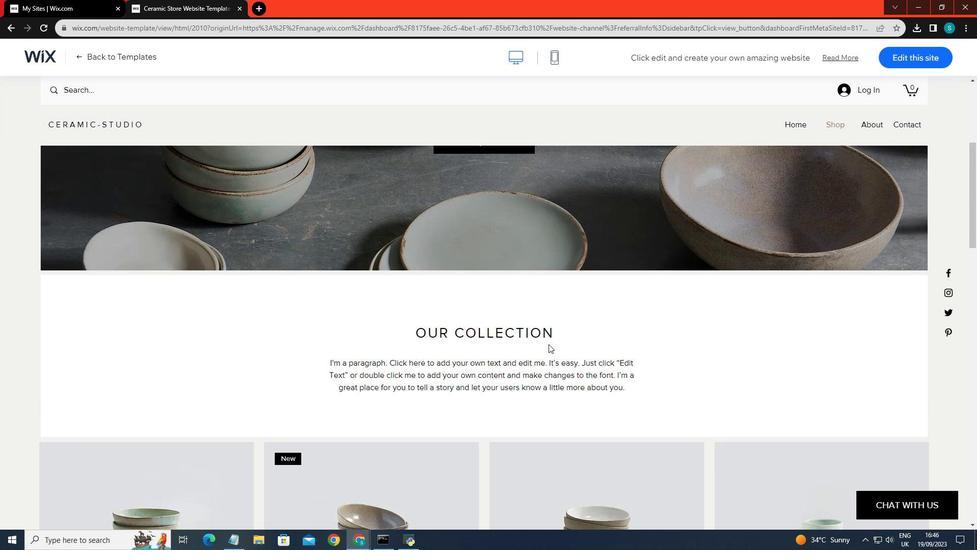
Action: Mouse scrolled (549, 344) with delta (0, 0)
Screenshot: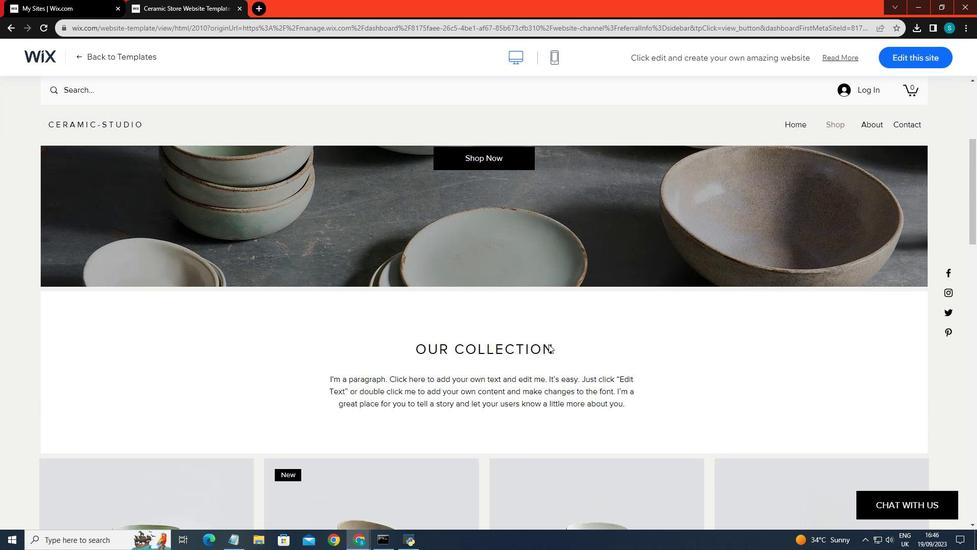 
Action: Mouse scrolled (549, 344) with delta (0, 0)
Screenshot: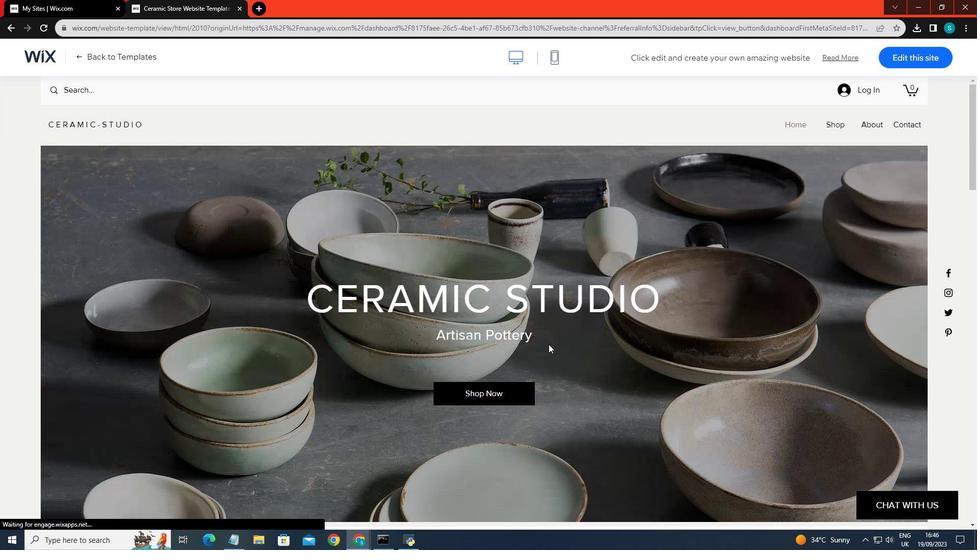 
Action: Mouse scrolled (549, 344) with delta (0, 0)
Screenshot: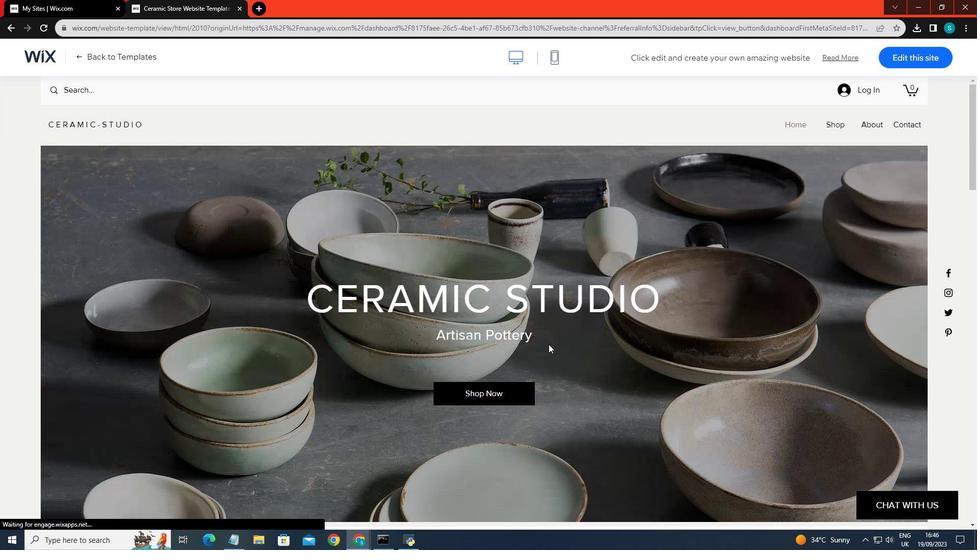 
Action: Mouse scrolled (549, 344) with delta (0, 0)
Screenshot: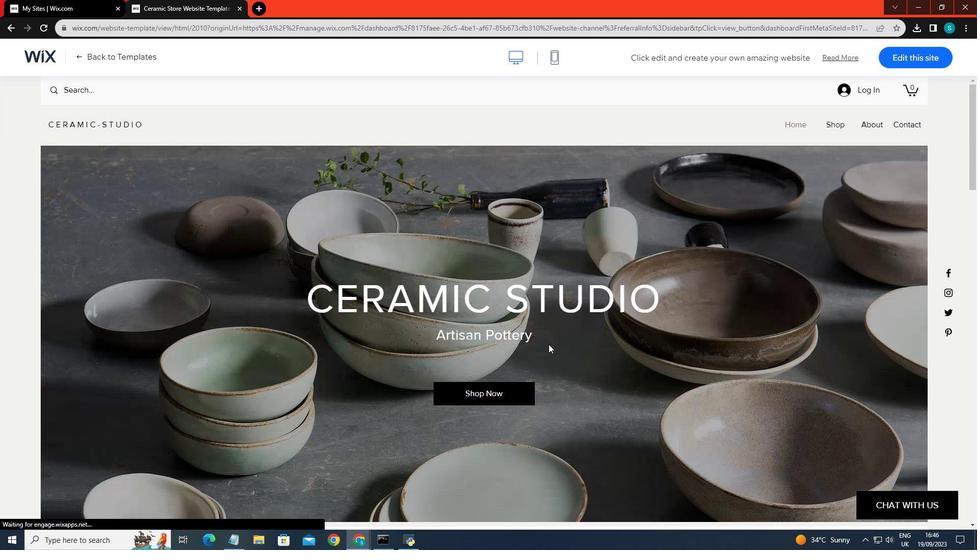 
Action: Mouse scrolled (549, 344) with delta (0, 0)
Screenshot: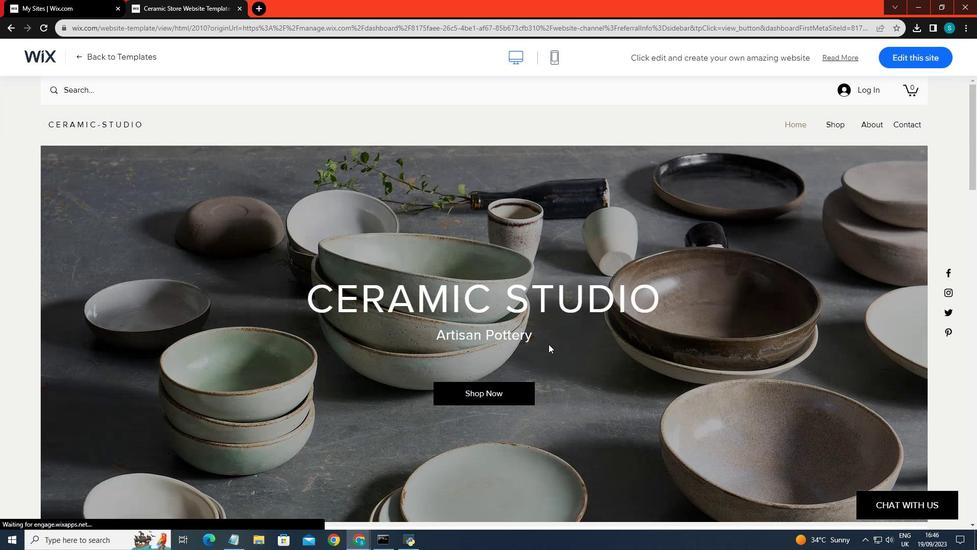 
Action: Mouse scrolled (549, 344) with delta (0, 0)
Screenshot: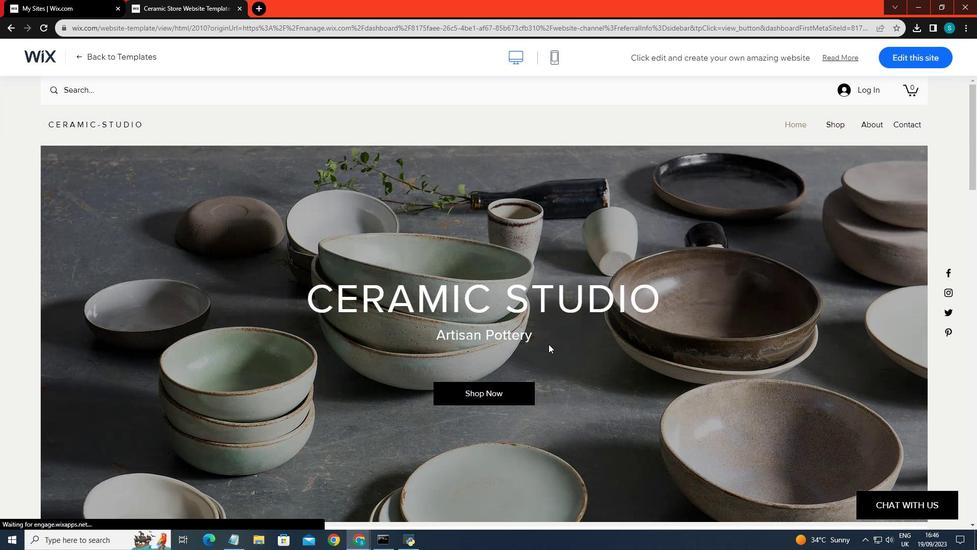 
Action: Mouse scrolled (549, 344) with delta (0, 0)
Screenshot: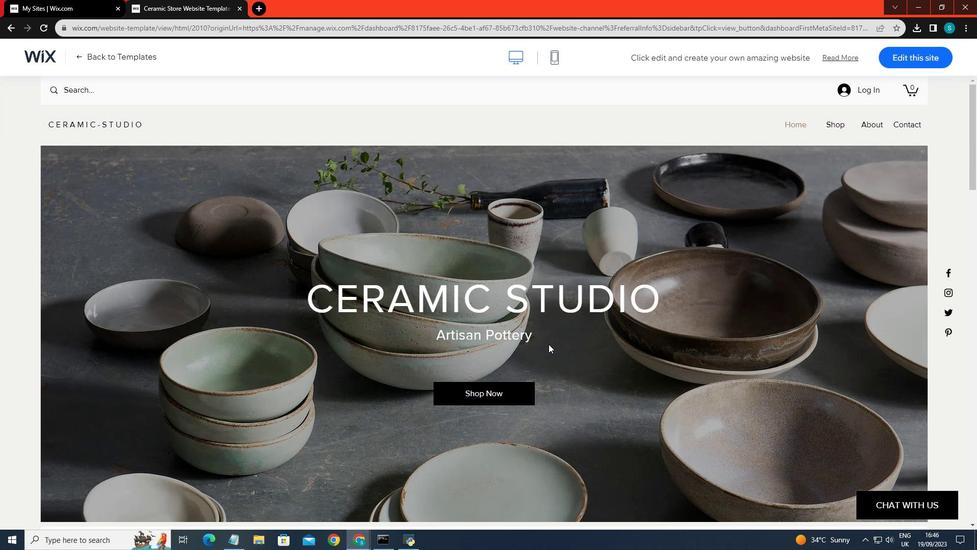 
Action: Mouse scrolled (549, 344) with delta (0, 0)
Screenshot: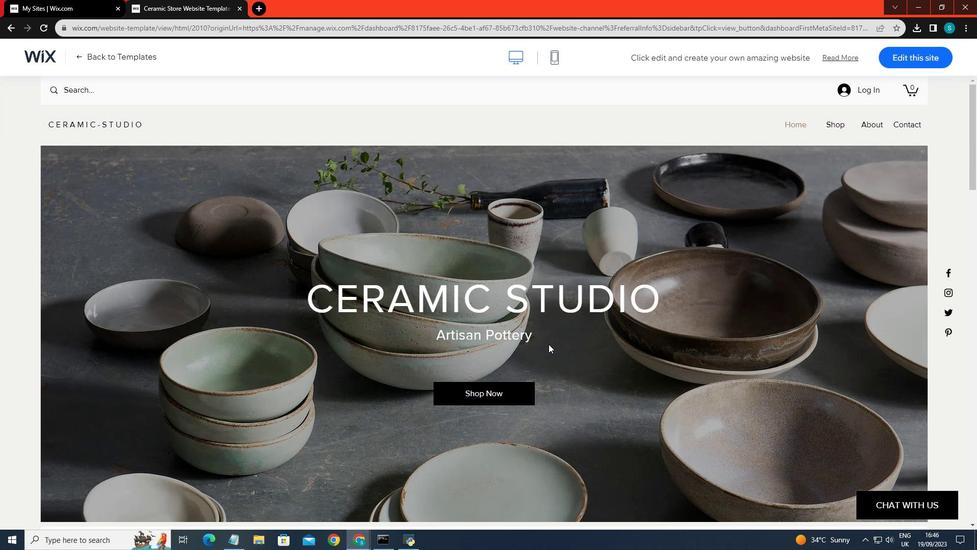 
Action: Mouse scrolled (549, 344) with delta (0, 0)
Screenshot: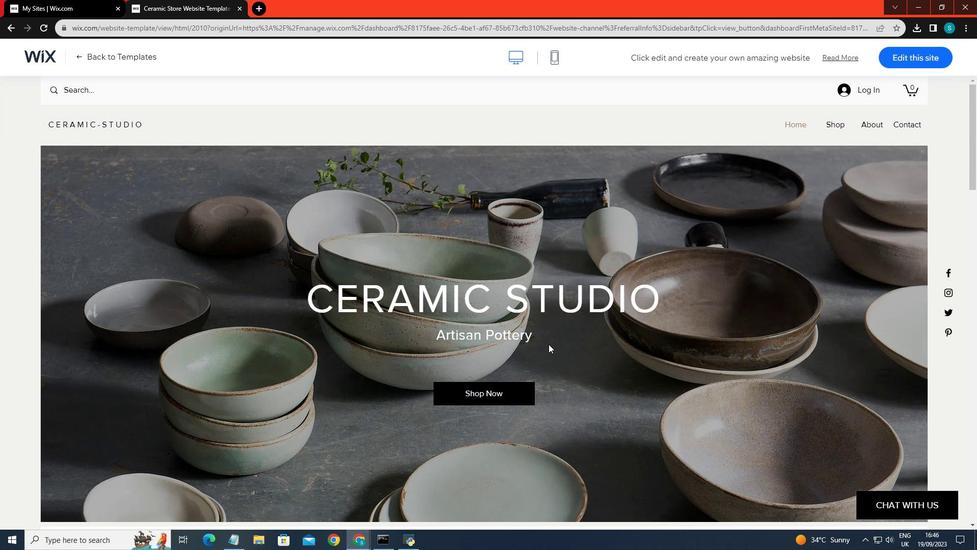 
Action: Mouse scrolled (549, 344) with delta (0, 0)
Screenshot: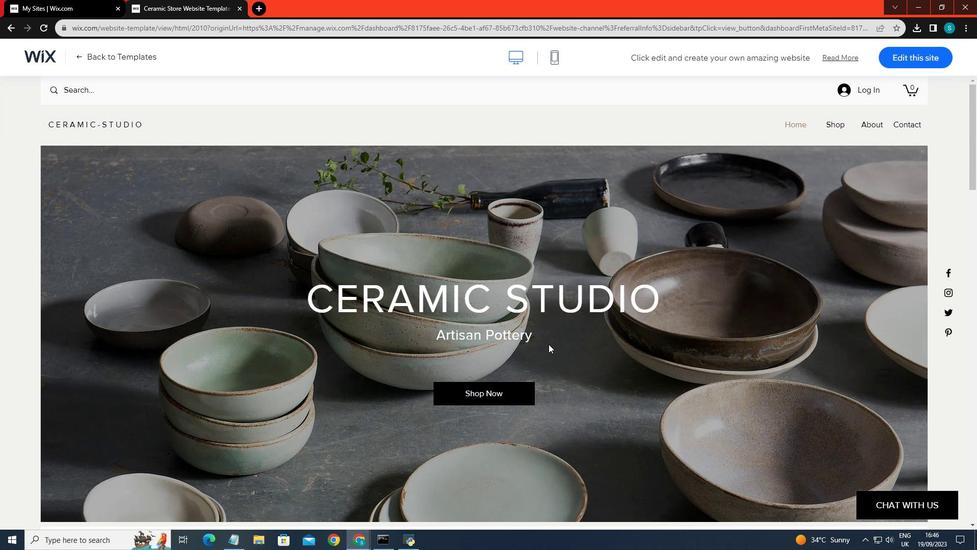 
Action: Mouse scrolled (549, 344) with delta (0, 0)
Screenshot: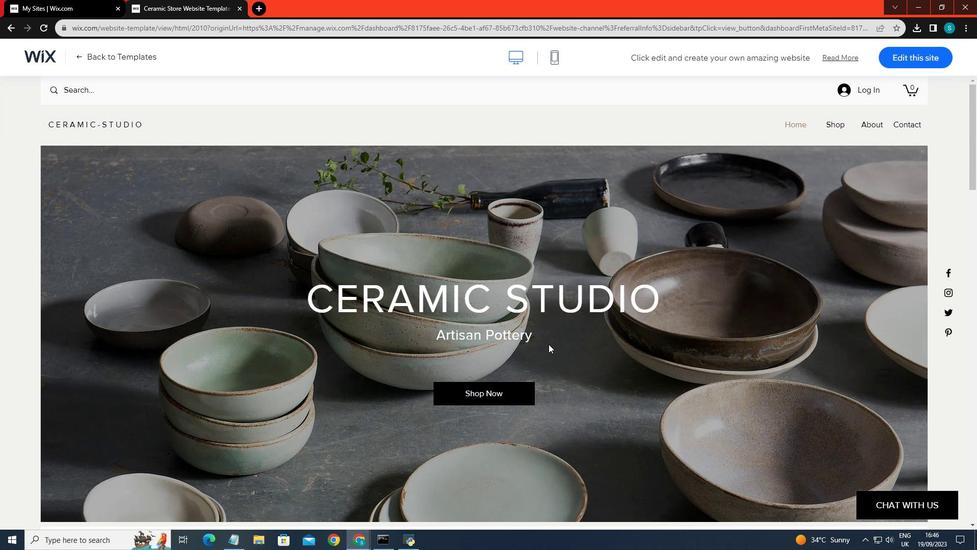 
Action: Mouse scrolled (549, 344) with delta (0, 0)
Screenshot: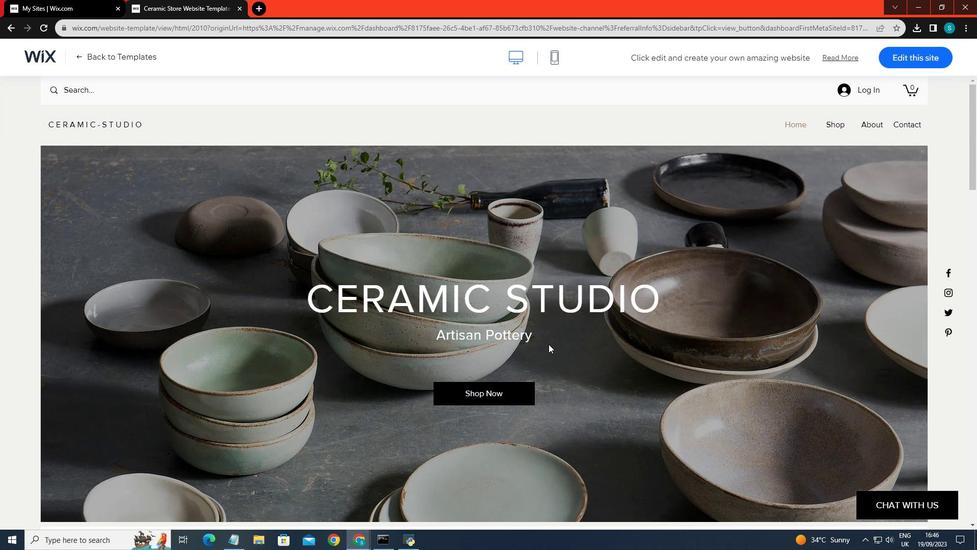 
Action: Mouse scrolled (549, 344) with delta (0, 0)
Screenshot: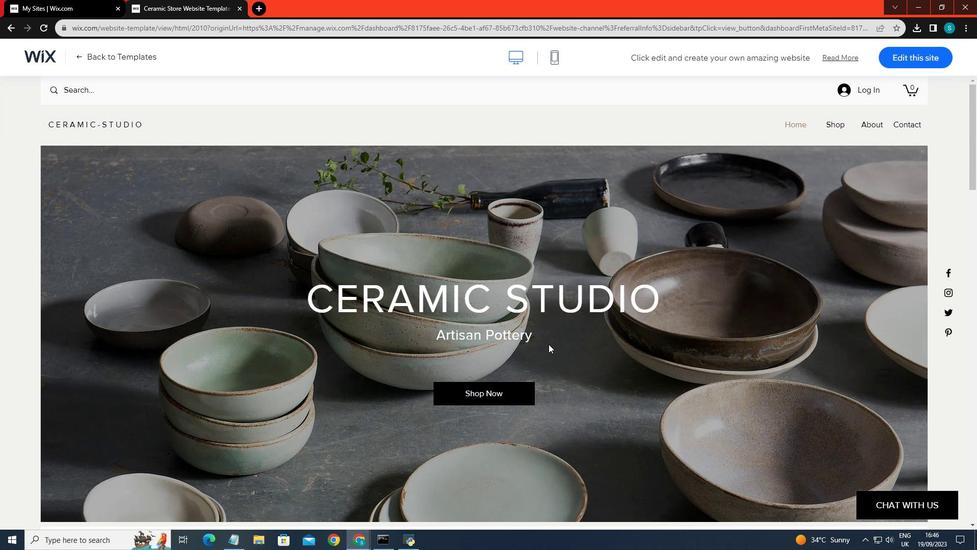 
Action: Mouse scrolled (549, 344) with delta (0, 0)
Screenshot: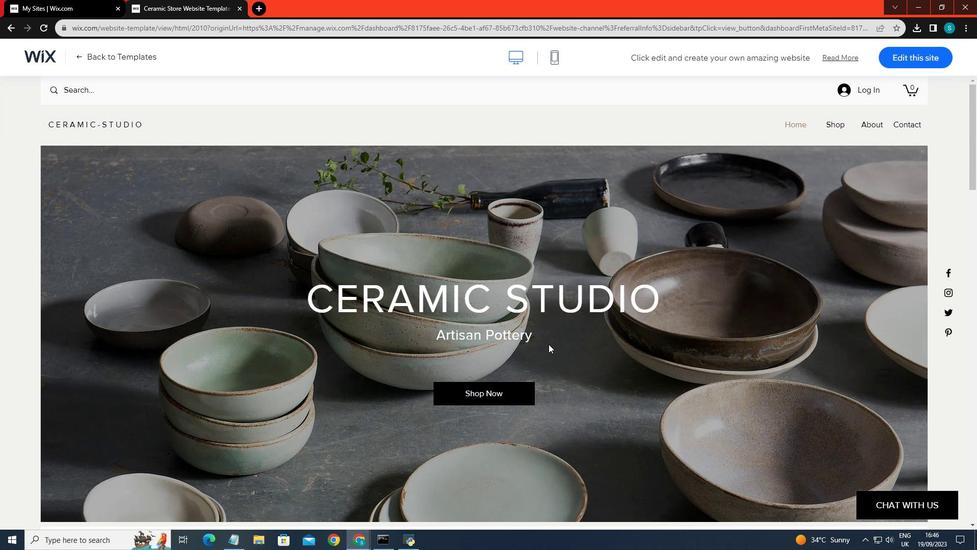 
Action: Mouse scrolled (549, 344) with delta (0, 0)
Screenshot: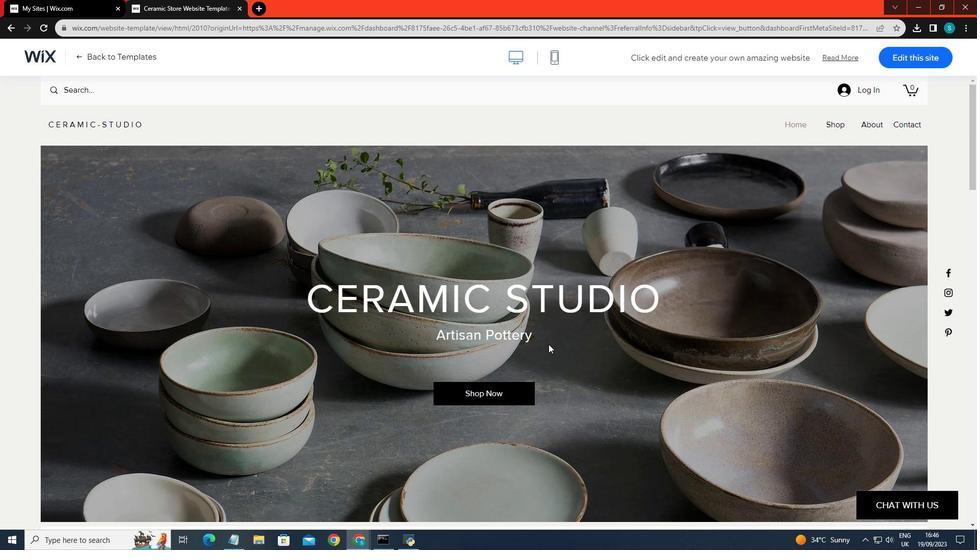 
Action: Mouse scrolled (549, 344) with delta (0, 0)
Screenshot: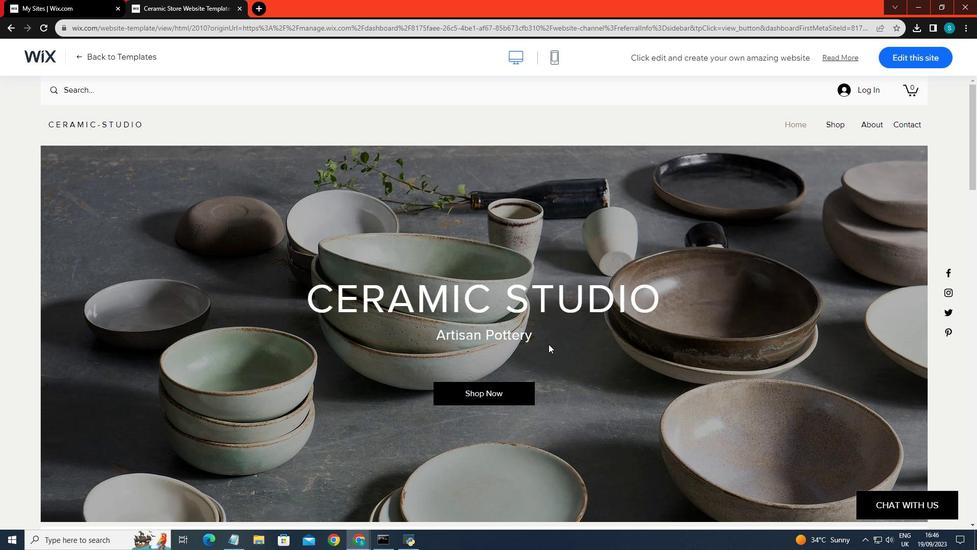 
Action: Mouse scrolled (549, 344) with delta (0, 0)
Screenshot: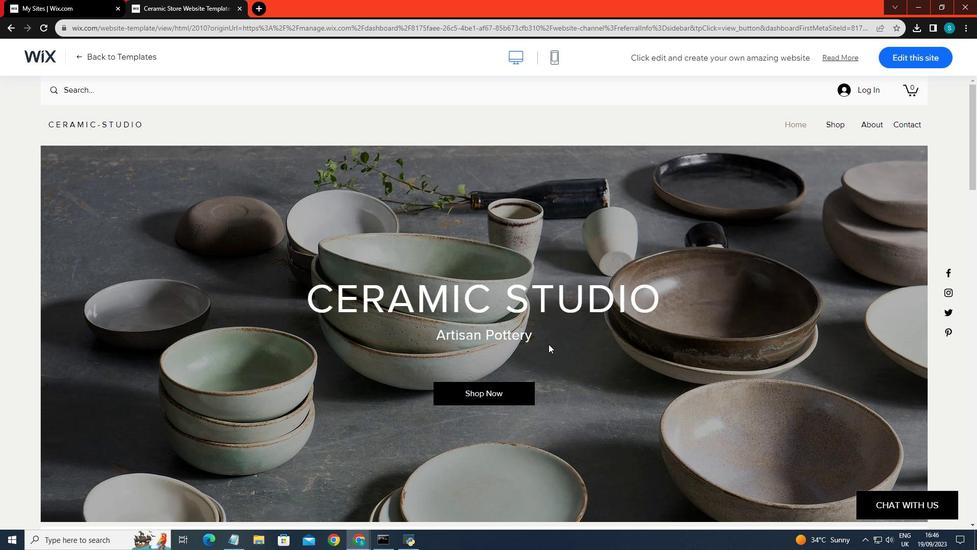 
Action: Mouse moved to (470, 321)
Screenshot: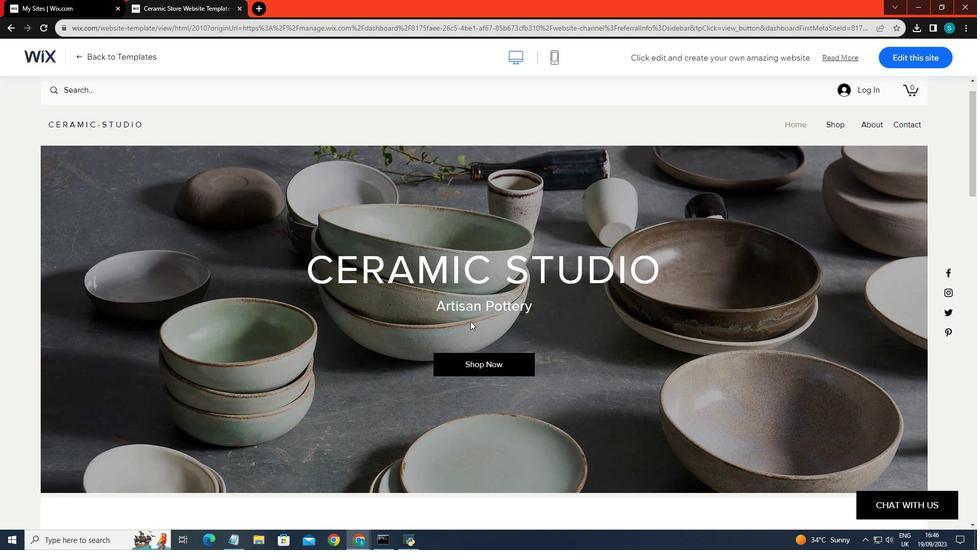 
Action: Mouse scrolled (470, 320) with delta (0, 0)
Screenshot: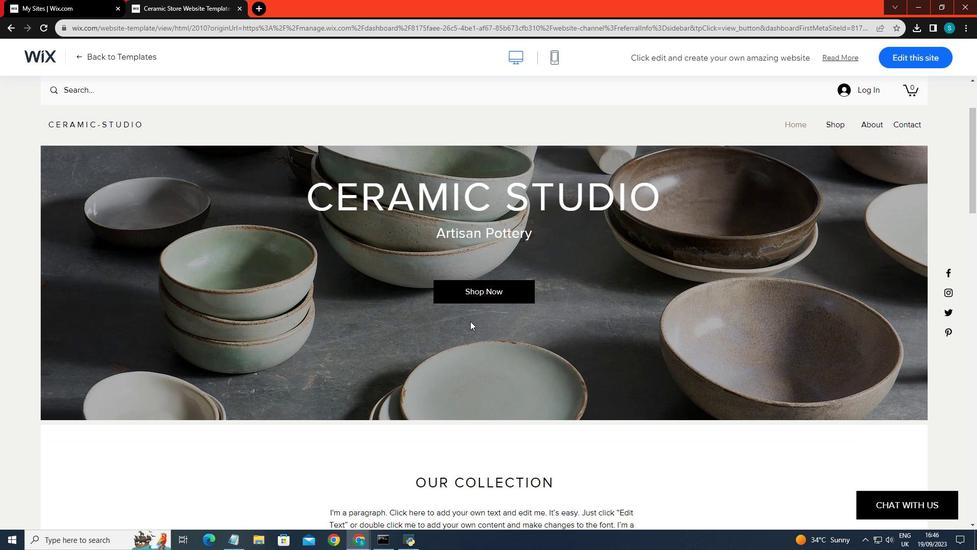 
Action: Mouse scrolled (470, 320) with delta (0, 0)
Screenshot: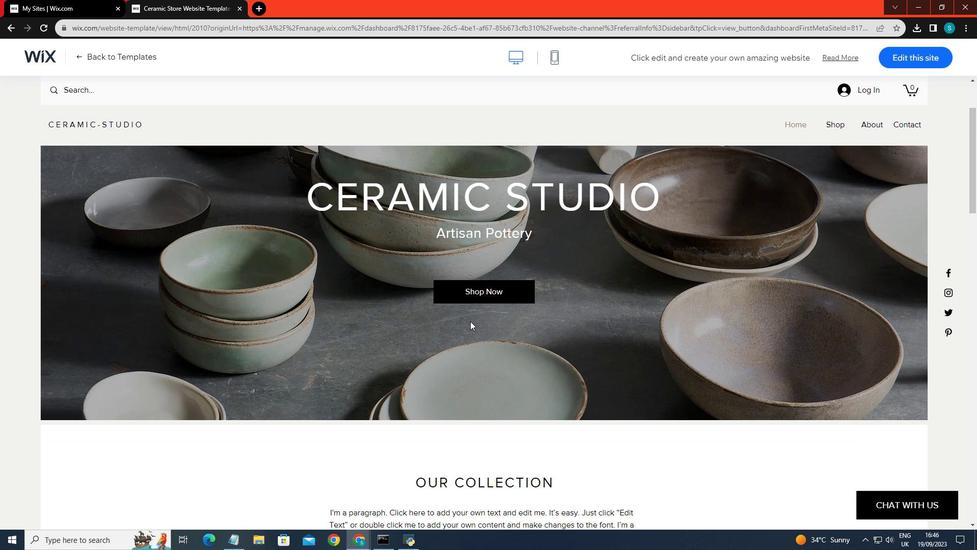 
Action: Mouse scrolled (470, 320) with delta (0, 0)
Screenshot: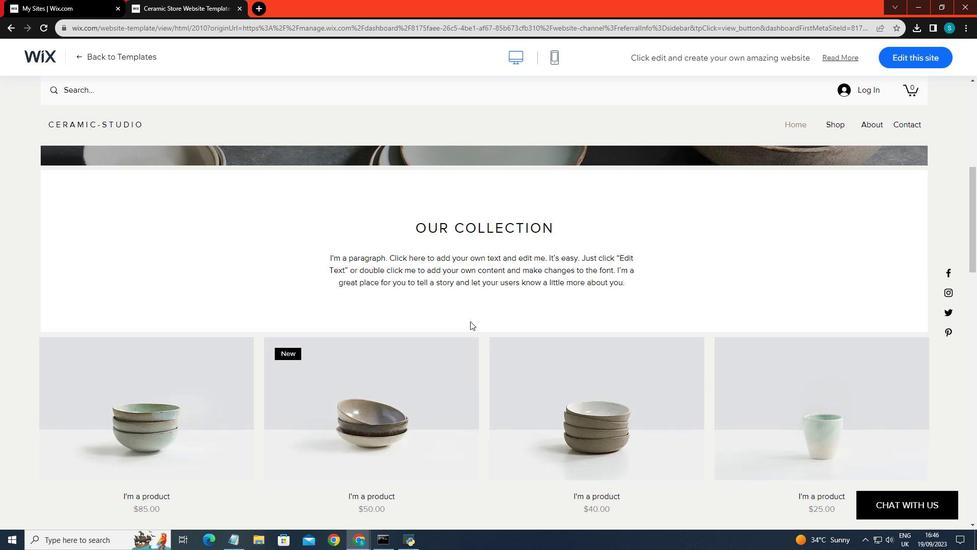 
Action: Mouse scrolled (470, 320) with delta (0, 0)
Screenshot: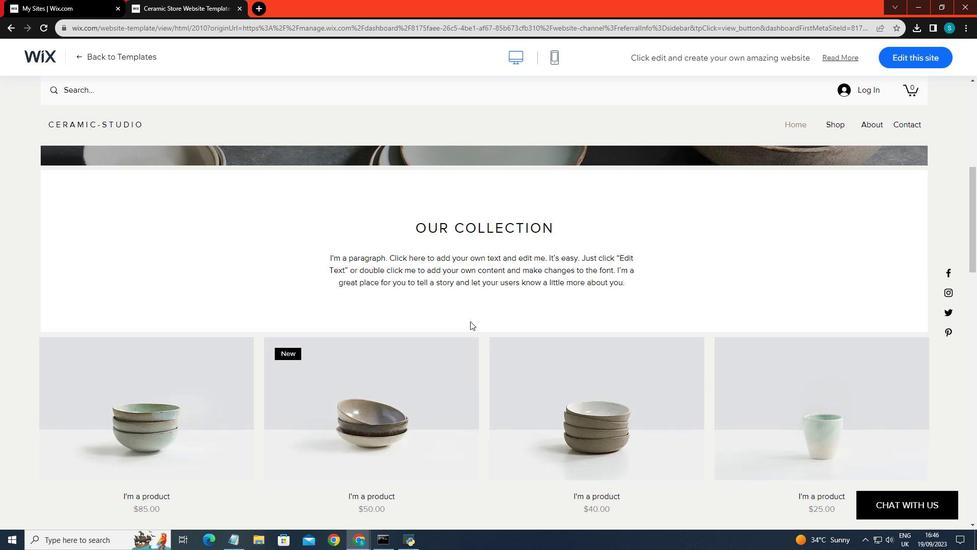 
Action: Mouse scrolled (470, 320) with delta (0, 0)
Screenshot: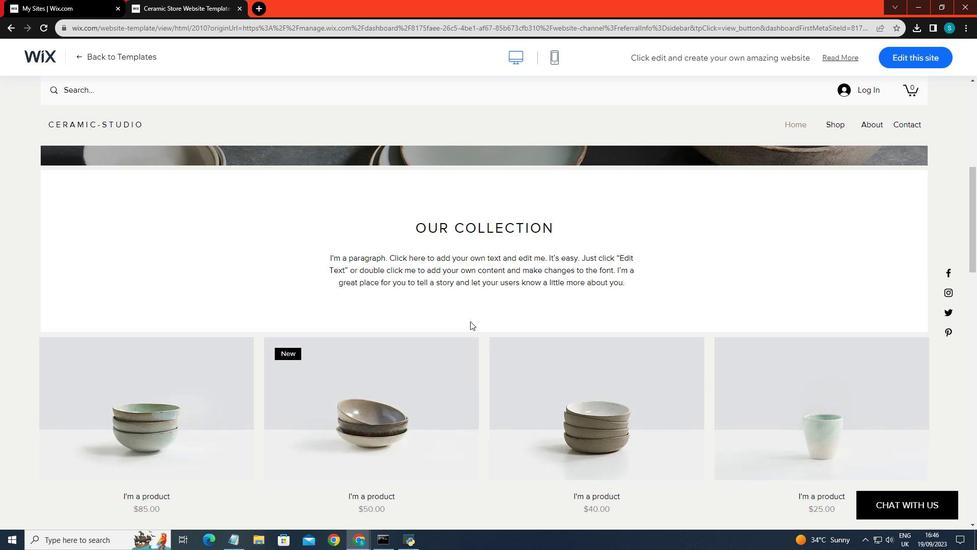 
Action: Mouse scrolled (470, 320) with delta (0, 0)
Screenshot: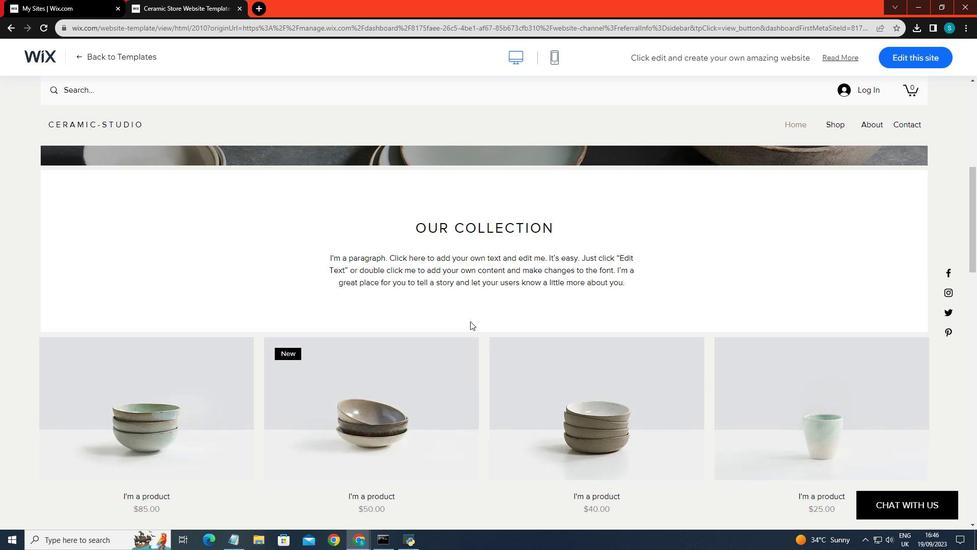 
Action: Mouse scrolled (470, 320) with delta (0, 0)
Screenshot: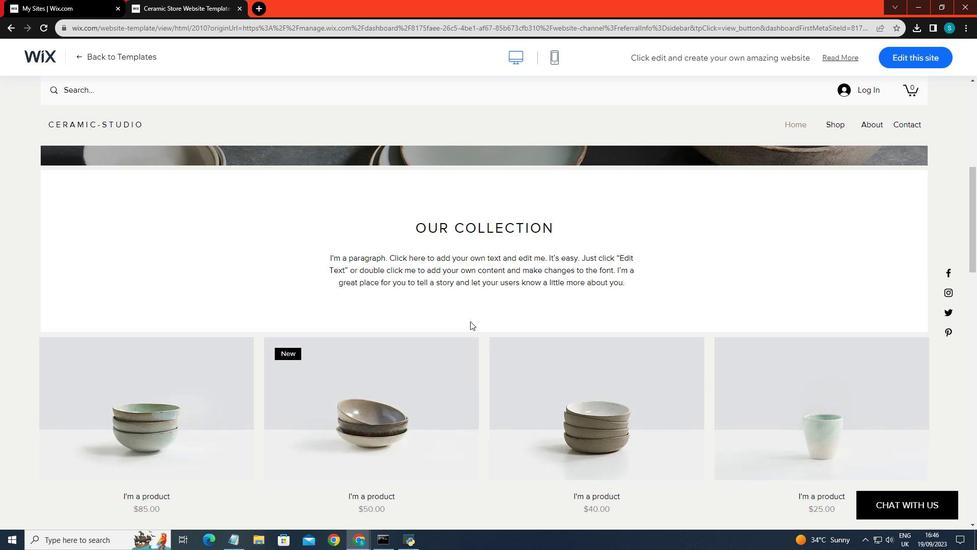 
Action: Mouse scrolled (470, 320) with delta (0, 0)
Screenshot: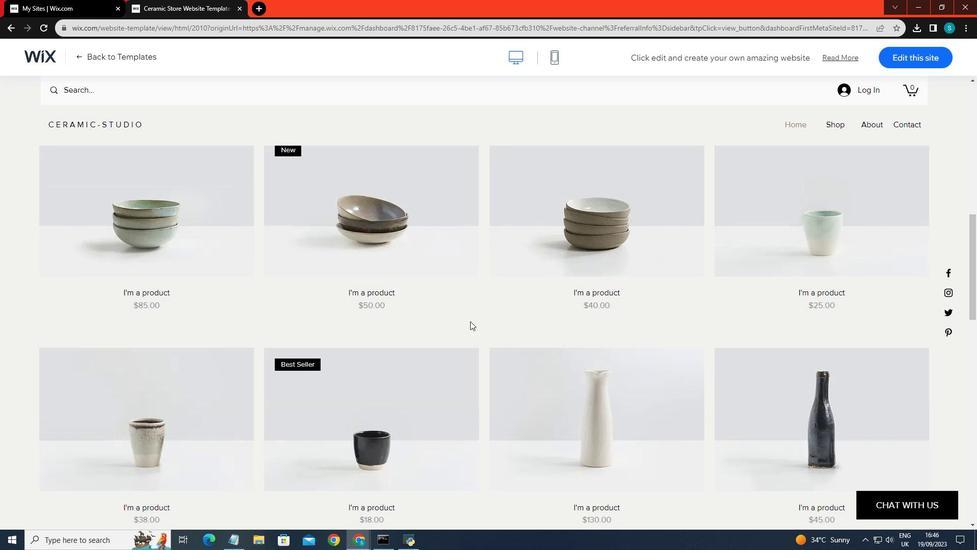 
Action: Mouse scrolled (470, 320) with delta (0, 0)
Screenshot: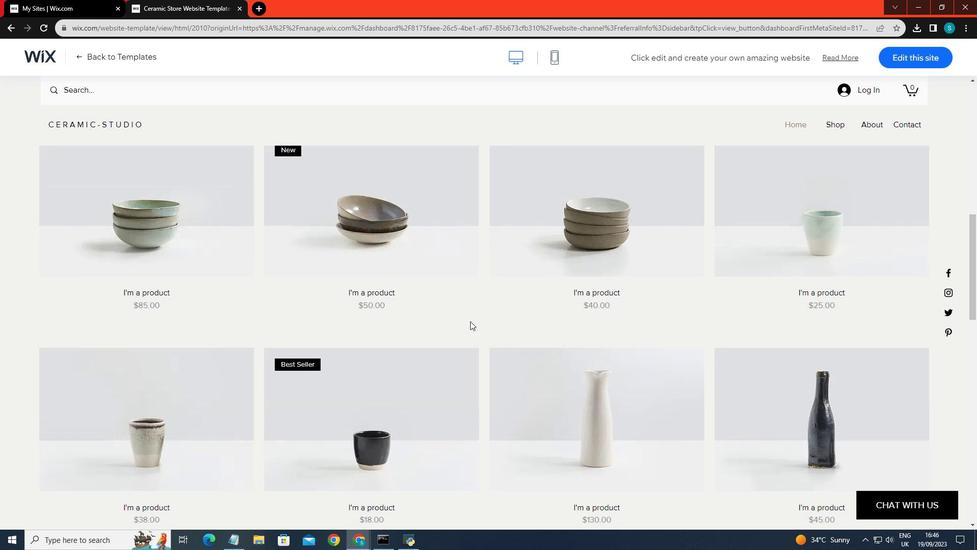 
Action: Mouse scrolled (470, 320) with delta (0, 0)
Screenshot: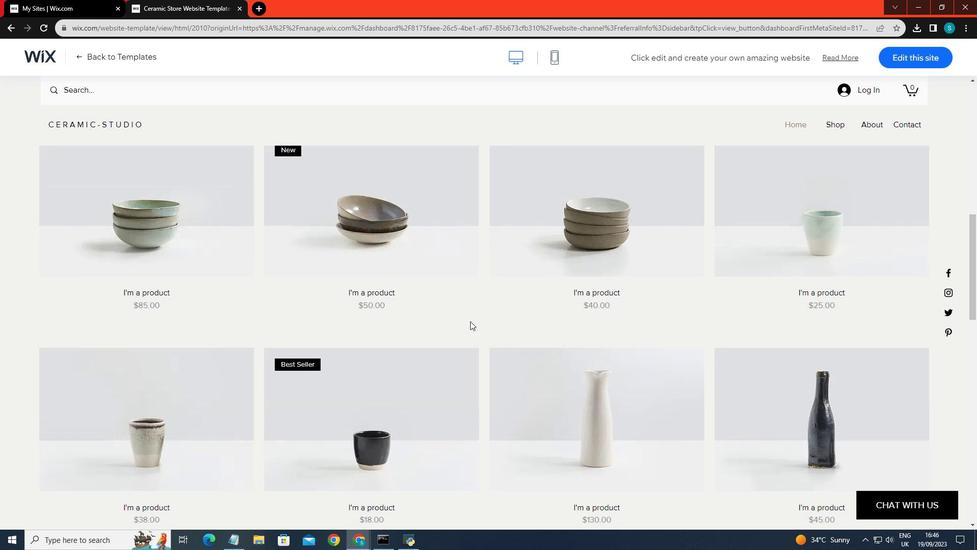 
Action: Mouse scrolled (470, 320) with delta (0, 0)
Screenshot: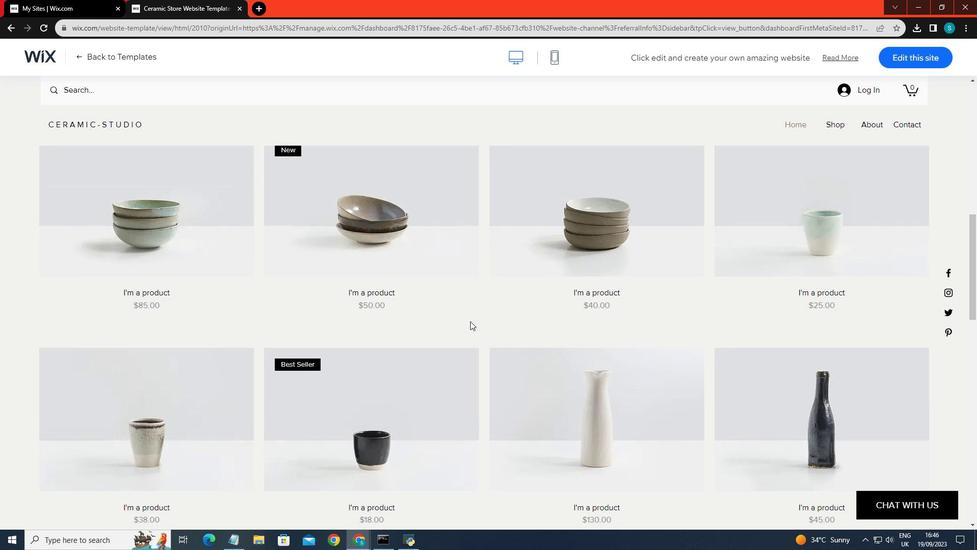
Action: Mouse scrolled (470, 320) with delta (0, 0)
Screenshot: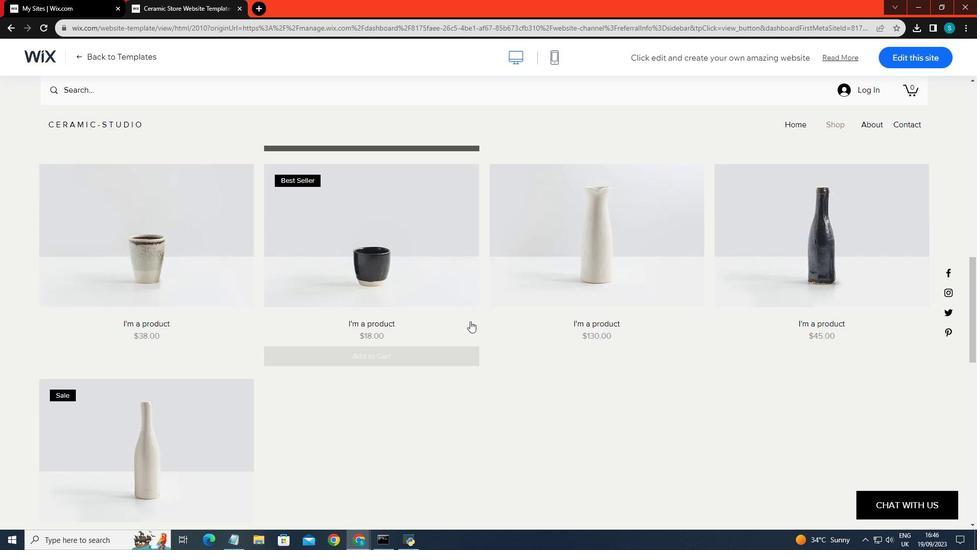 
Action: Mouse scrolled (470, 320) with delta (0, 0)
Screenshot: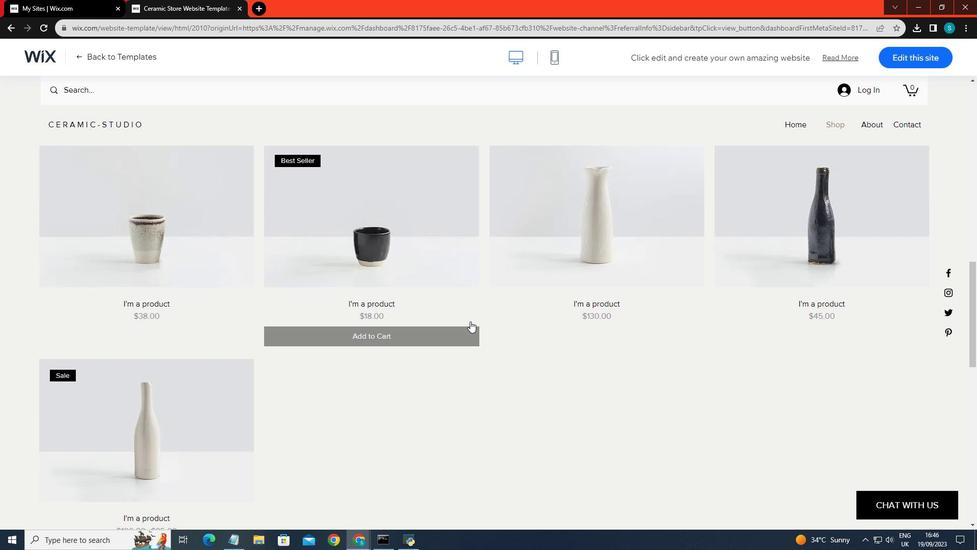
Action: Mouse scrolled (470, 320) with delta (0, 0)
Screenshot: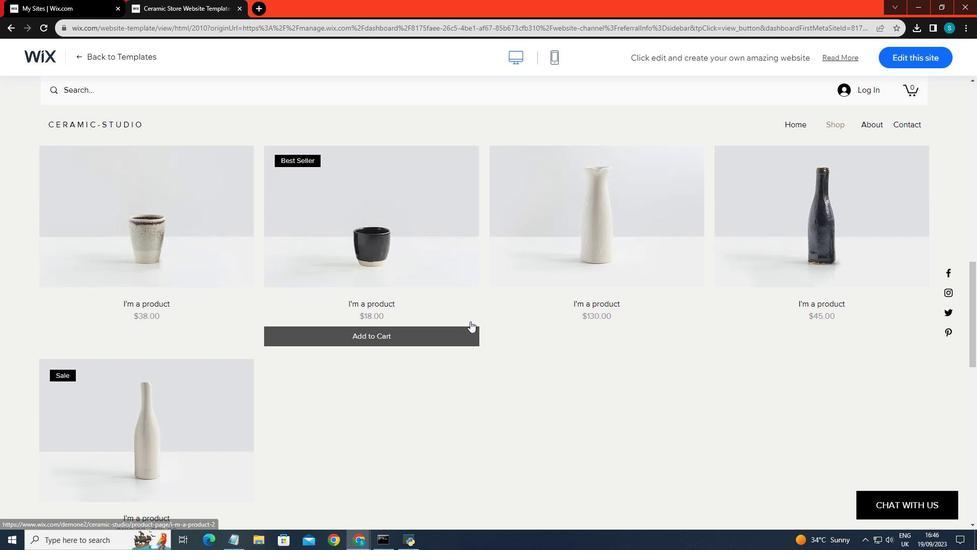 
Action: Mouse scrolled (470, 320) with delta (0, 0)
Screenshot: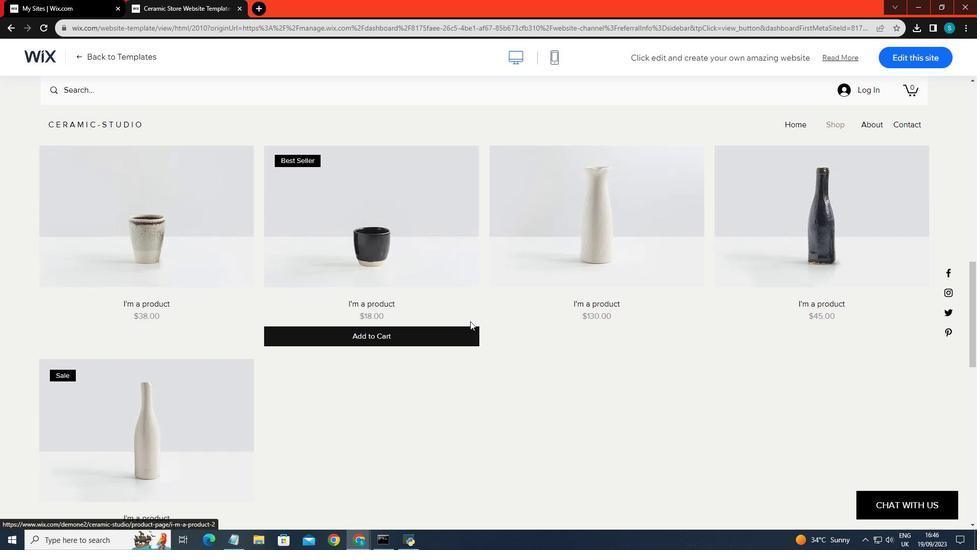 
Action: Mouse scrolled (470, 320) with delta (0, 0)
Screenshot: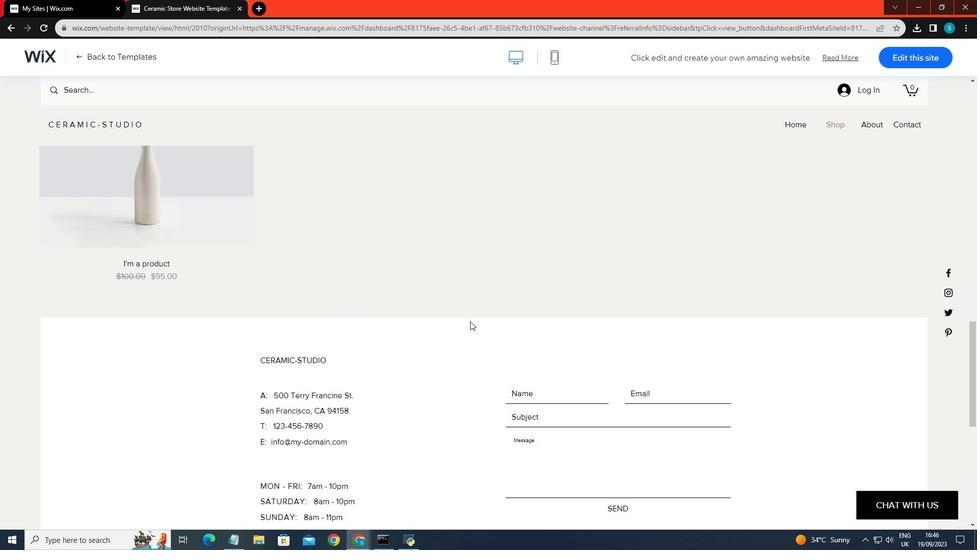 
Action: Mouse scrolled (470, 320) with delta (0, 0)
Screenshot: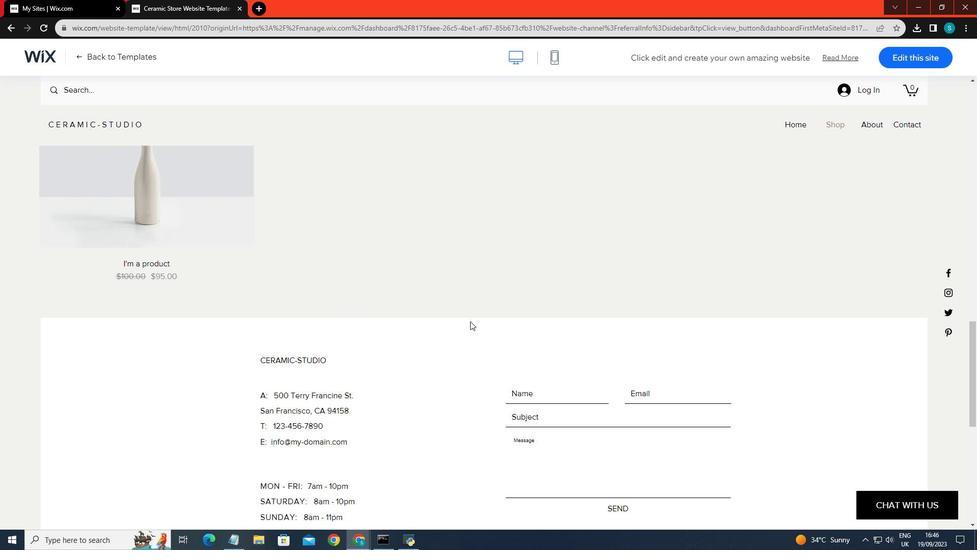 
Action: Mouse scrolled (470, 320) with delta (0, 0)
Screenshot: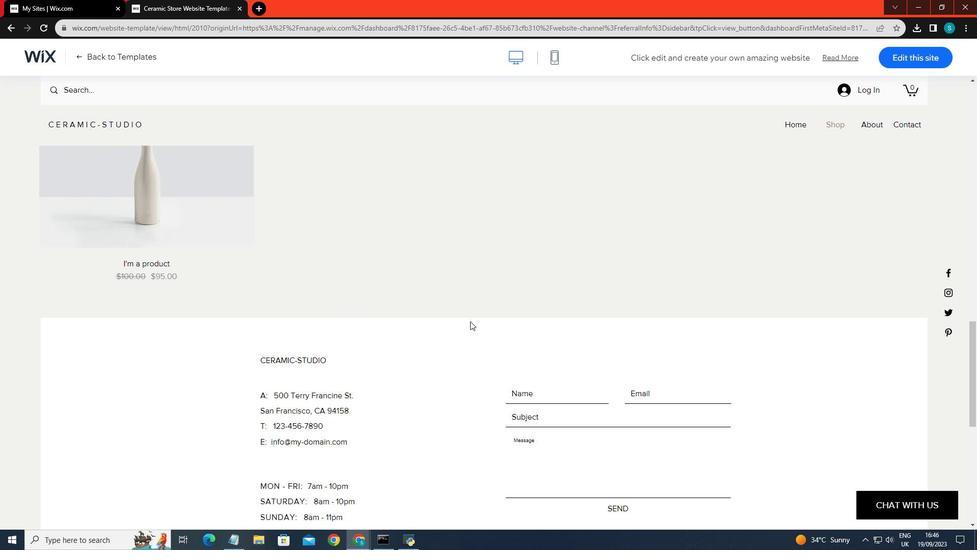 
Action: Mouse scrolled (470, 320) with delta (0, 0)
Screenshot: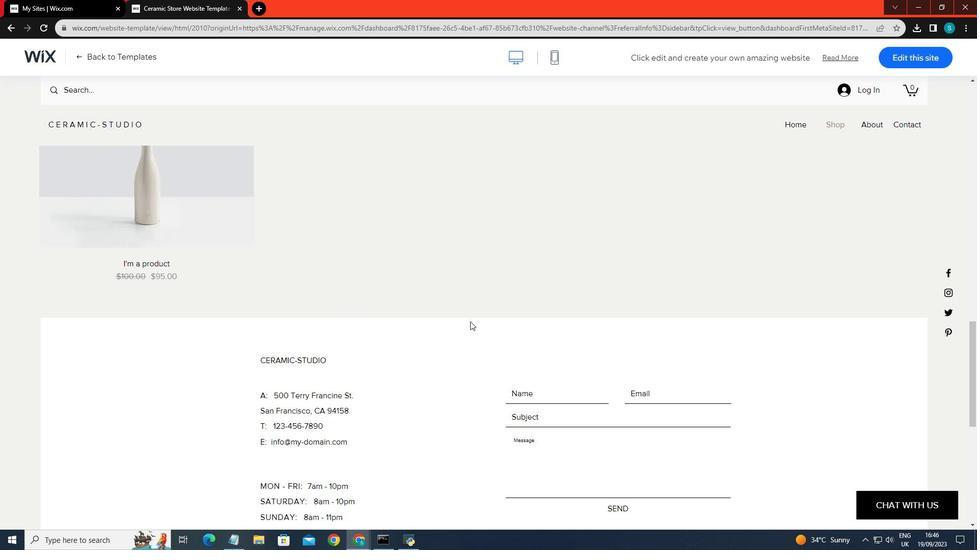 
Action: Mouse scrolled (470, 320) with delta (0, 0)
Screenshot: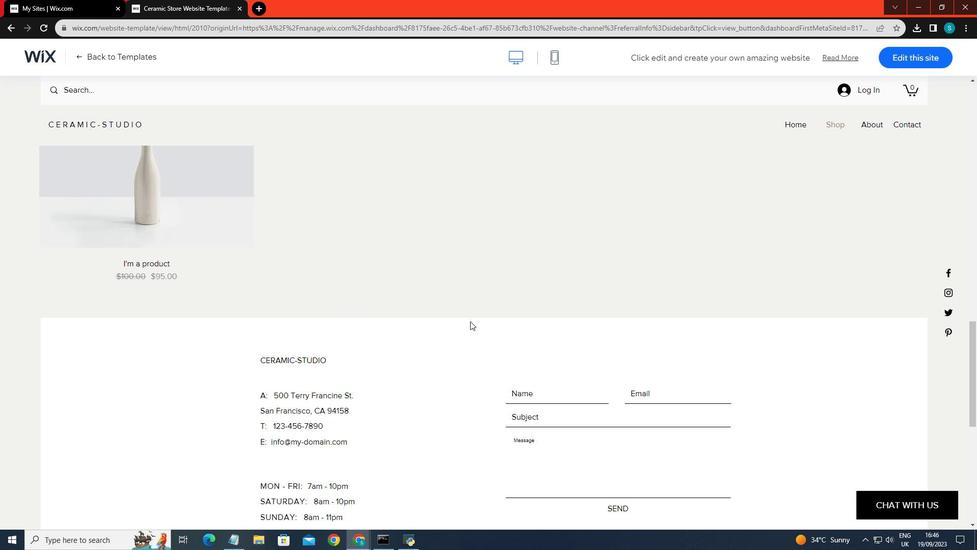 
Action: Mouse scrolled (470, 320) with delta (0, 0)
Screenshot: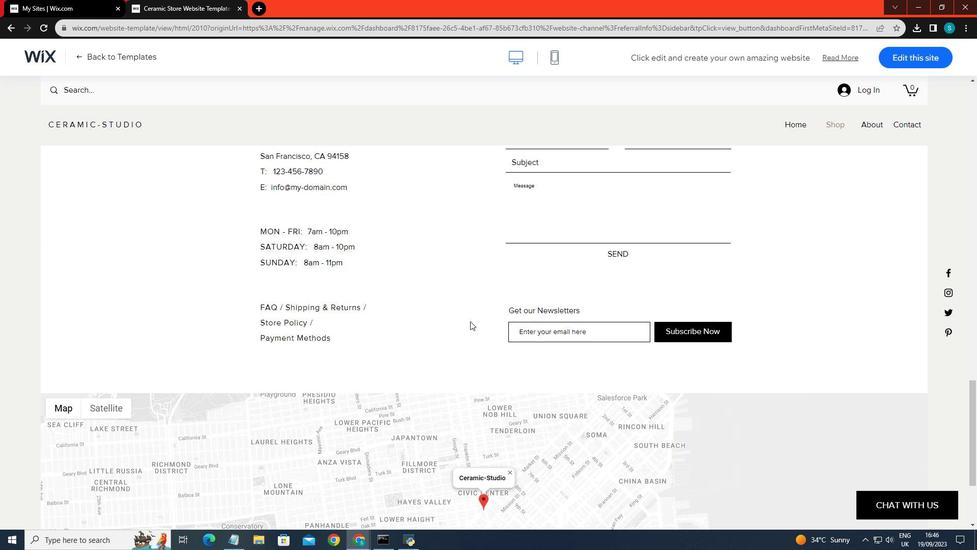 
Action: Mouse scrolled (470, 320) with delta (0, 0)
Screenshot: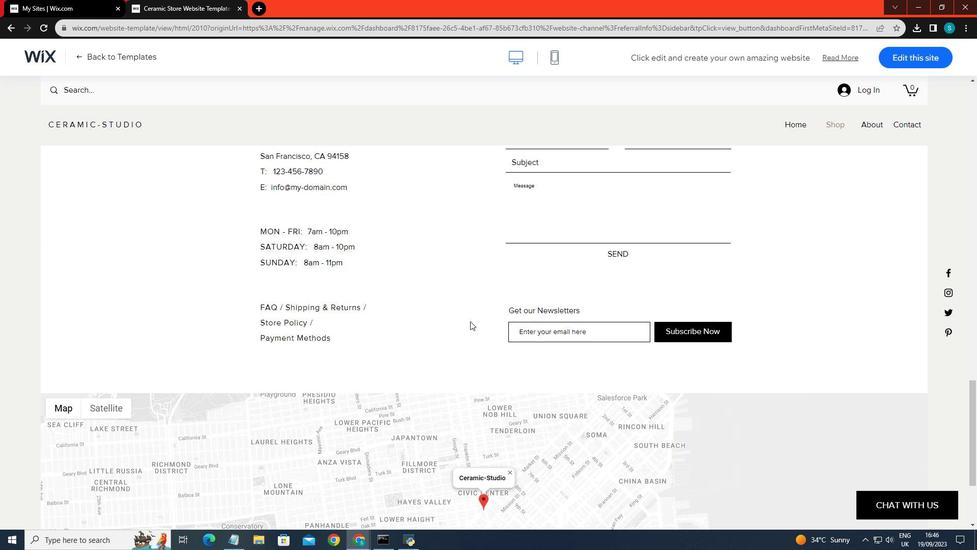 
Action: Mouse scrolled (470, 320) with delta (0, 0)
Screenshot: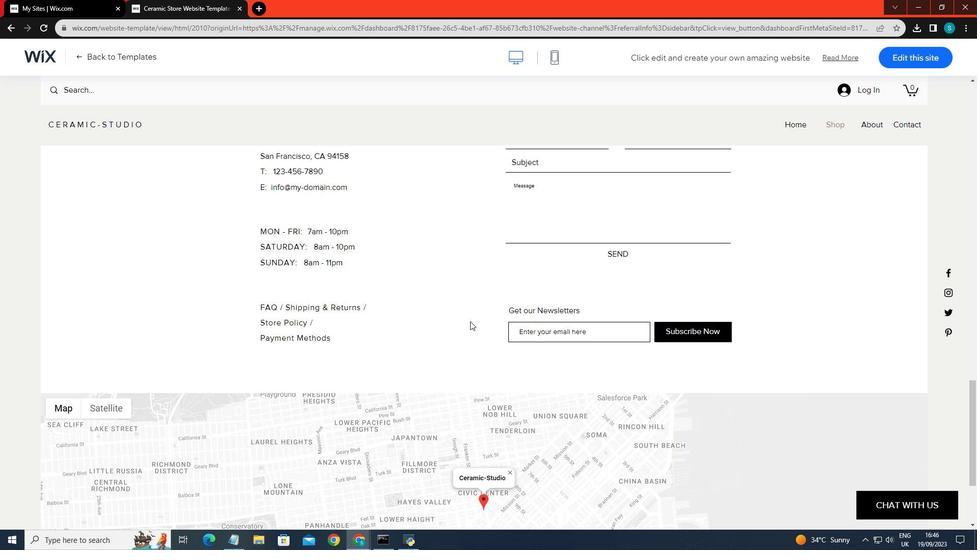
Action: Mouse scrolled (470, 320) with delta (0, 0)
Screenshot: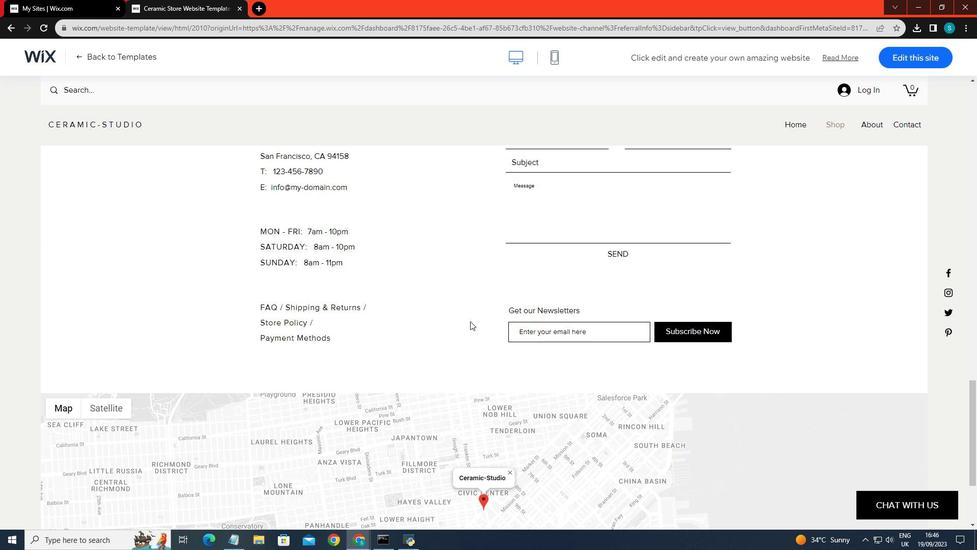 
Action: Mouse scrolled (470, 320) with delta (0, 0)
Screenshot: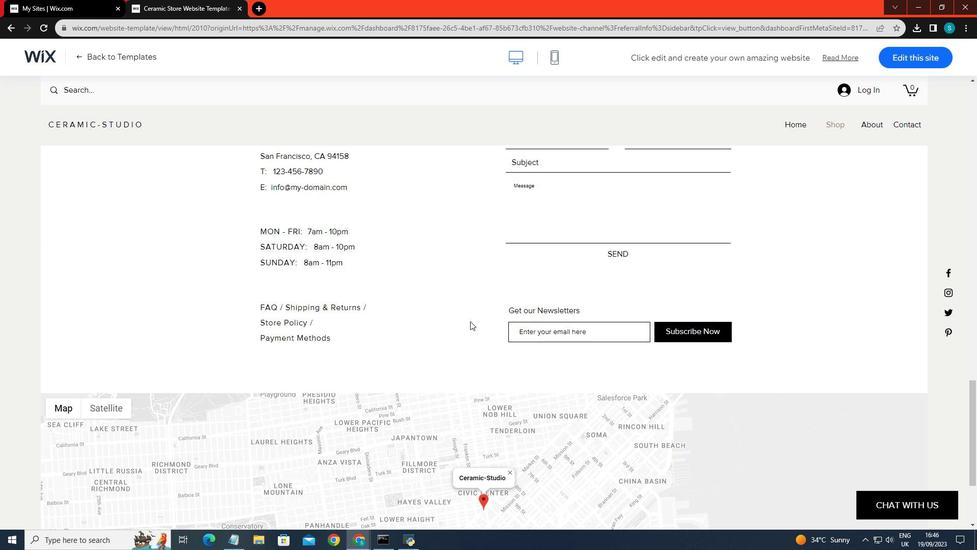 
Action: Mouse scrolled (470, 320) with delta (0, 0)
Screenshot: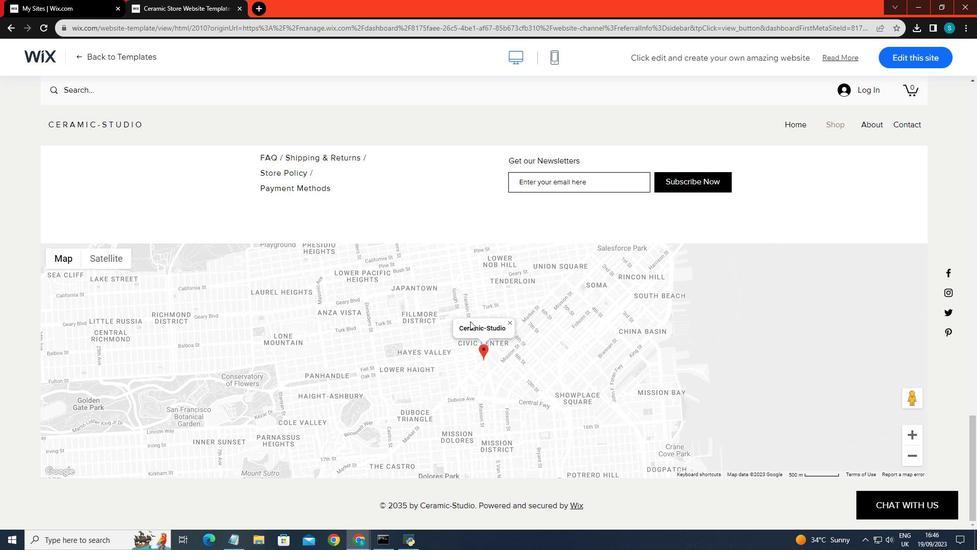 
Action: Mouse scrolled (470, 320) with delta (0, 0)
Screenshot: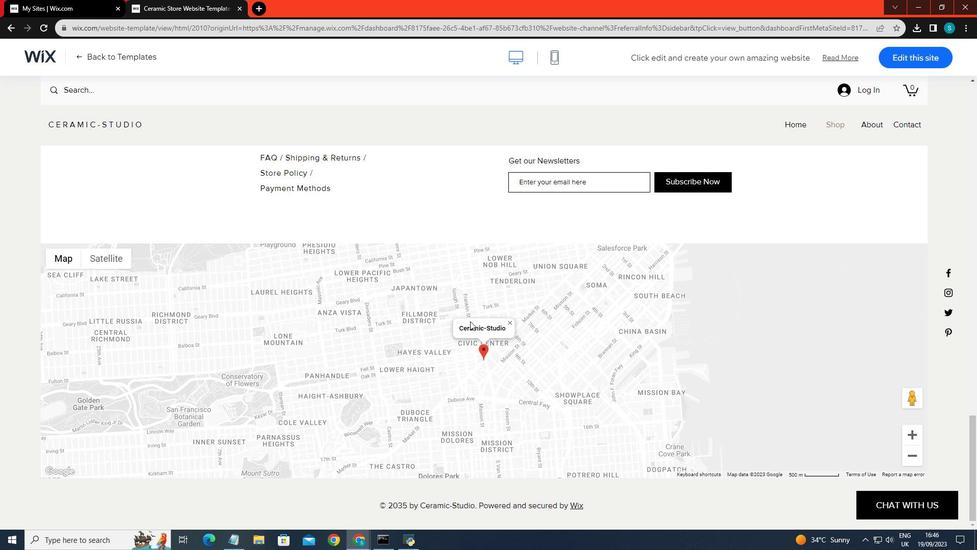 
Action: Mouse scrolled (470, 320) with delta (0, 0)
Screenshot: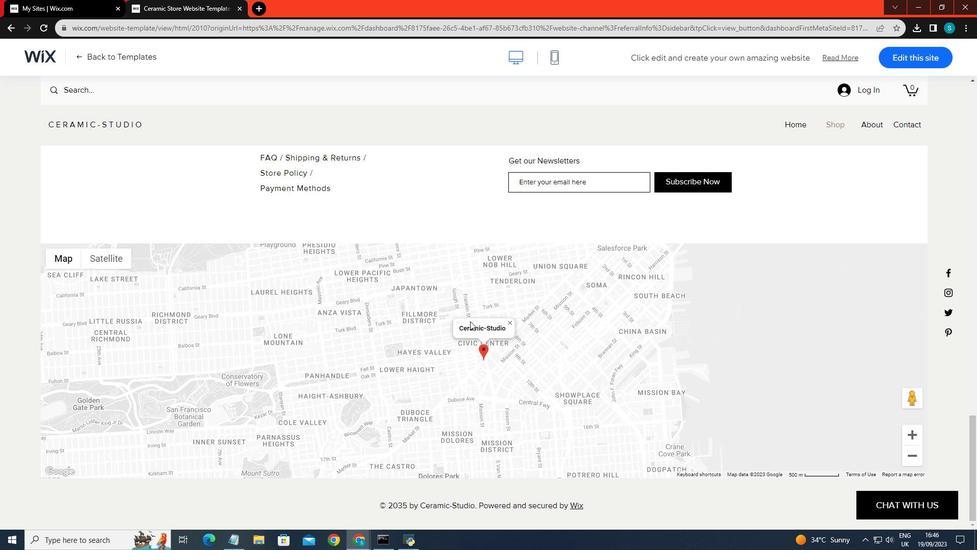 
Action: Mouse scrolled (470, 320) with delta (0, 0)
Screenshot: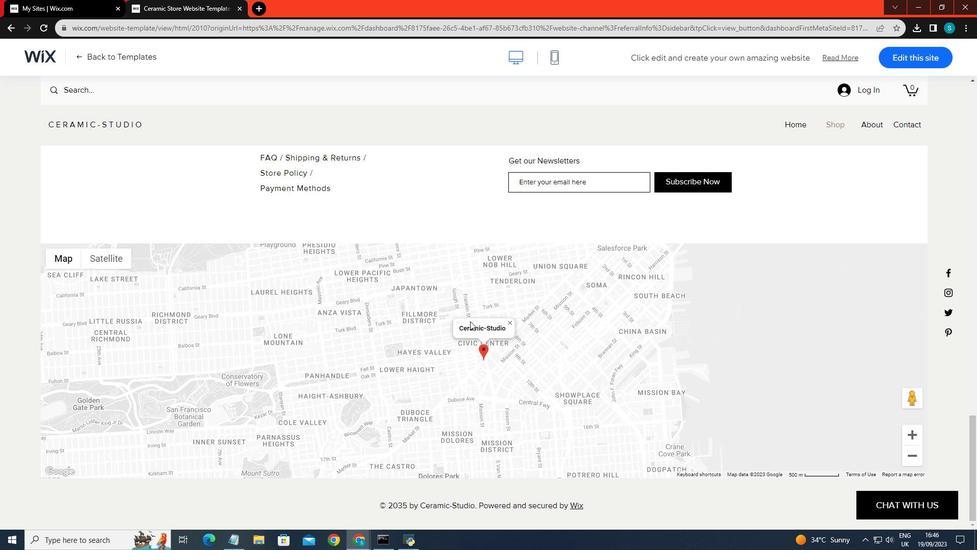 
Action: Mouse scrolled (470, 320) with delta (0, 0)
Screenshot: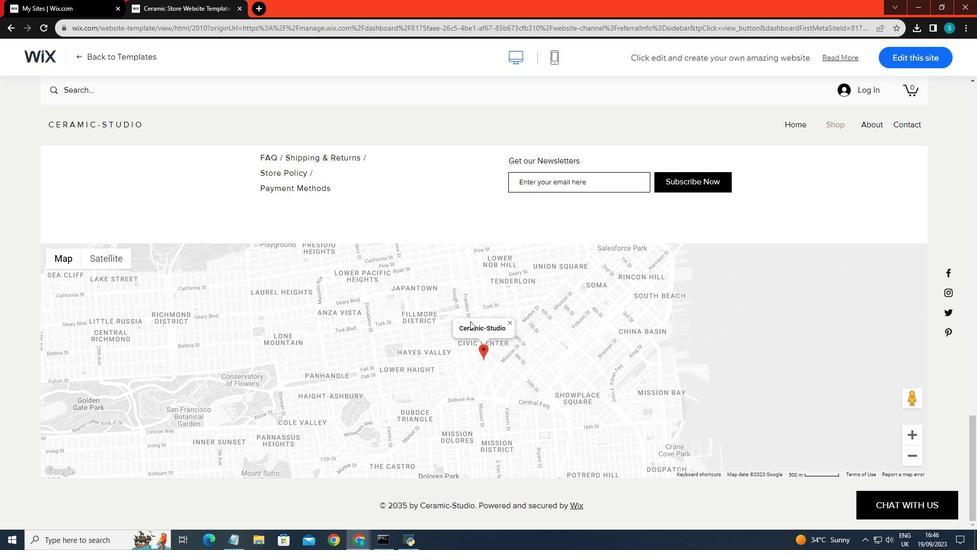 
Action: Mouse scrolled (470, 320) with delta (0, 0)
Screenshot: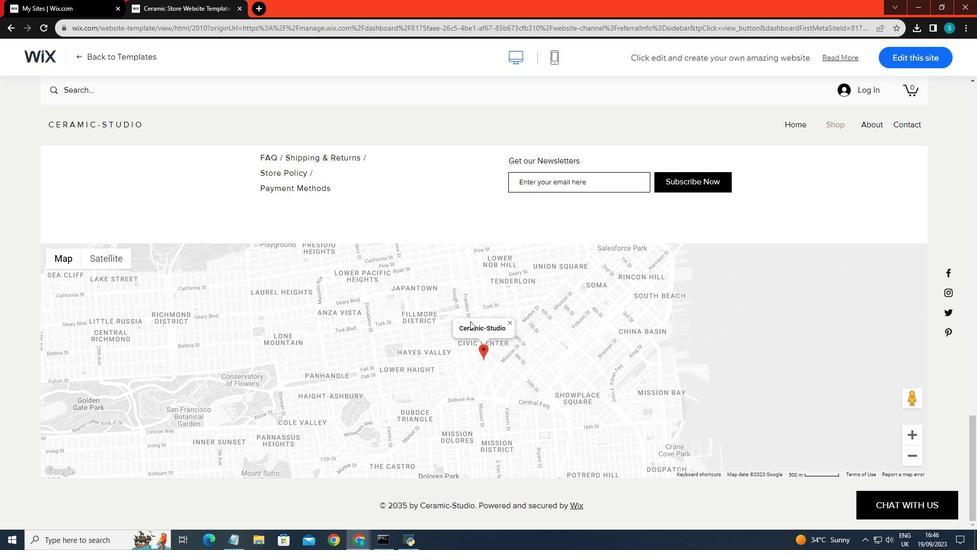 
Action: Mouse scrolled (470, 321) with delta (0, 0)
Screenshot: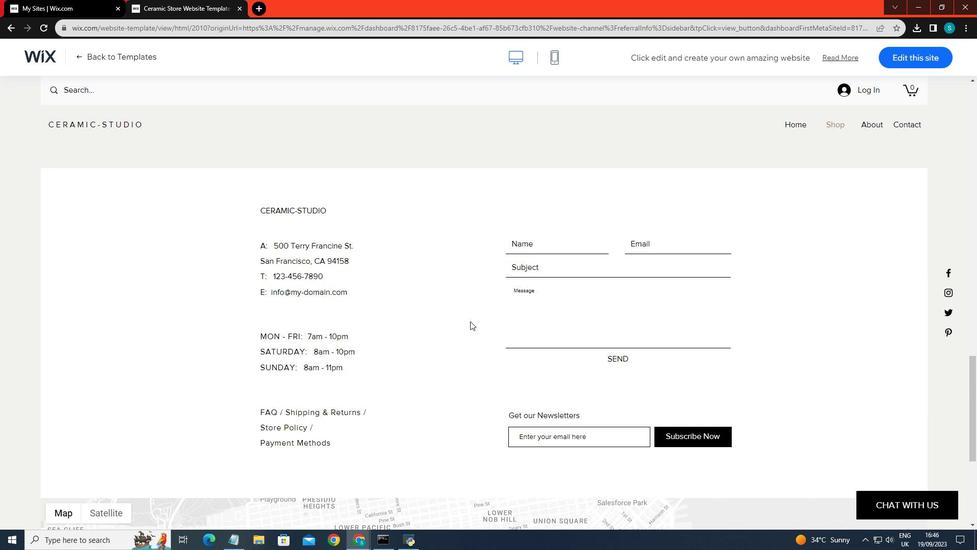 
Action: Mouse scrolled (470, 321) with delta (0, 0)
Screenshot: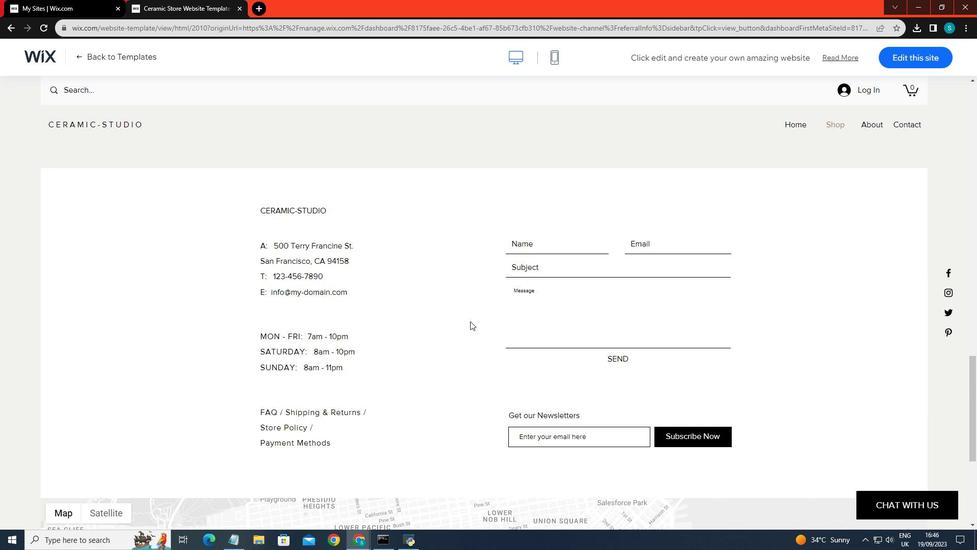 
Action: Mouse scrolled (470, 321) with delta (0, 0)
Screenshot: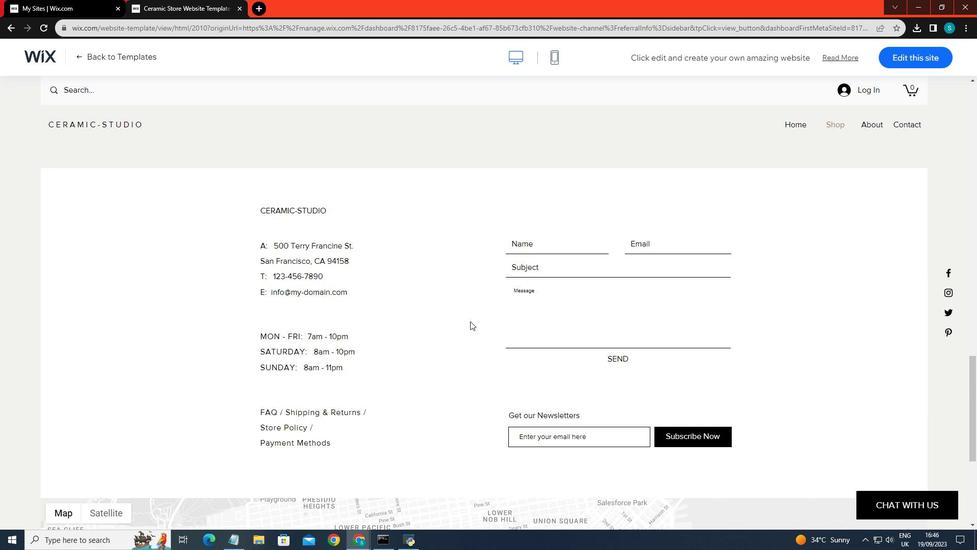 
Action: Mouse scrolled (470, 321) with delta (0, 0)
Screenshot: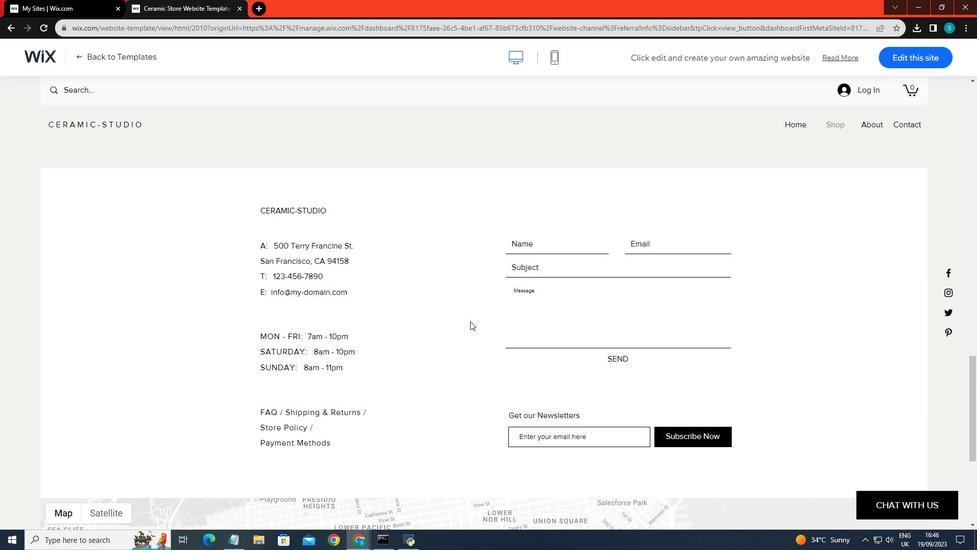 
Action: Mouse scrolled (470, 321) with delta (0, 0)
Screenshot: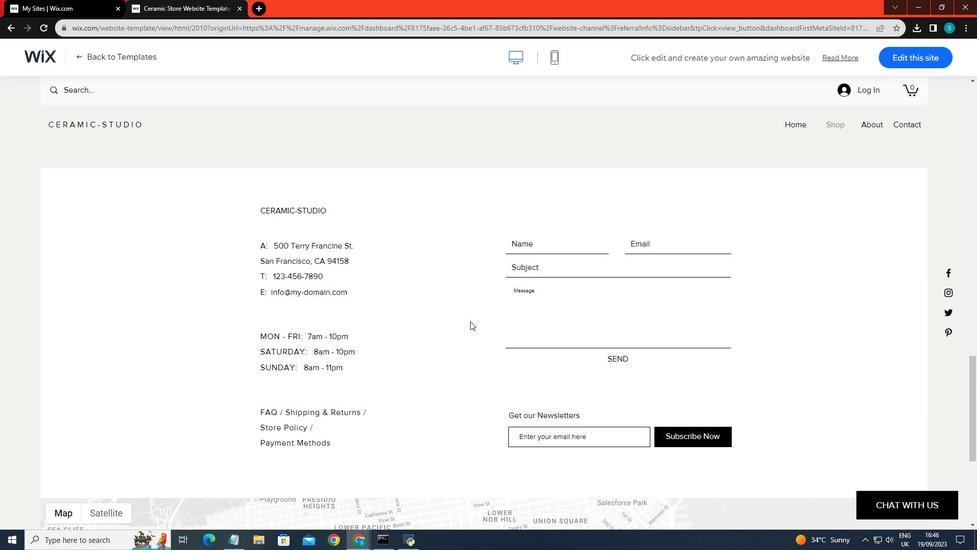 
Action: Mouse scrolled (470, 321) with delta (0, 0)
Screenshot: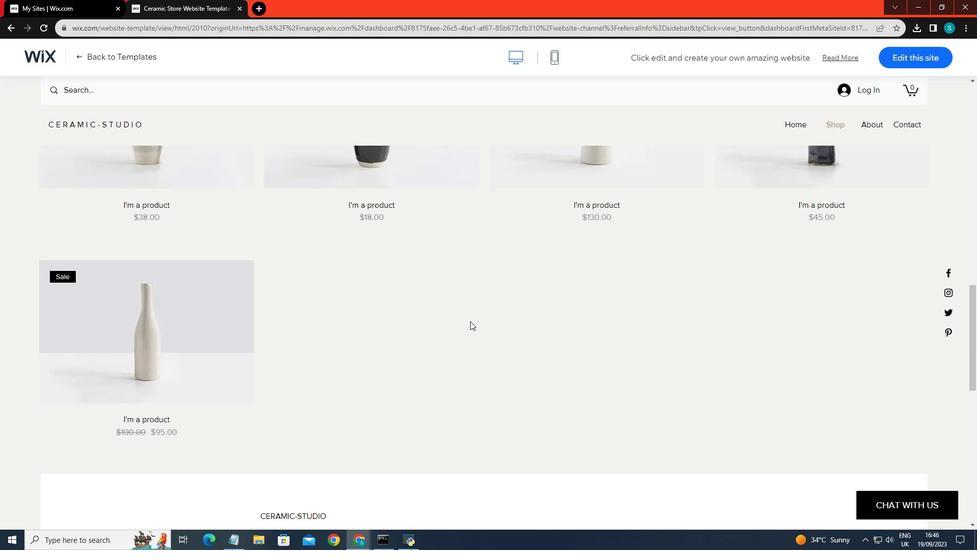 
Action: Mouse scrolled (470, 321) with delta (0, 0)
Screenshot: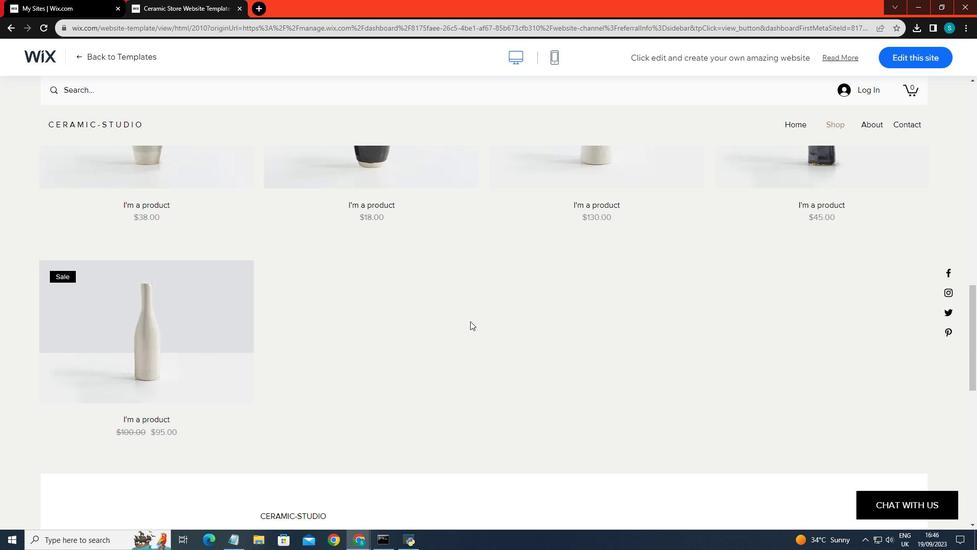 
Action: Mouse scrolled (470, 321) with delta (0, 0)
Screenshot: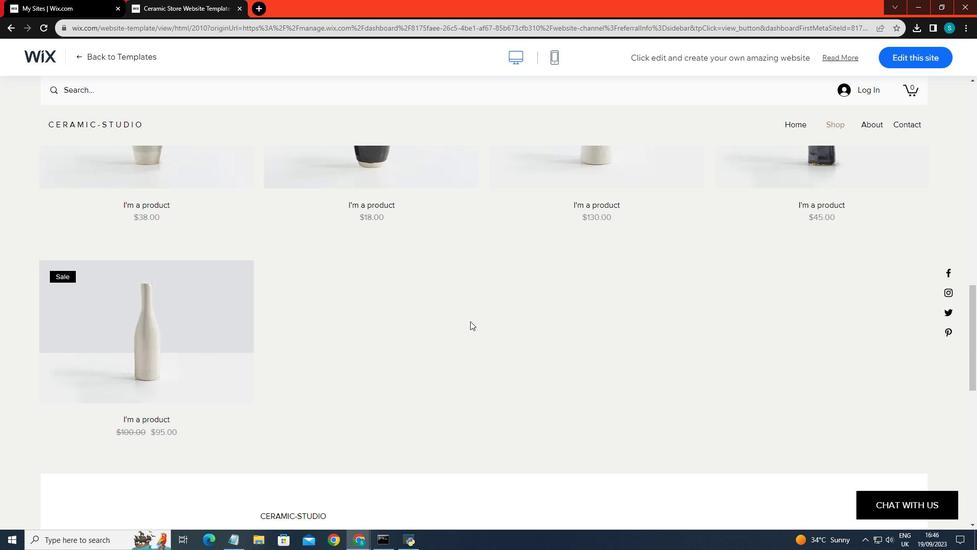 
Action: Mouse scrolled (470, 321) with delta (0, 0)
Screenshot: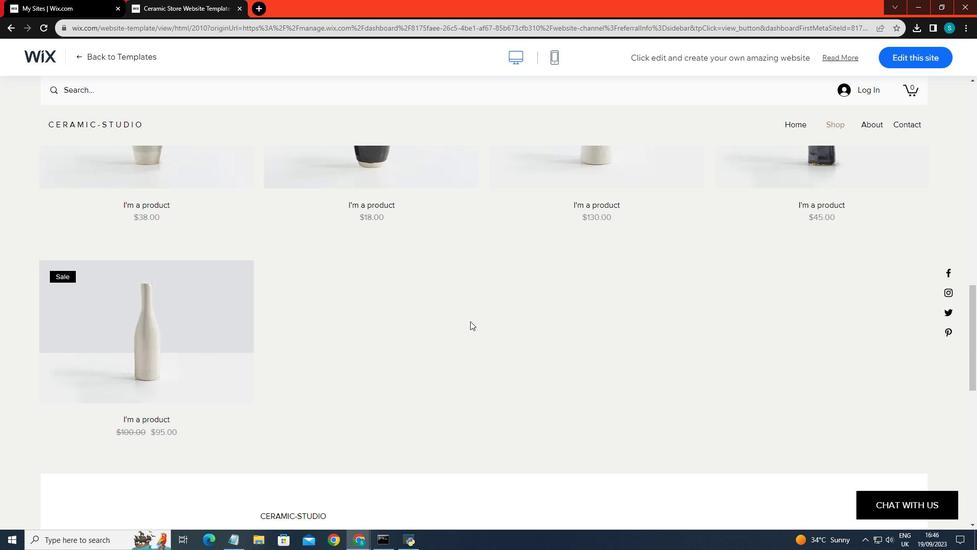 
Action: Mouse scrolled (470, 321) with delta (0, 0)
Screenshot: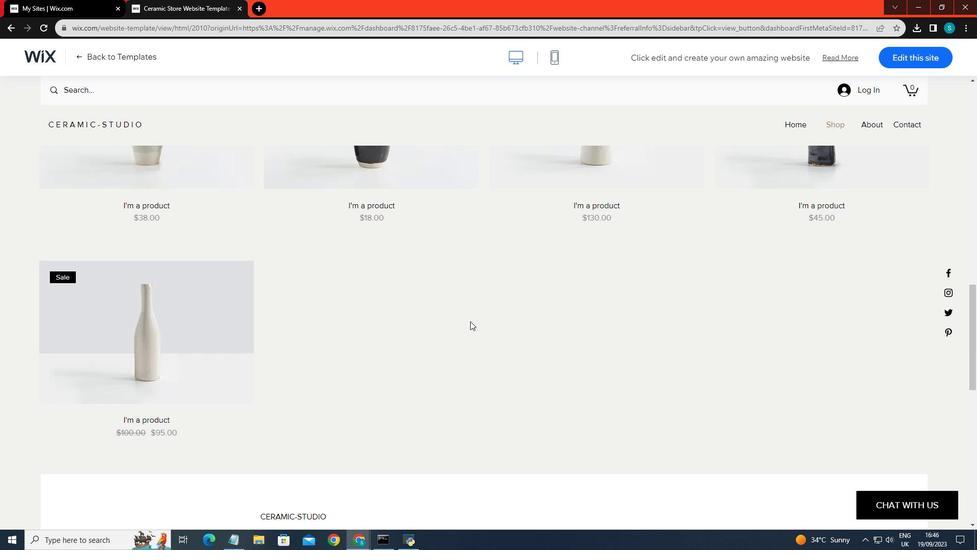 
Action: Mouse scrolled (470, 321) with delta (0, 0)
Screenshot: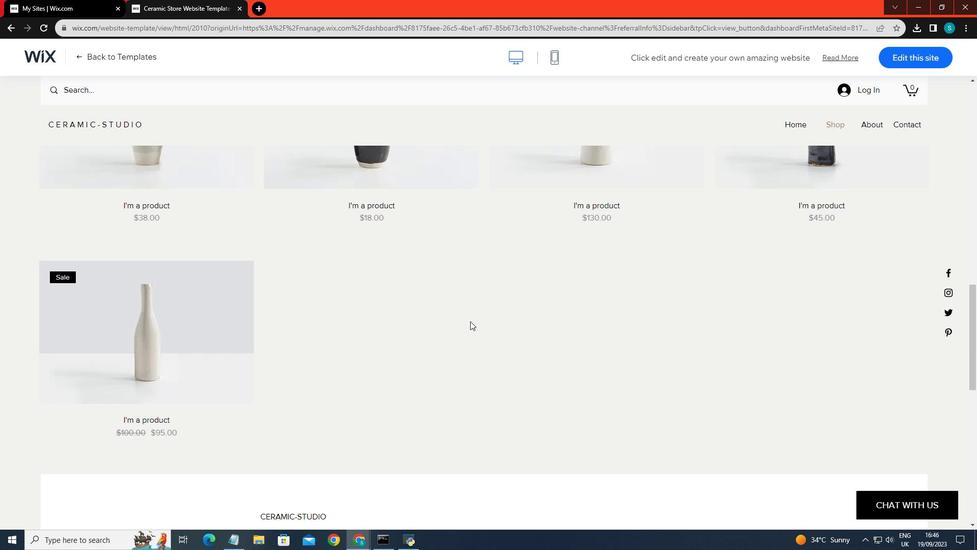 
Action: Mouse scrolled (470, 321) with delta (0, 0)
Screenshot: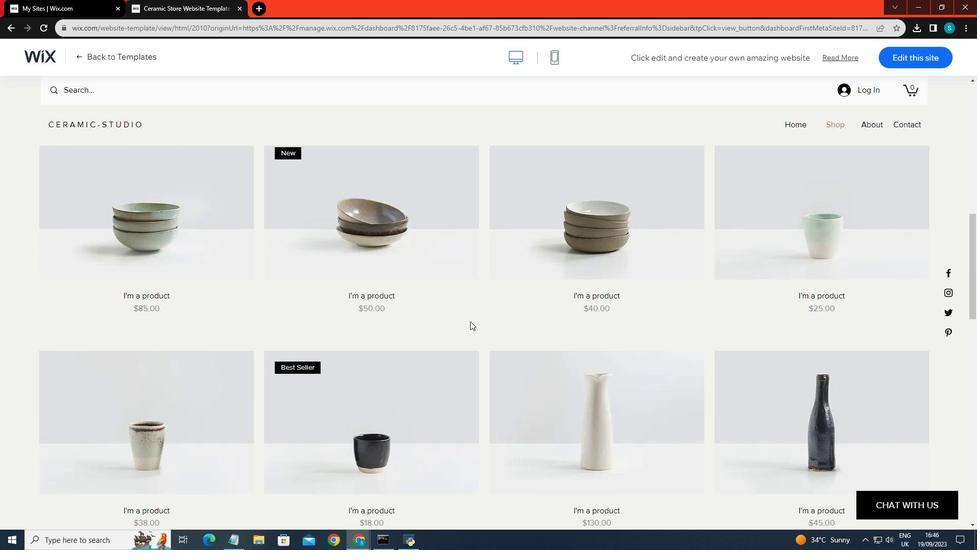 
Action: Mouse scrolled (470, 321) with delta (0, 0)
Screenshot: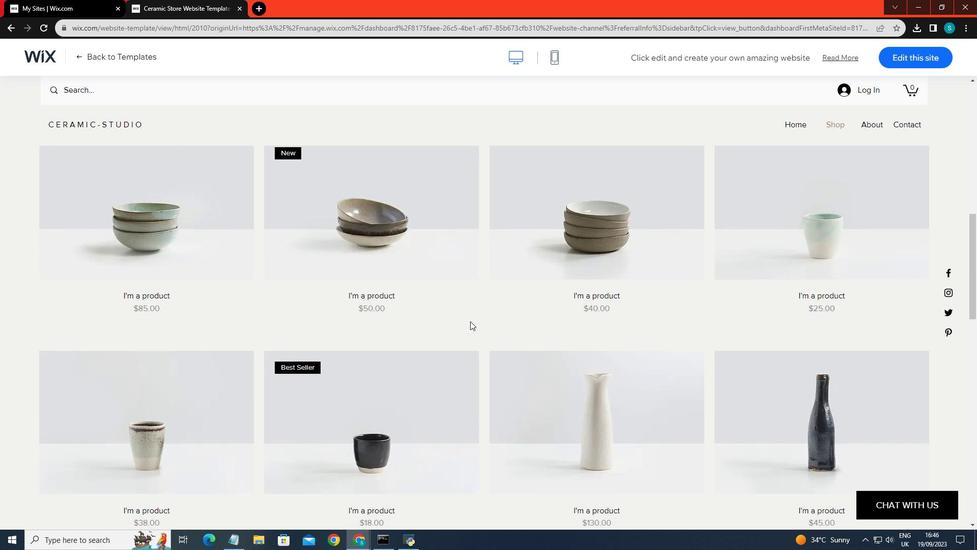 
Action: Mouse scrolled (470, 321) with delta (0, 0)
Screenshot: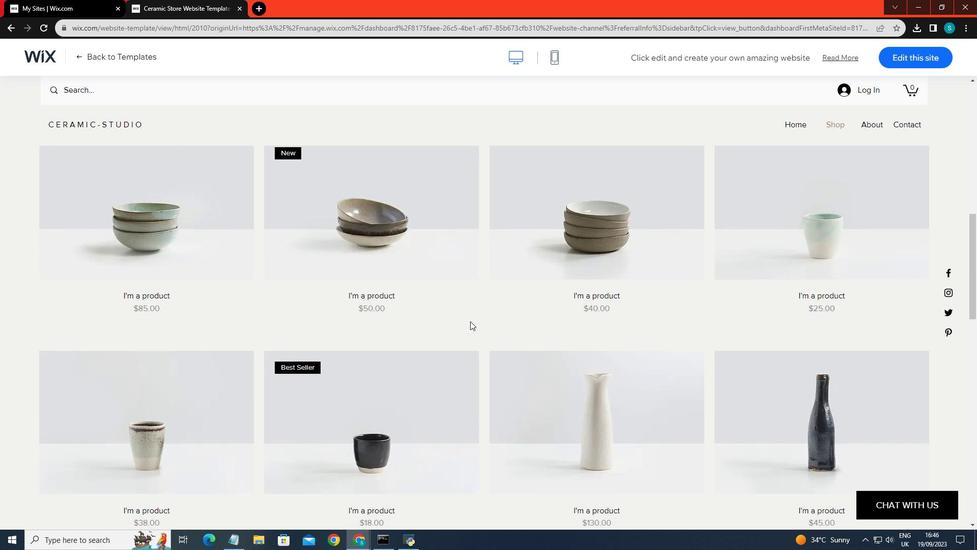
Action: Mouse scrolled (470, 321) with delta (0, 0)
Screenshot: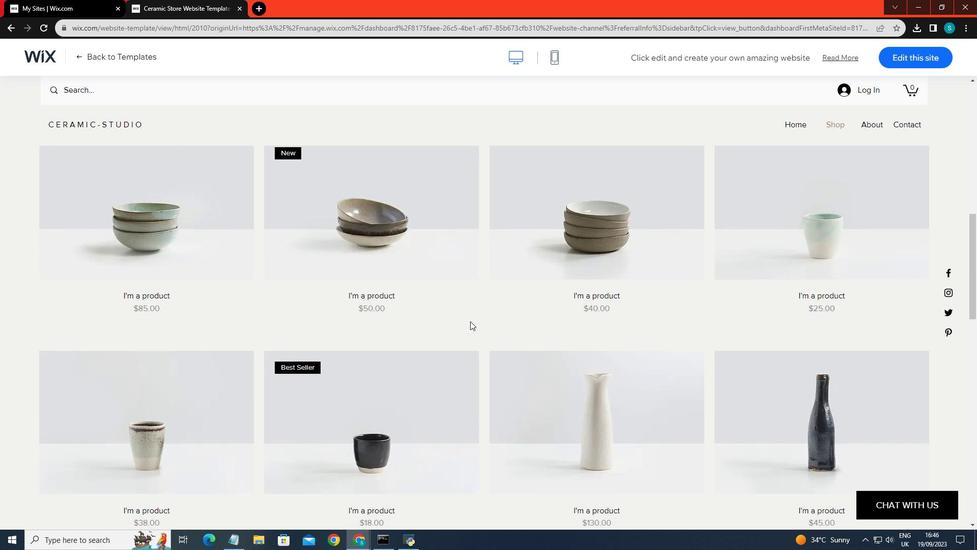 
Action: Mouse scrolled (470, 321) with delta (0, 0)
Screenshot: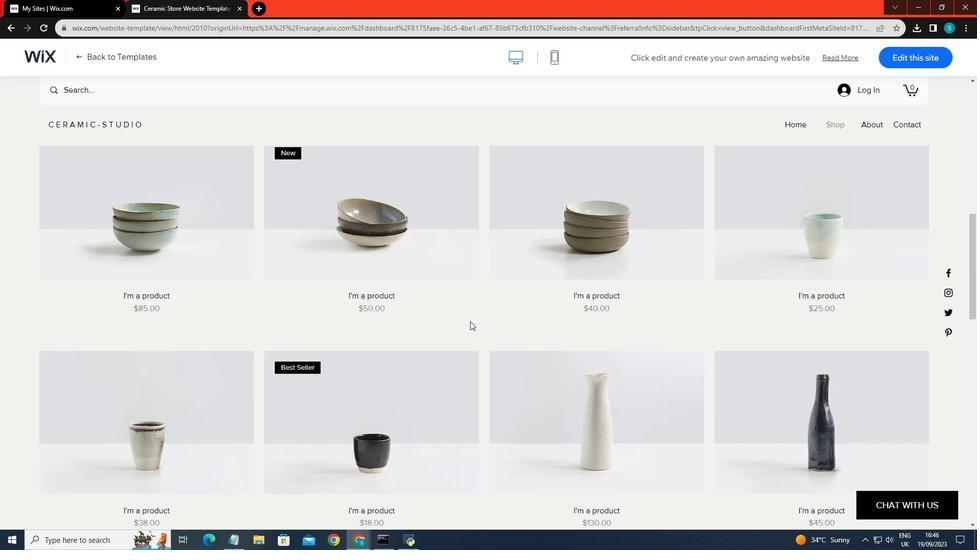 
Action: Mouse scrolled (470, 321) with delta (0, 0)
Screenshot: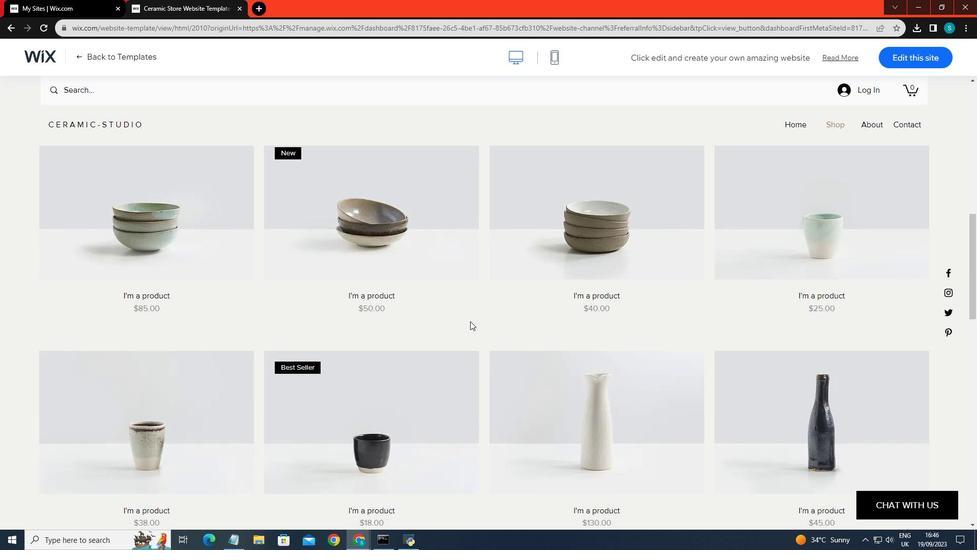 
Action: Mouse scrolled (470, 321) with delta (0, 0)
Screenshot: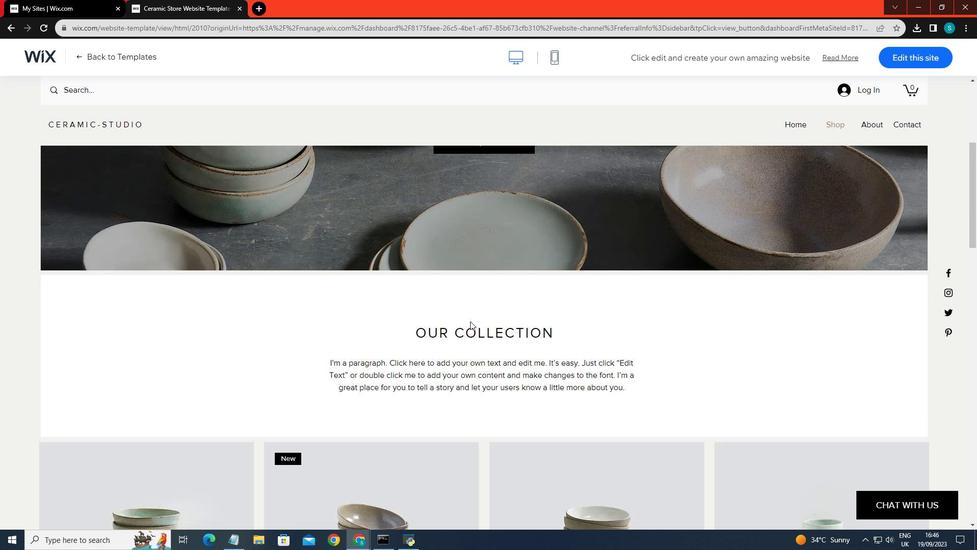 
Action: Mouse scrolled (470, 321) with delta (0, 0)
Screenshot: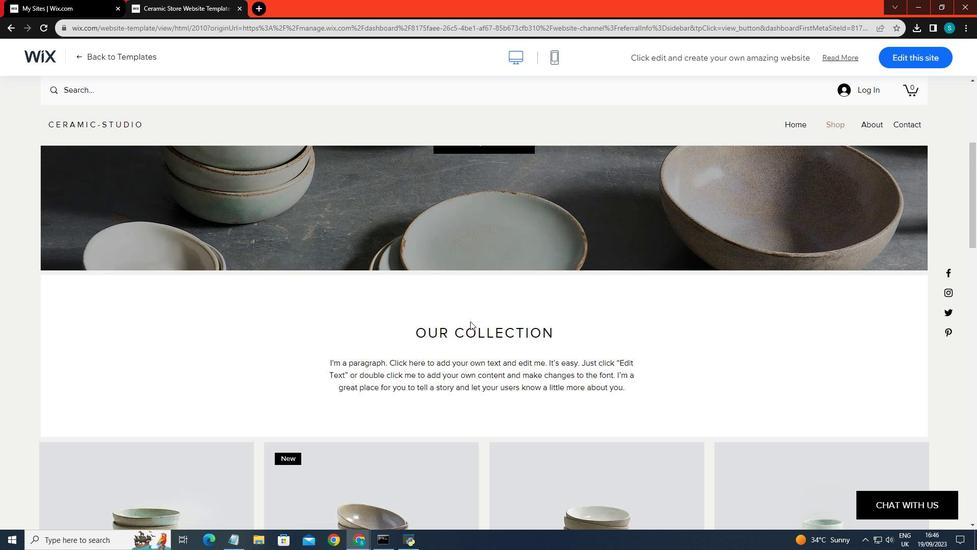 
Action: Mouse scrolled (470, 321) with delta (0, 0)
Screenshot: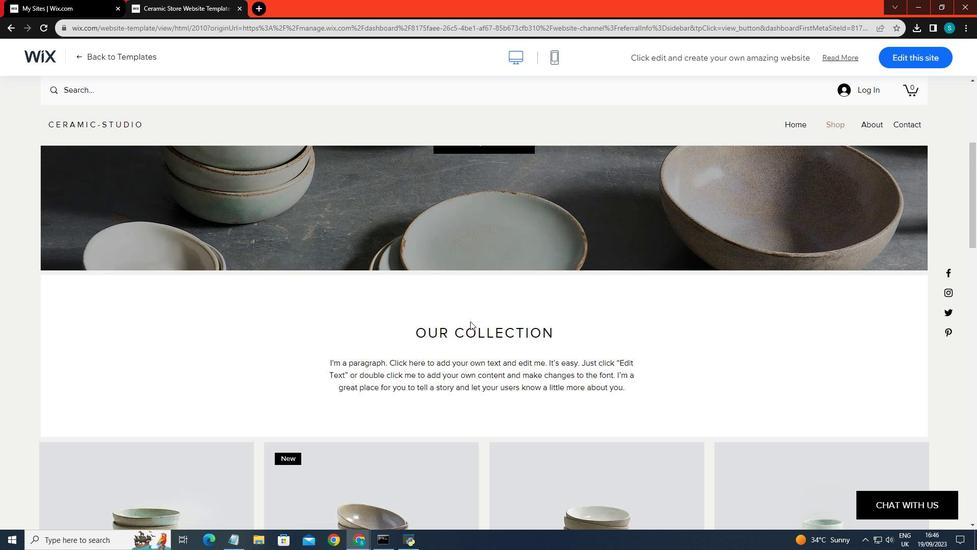 
Action: Mouse scrolled (470, 321) with delta (0, 0)
Screenshot: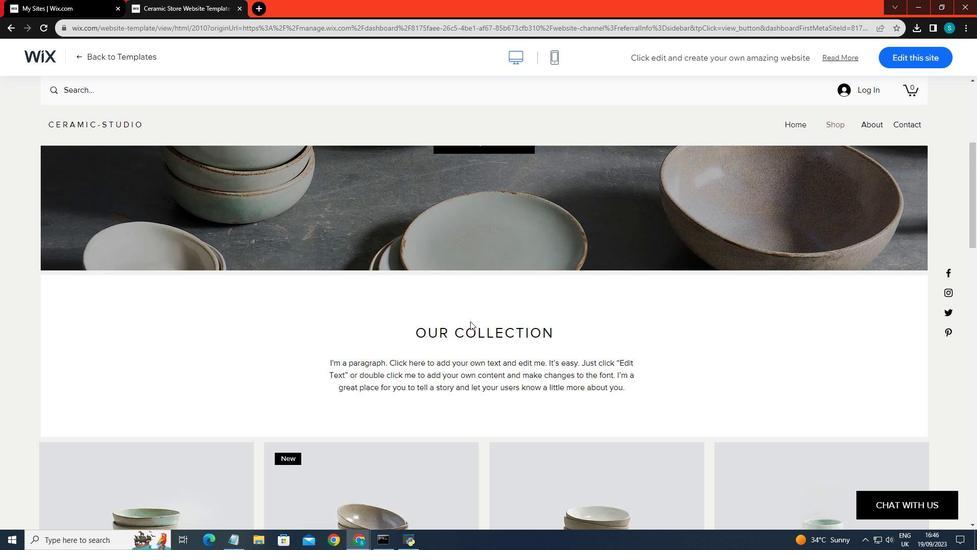 
Action: Mouse scrolled (470, 321) with delta (0, 0)
Screenshot: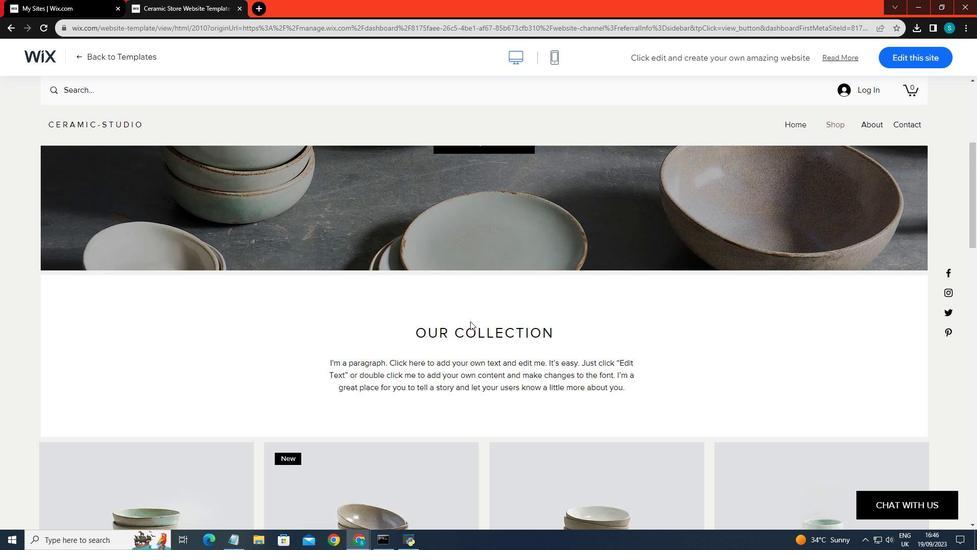 
Action: Mouse scrolled (470, 321) with delta (0, 0)
Screenshot: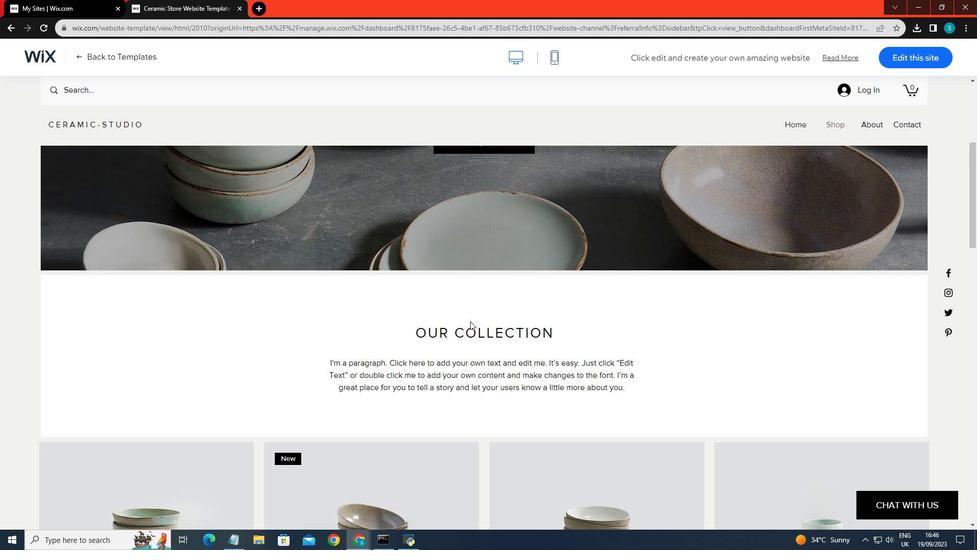 
Action: Mouse scrolled (470, 321) with delta (0, 0)
Screenshot: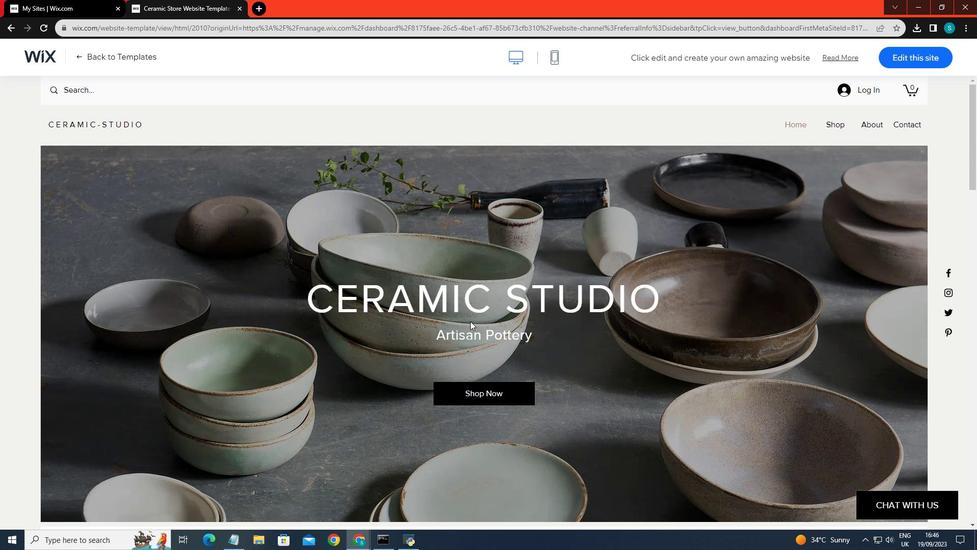 
Action: Mouse scrolled (470, 321) with delta (0, 0)
Screenshot: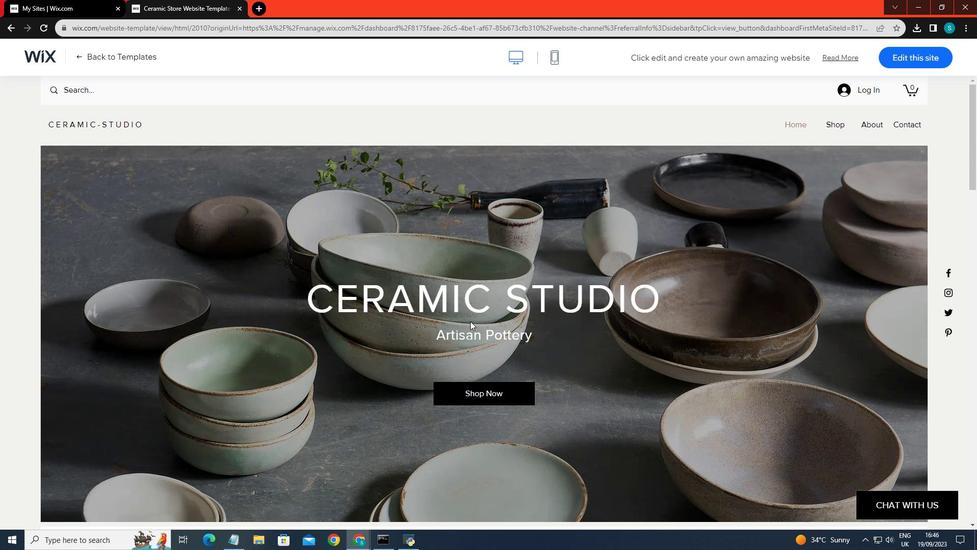 
Action: Mouse scrolled (470, 321) with delta (0, 0)
Screenshot: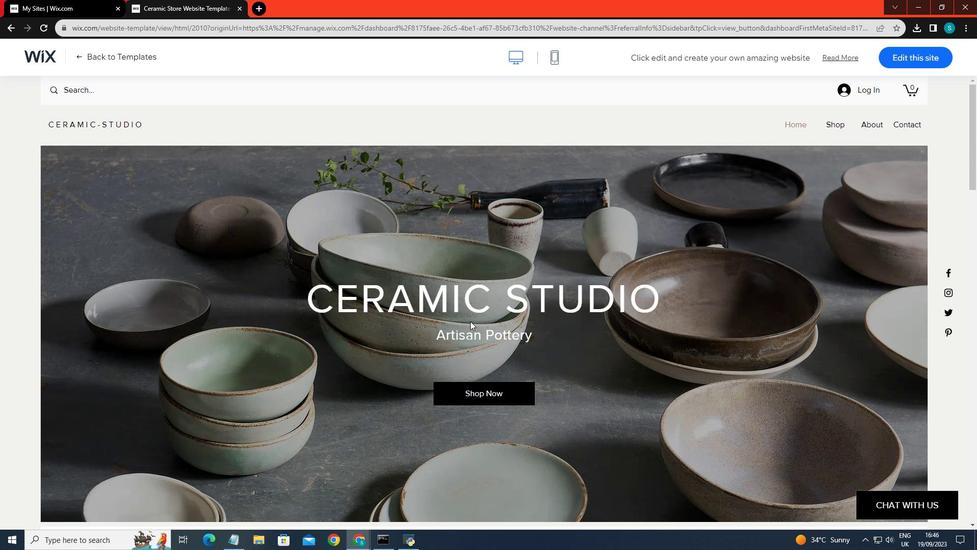 
Action: Mouse scrolled (470, 321) with delta (0, 0)
Screenshot: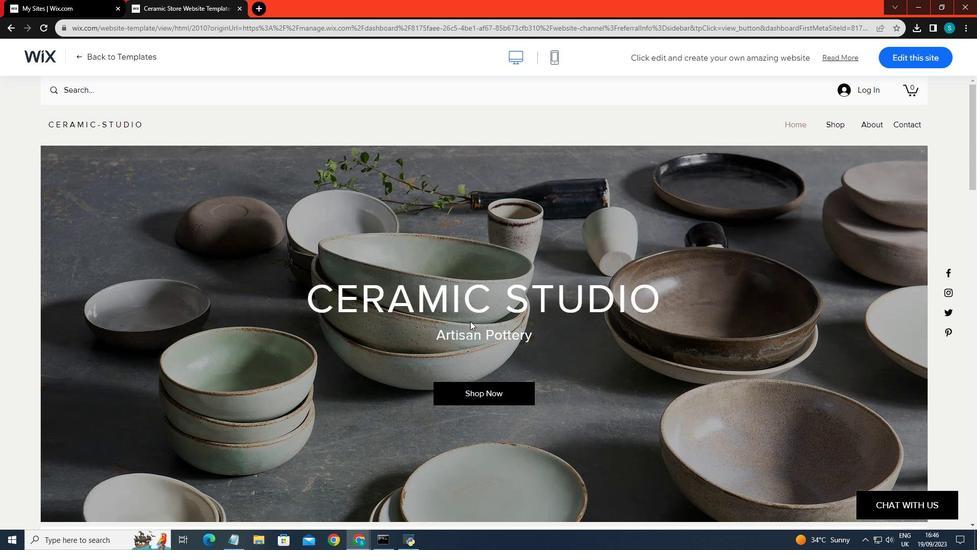 
Action: Mouse scrolled (470, 321) with delta (0, 0)
Screenshot: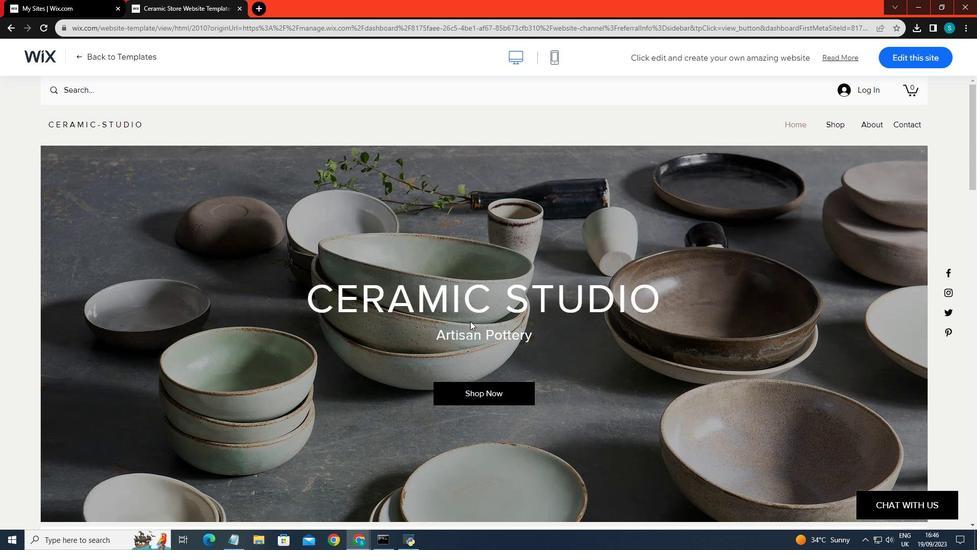 
Action: Mouse scrolled (470, 321) with delta (0, 0)
Screenshot: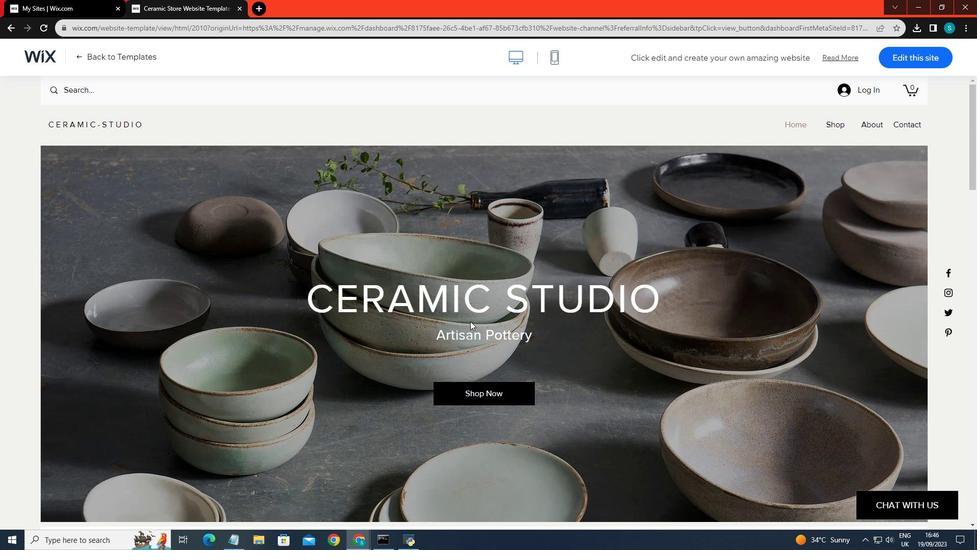 
Action: Mouse scrolled (470, 321) with delta (0, 0)
Screenshot: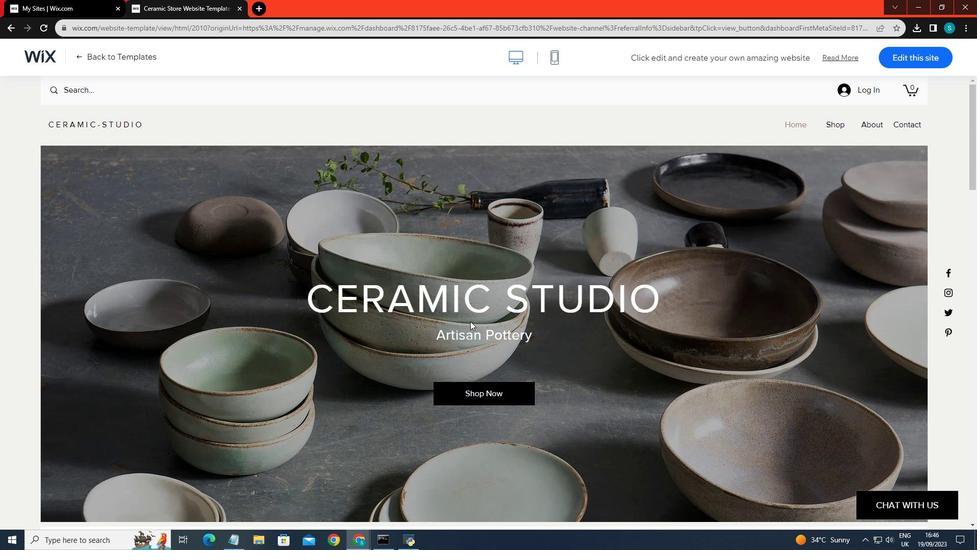 
Action: Mouse scrolled (470, 321) with delta (0, 0)
Screenshot: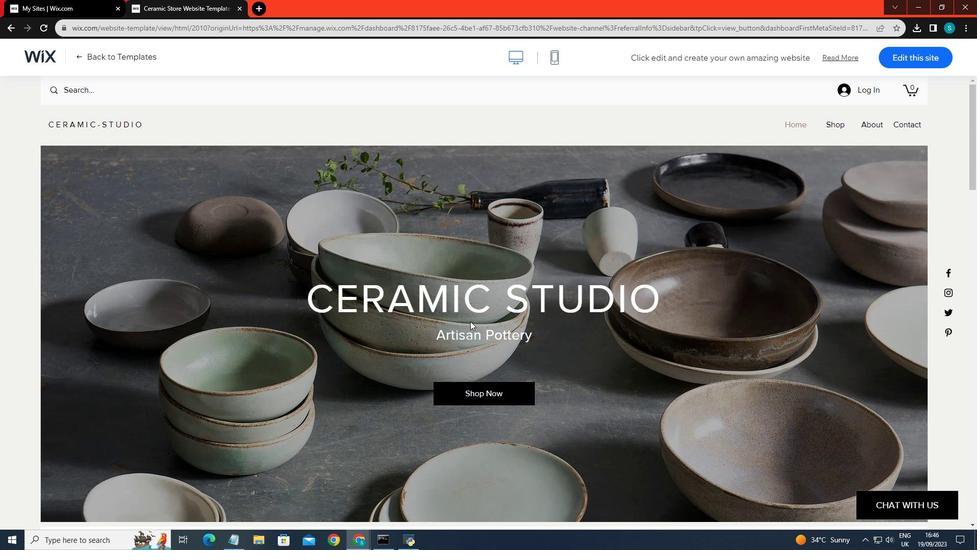 
Action: Mouse scrolled (470, 321) with delta (0, 0)
Screenshot: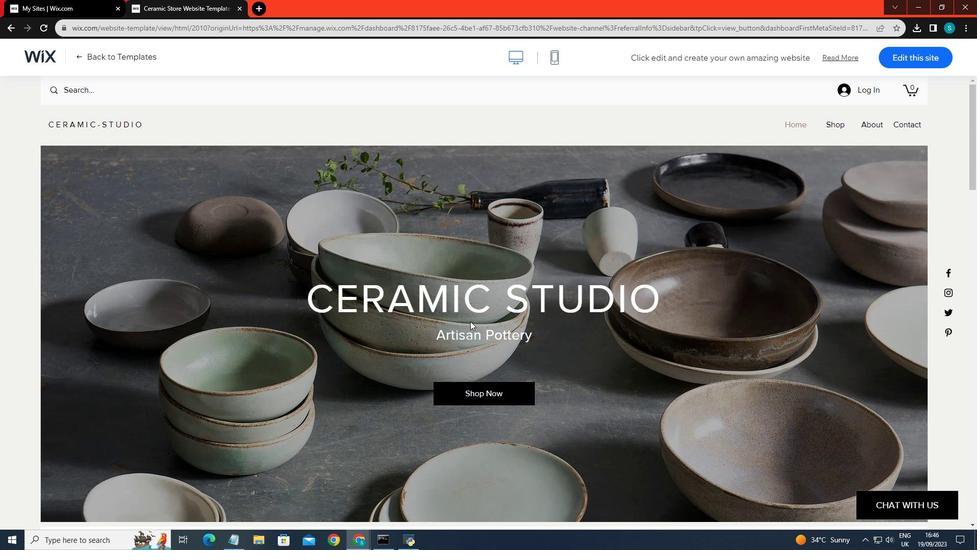 
Action: Mouse scrolled (470, 321) with delta (0, 0)
Screenshot: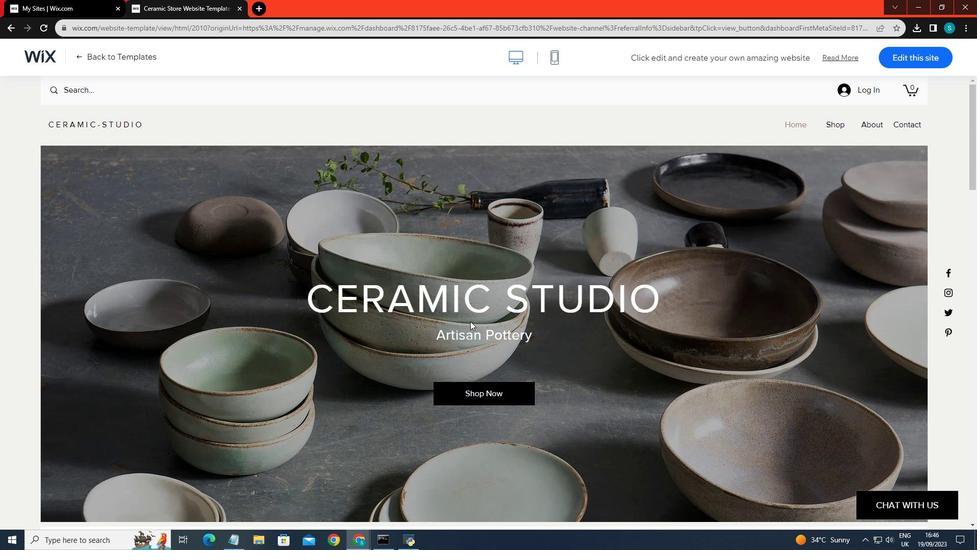 
Action: Mouse scrolled (470, 321) with delta (0, 0)
Screenshot: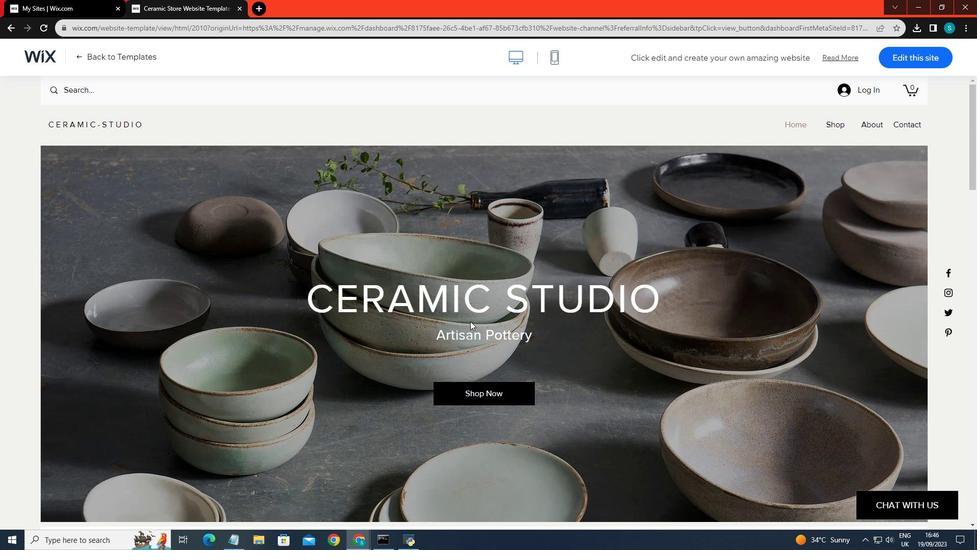 
Action: Mouse scrolled (470, 321) with delta (0, 0)
Screenshot: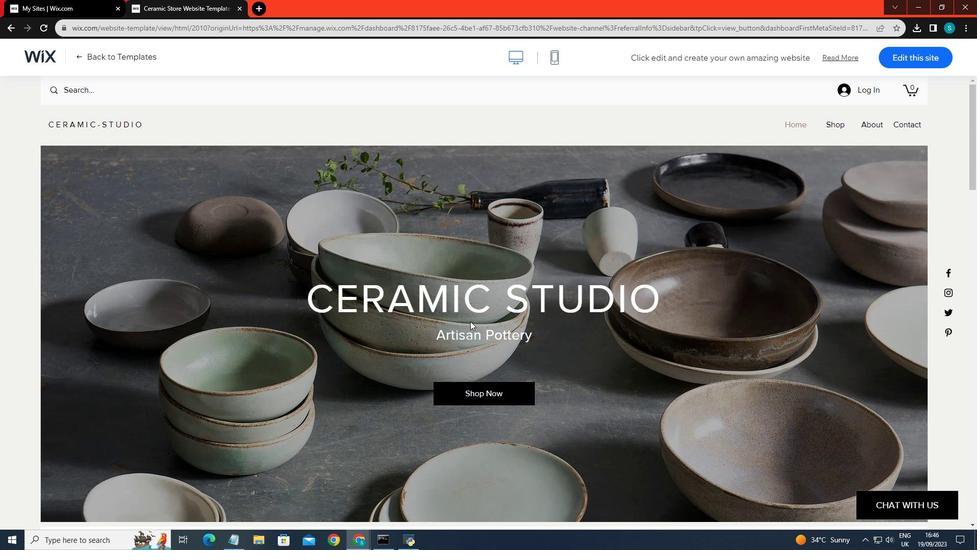 
Action: Mouse scrolled (470, 321) with delta (0, 0)
Screenshot: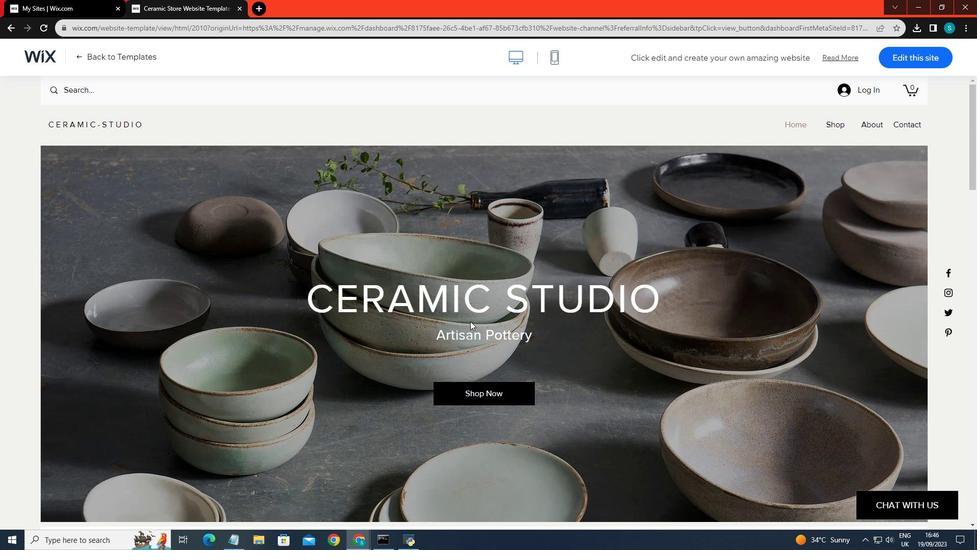 
Action: Mouse scrolled (470, 321) with delta (0, 0)
Screenshot: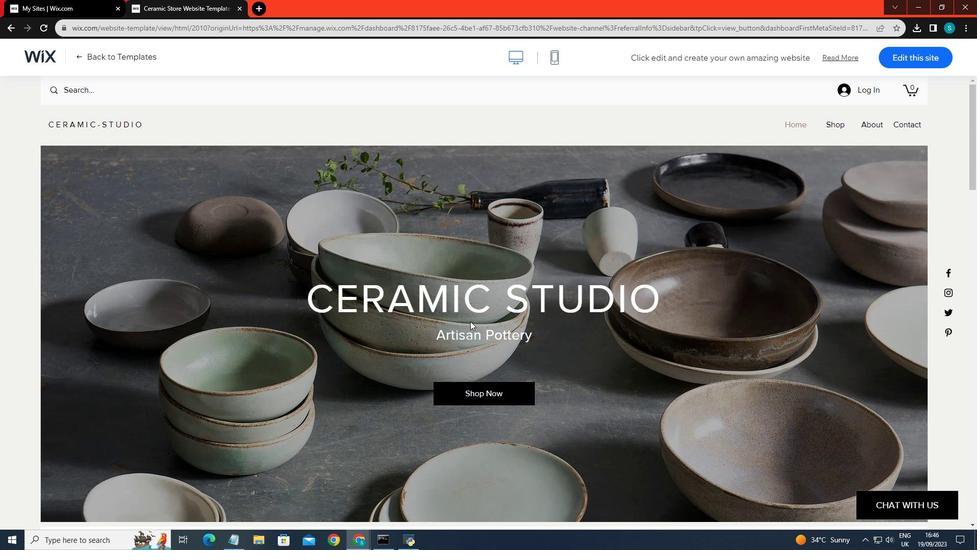 
Action: Mouse scrolled (470, 321) with delta (0, 0)
Screenshot: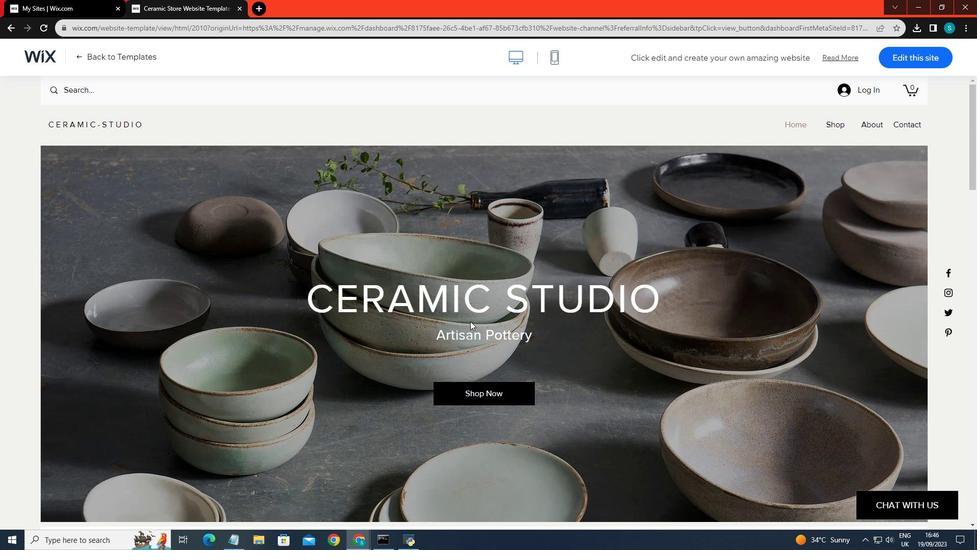 
Action: Mouse scrolled (470, 321) with delta (0, 0)
Screenshot: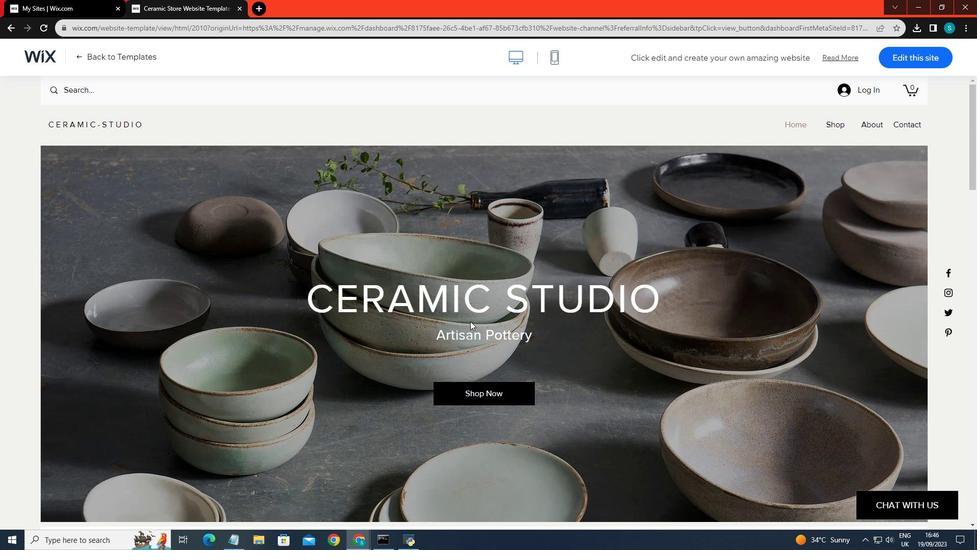 
Action: Mouse scrolled (470, 321) with delta (0, 0)
Screenshot: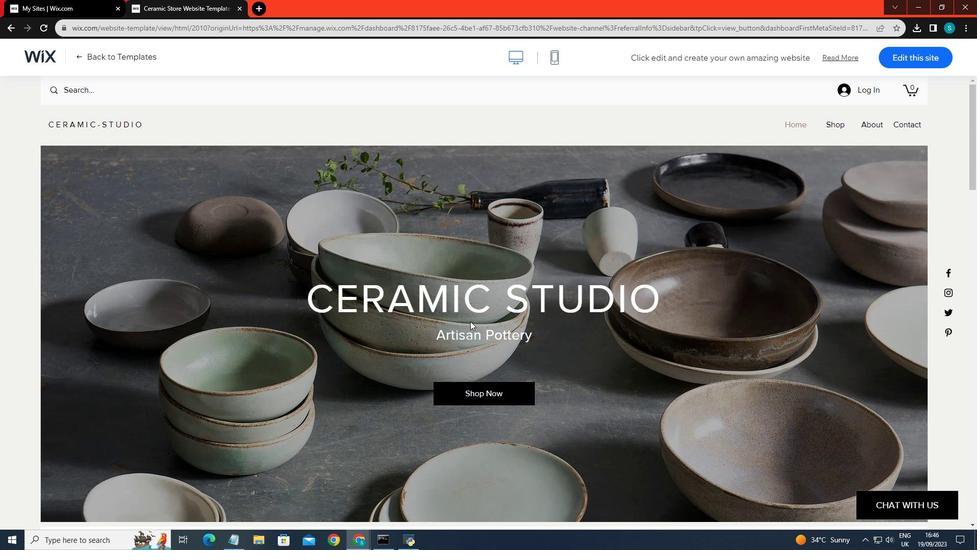 
Action: Mouse scrolled (470, 321) with delta (0, 0)
Screenshot: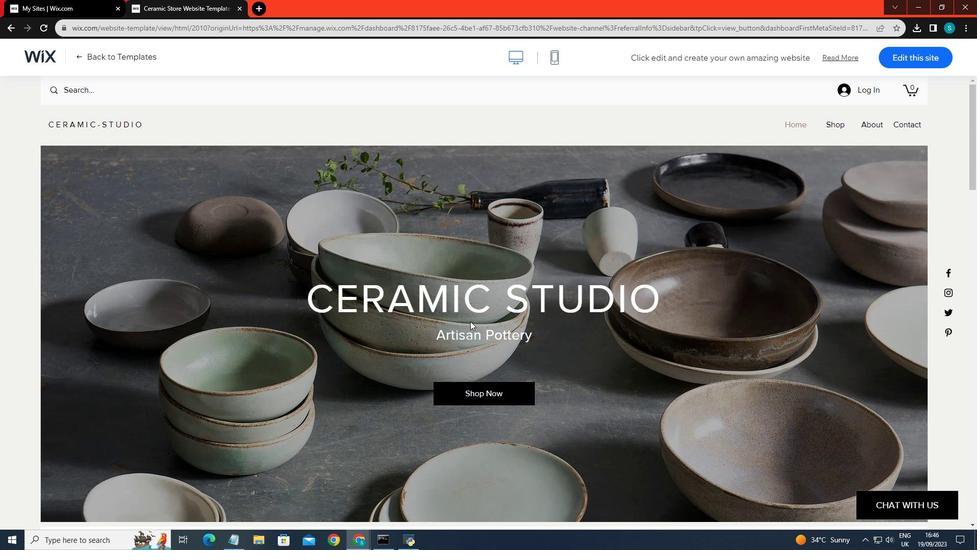 
Action: Mouse scrolled (470, 321) with delta (0, 0)
Screenshot: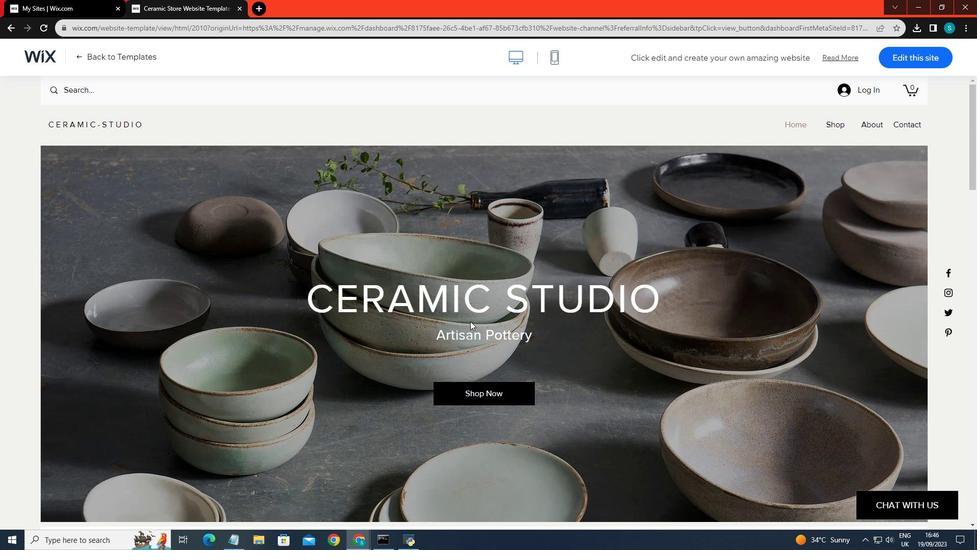 
Action: Mouse moved to (10, 28)
Screenshot: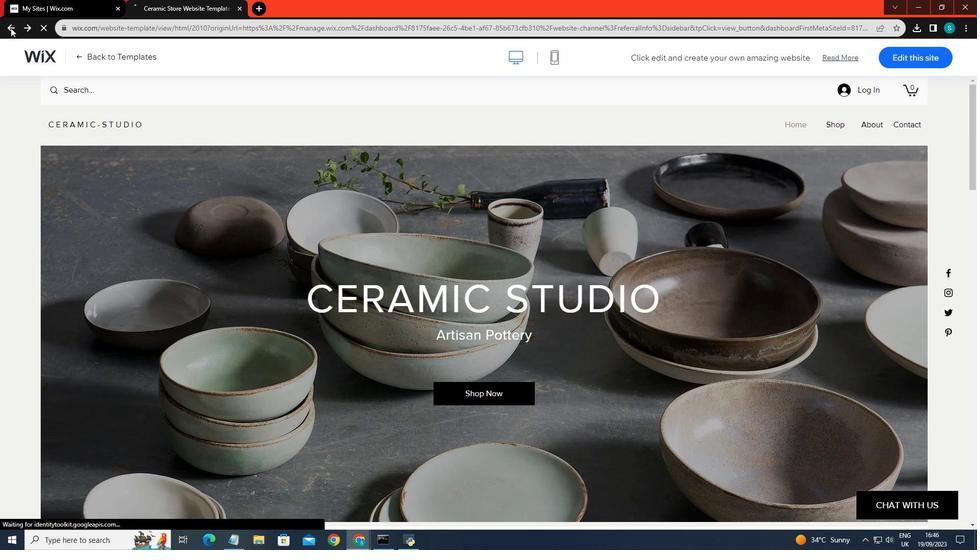
Action: Mouse pressed left at (10, 28)
Screenshot: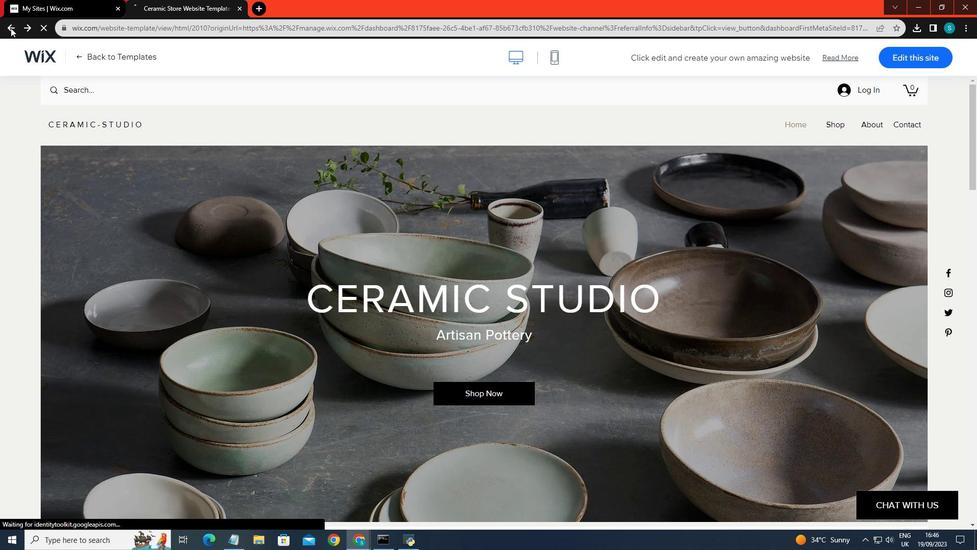 
Action: Mouse moved to (325, 269)
Screenshot: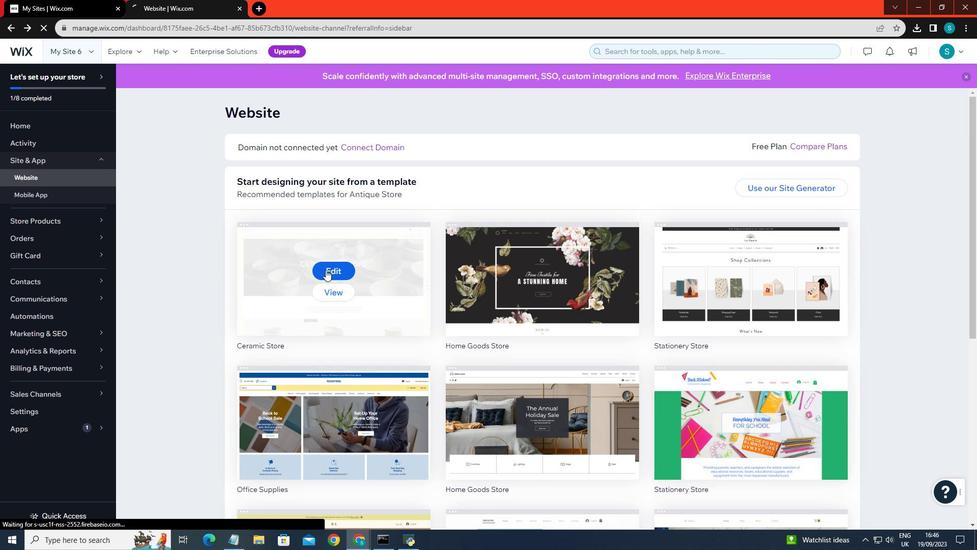 
Action: Mouse pressed left at (325, 269)
Screenshot: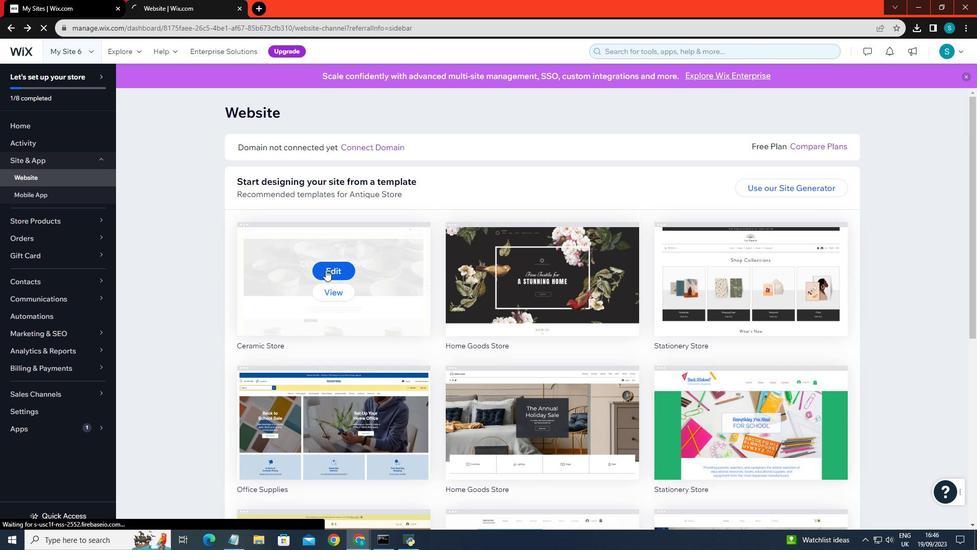 
Action: Mouse moved to (646, 116)
Screenshot: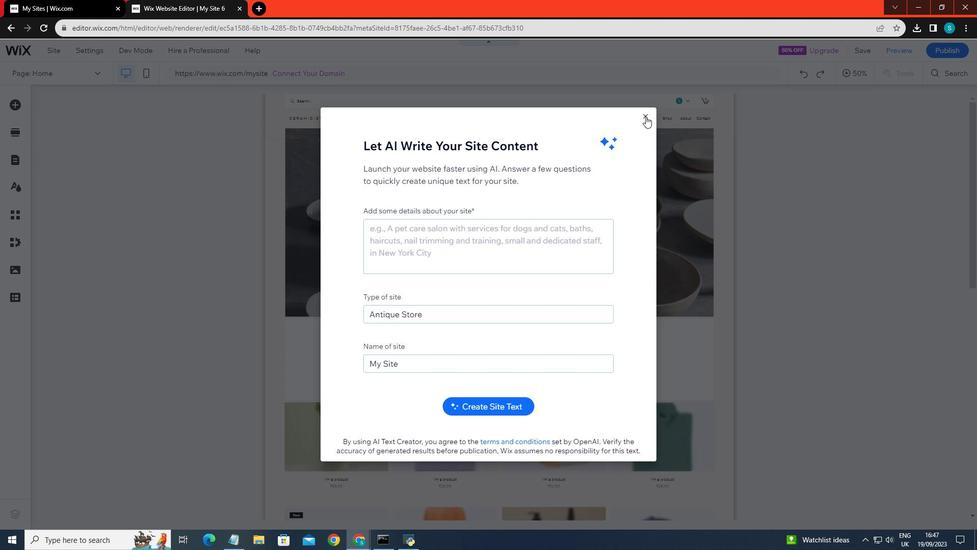 
Action: Mouse pressed left at (646, 116)
Screenshot: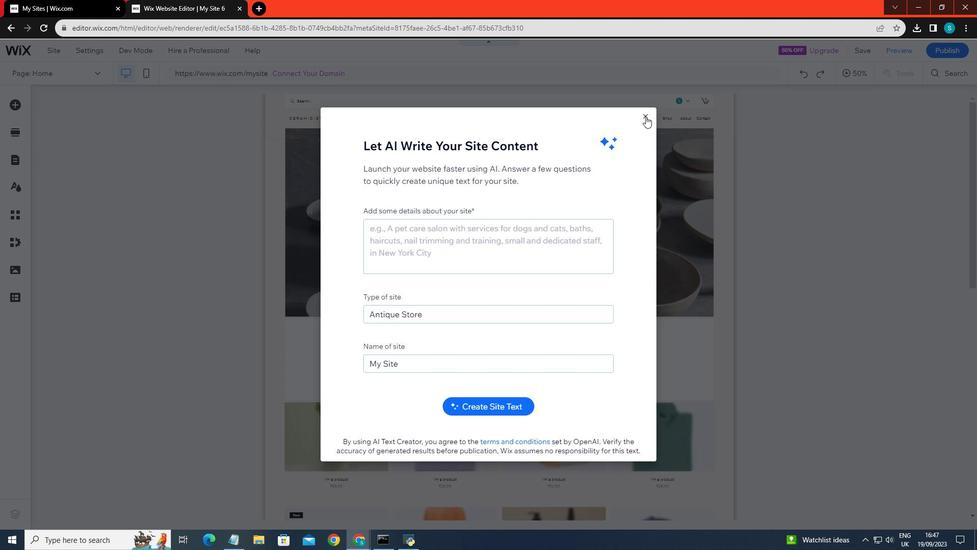 
Action: Mouse moved to (654, 148)
Screenshot: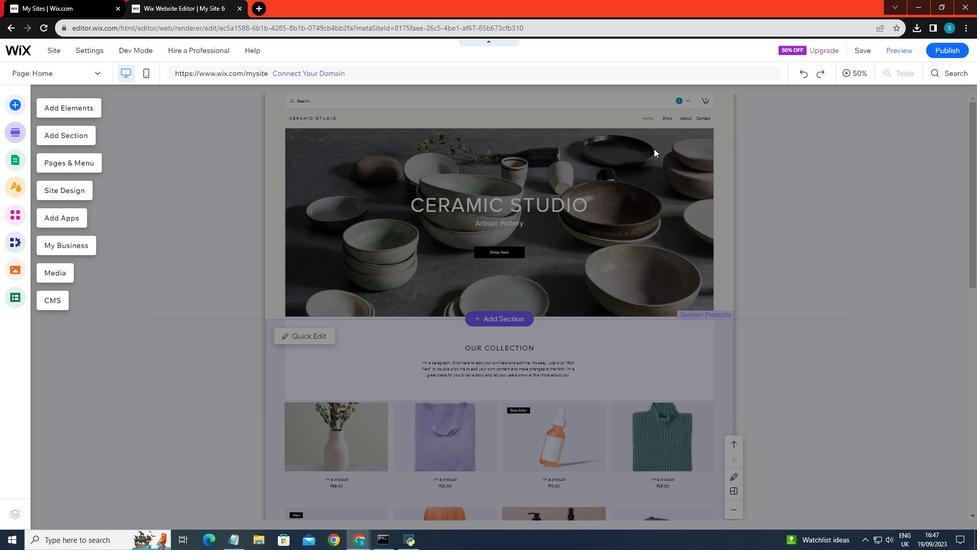 
Action: Mouse scrolled (654, 149) with delta (0, 0)
Screenshot: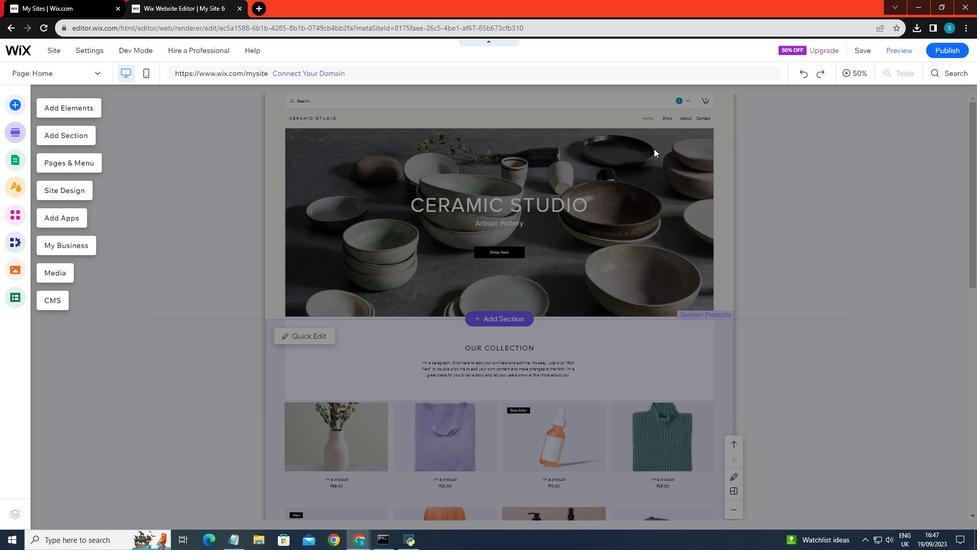 
Action: Mouse scrolled (654, 149) with delta (0, 0)
Screenshot: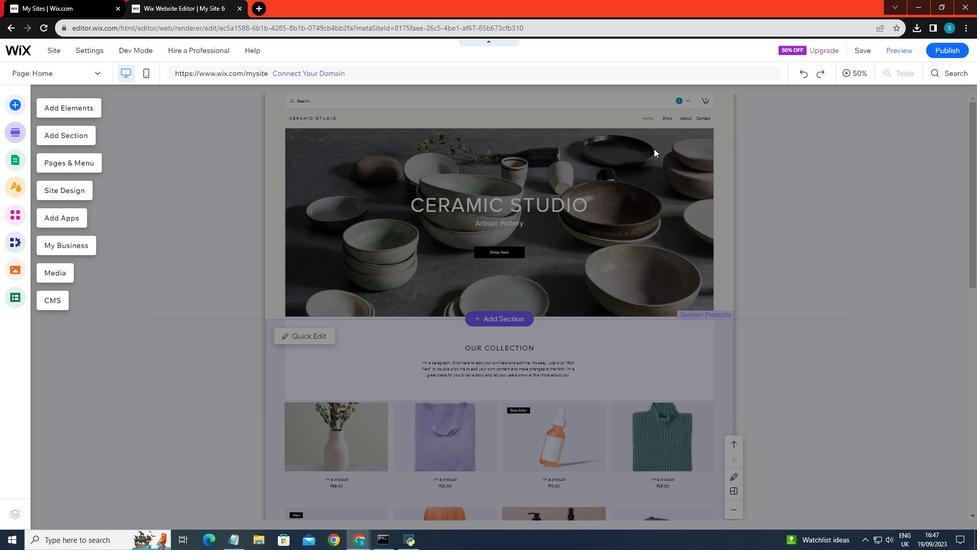 
Action: Mouse scrolled (654, 149) with delta (0, 0)
Screenshot: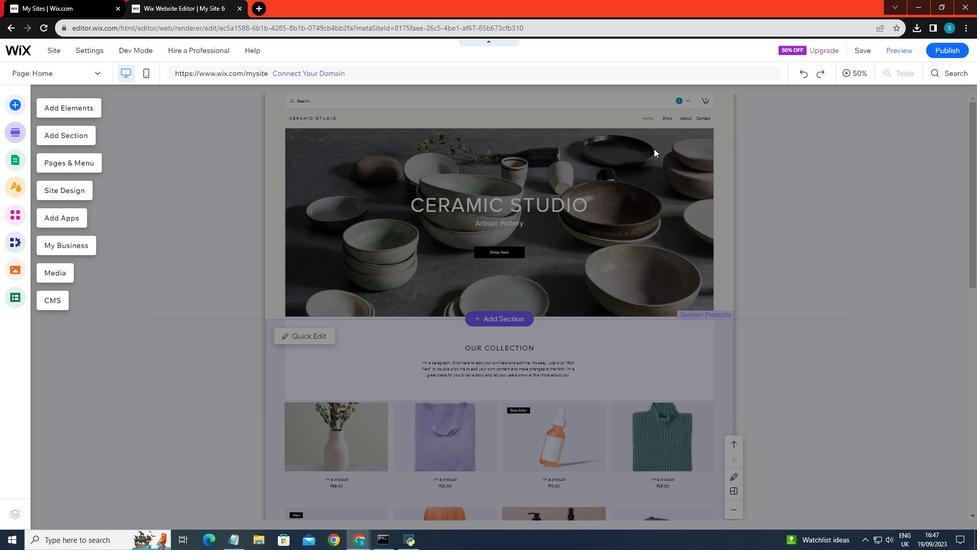 
Action: Mouse moved to (654, 149)
Screenshot: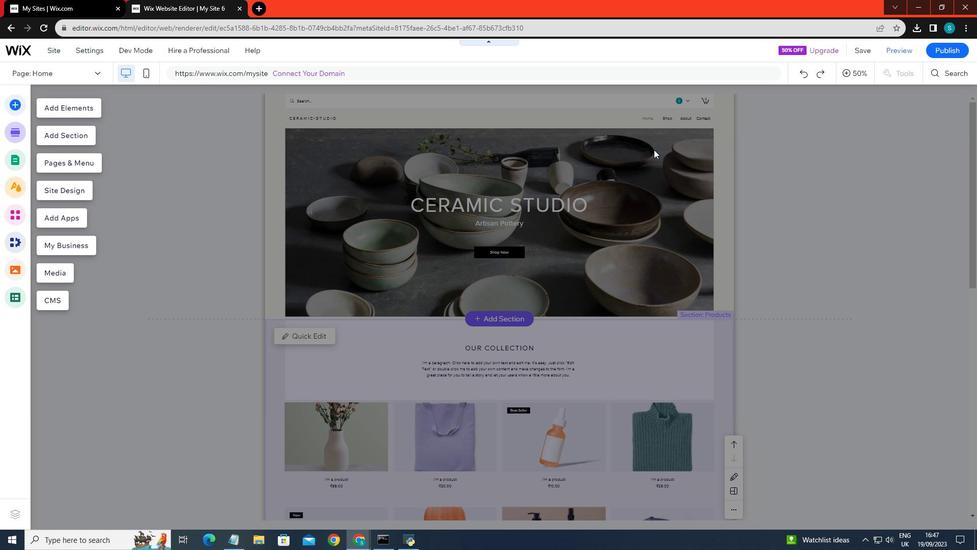 
Action: Mouse scrolled (654, 150) with delta (0, 0)
Screenshot: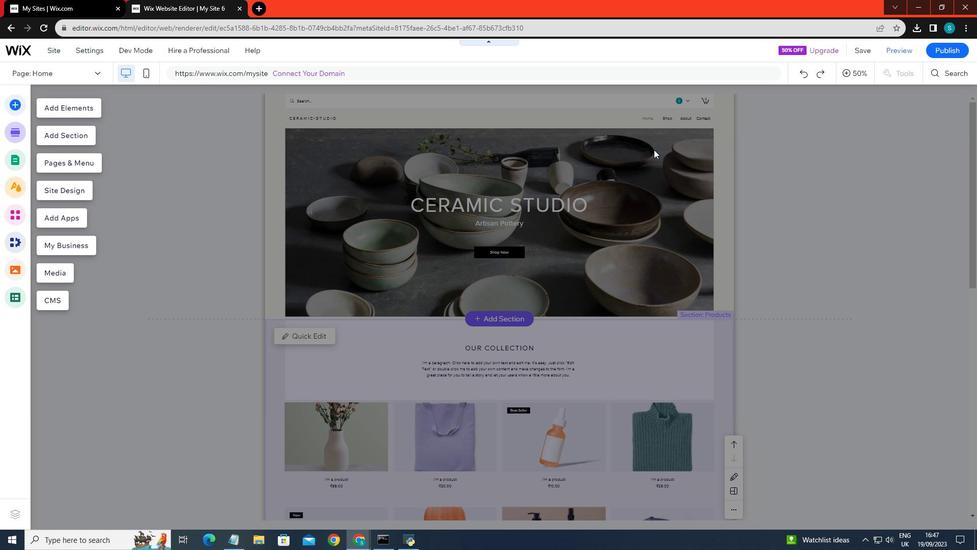 
Action: Mouse scrolled (654, 150) with delta (0, 0)
Screenshot: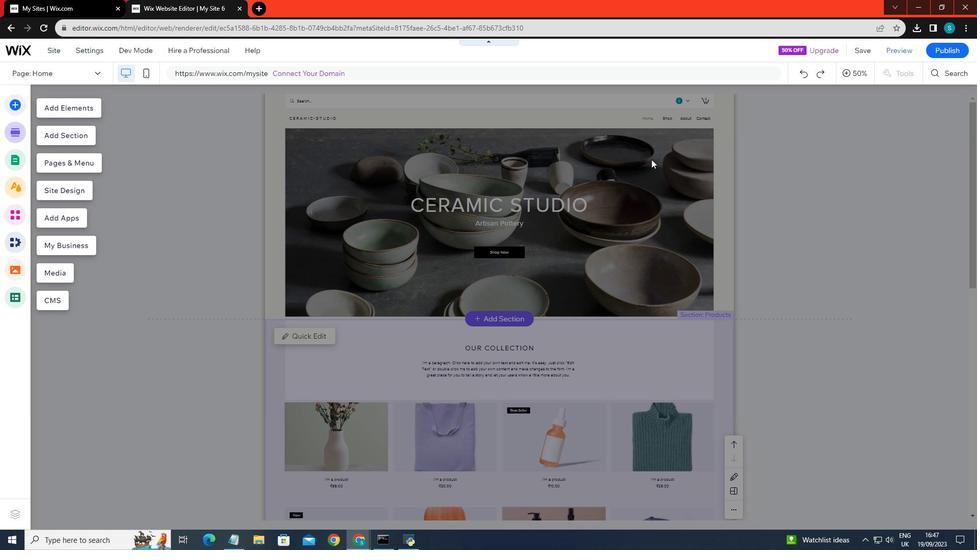 
Action: Mouse scrolled (654, 150) with delta (0, 0)
Screenshot: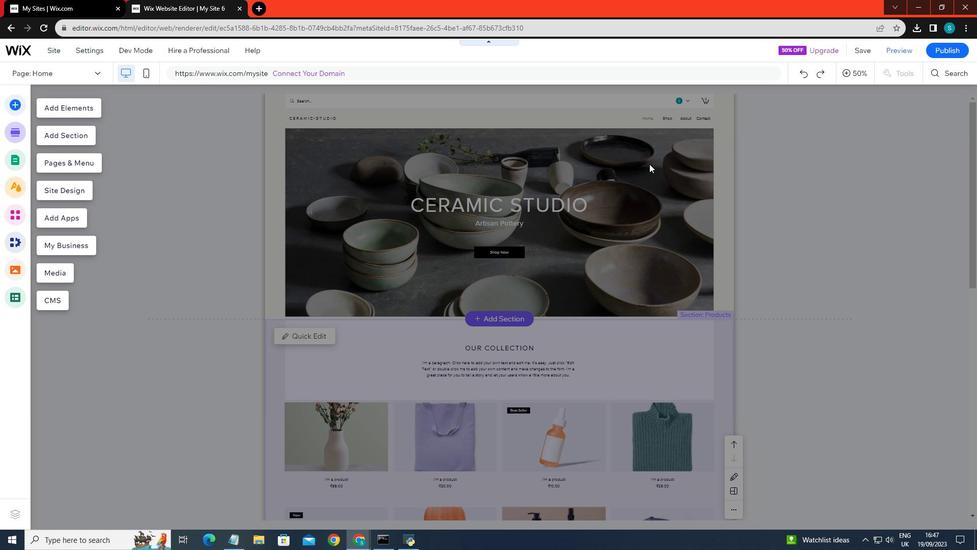 
Action: Mouse scrolled (654, 150) with delta (0, 0)
Screenshot: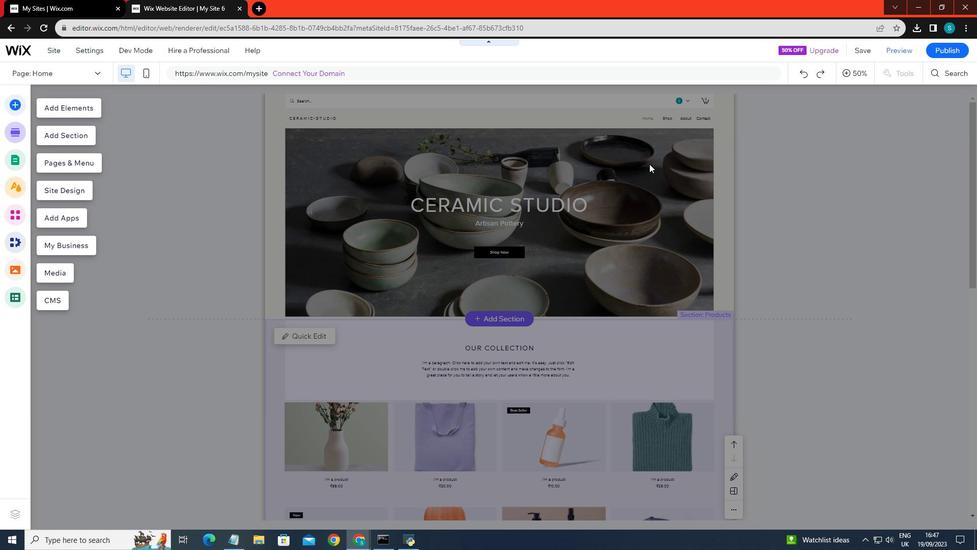 
Action: Mouse moved to (644, 170)
Screenshot: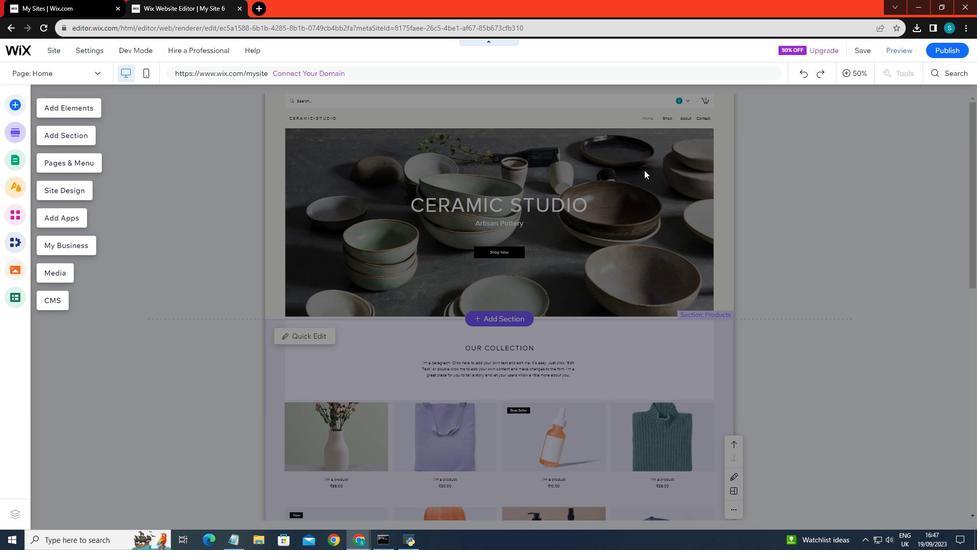 
Action: Mouse scrolled (644, 169) with delta (0, 0)
Screenshot: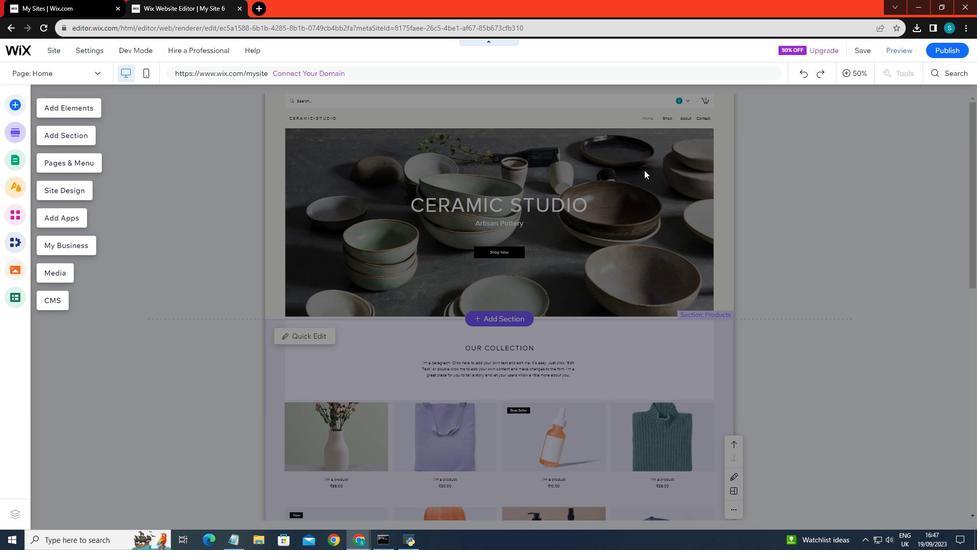 
Action: Mouse moved to (644, 170)
Screenshot: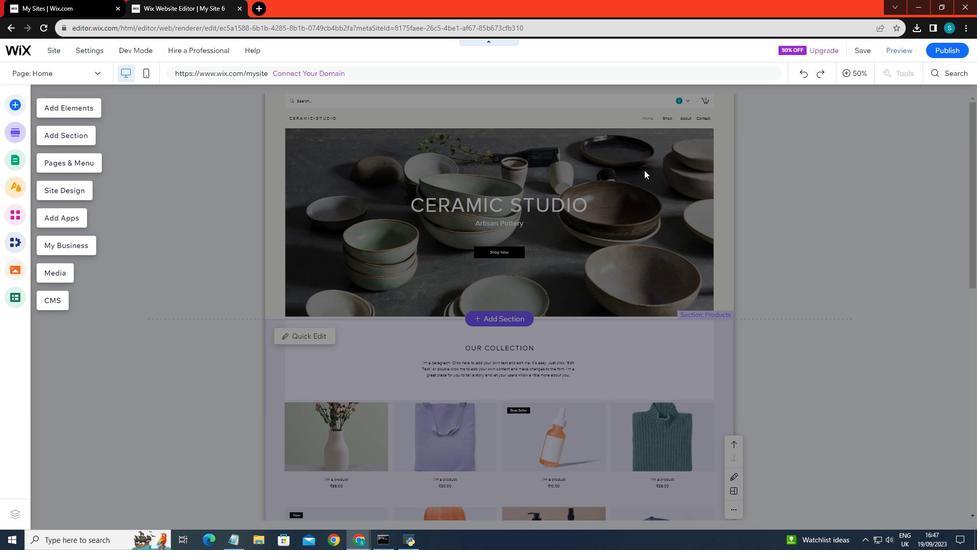 
Action: Mouse scrolled (644, 169) with delta (0, 0)
Screenshot: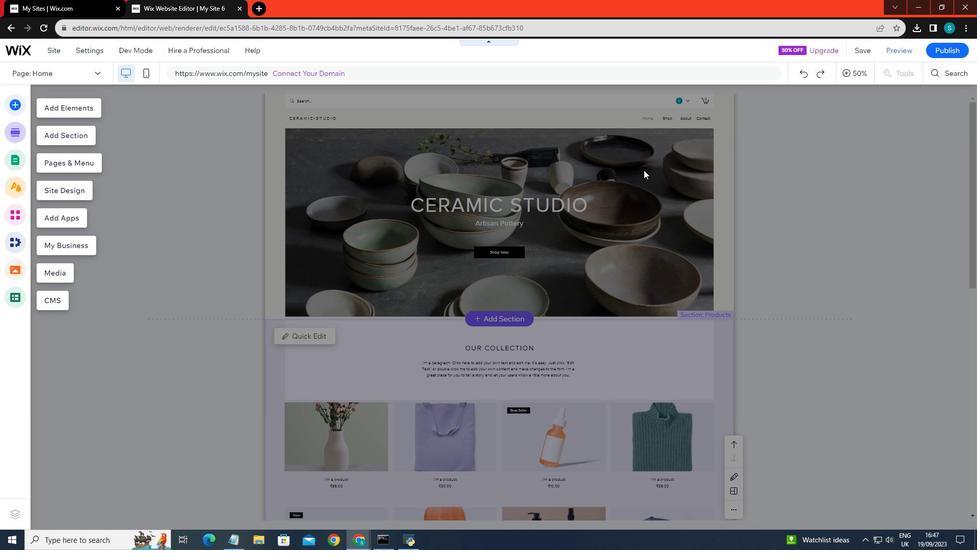 
Action: Mouse scrolled (644, 169) with delta (0, 0)
Screenshot: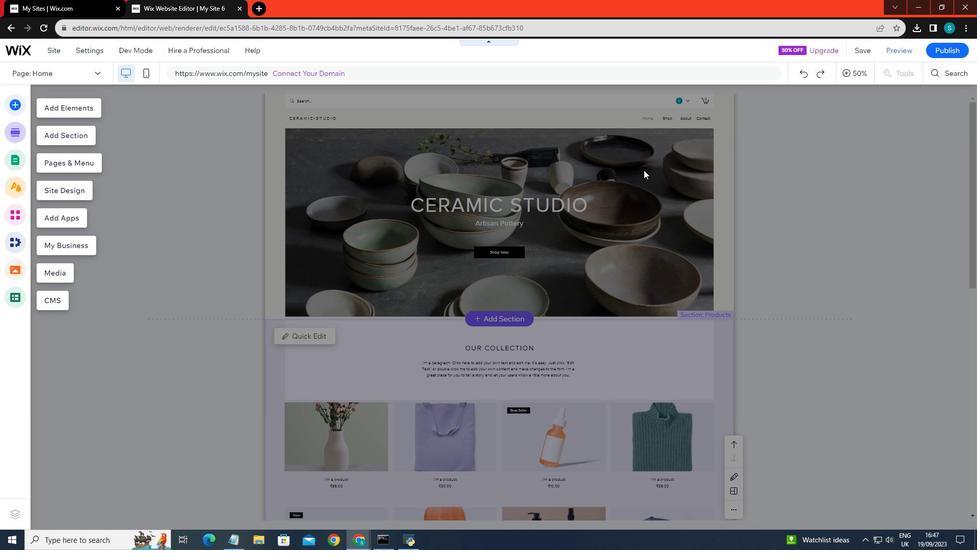 
Action: Mouse moved to (679, 117)
Screenshot: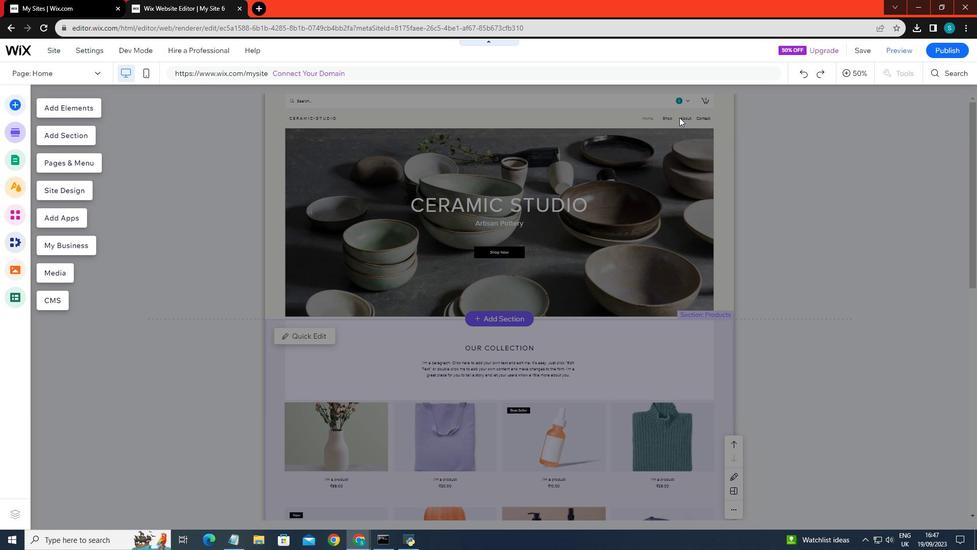 
Action: Mouse pressed left at (679, 117)
Screenshot: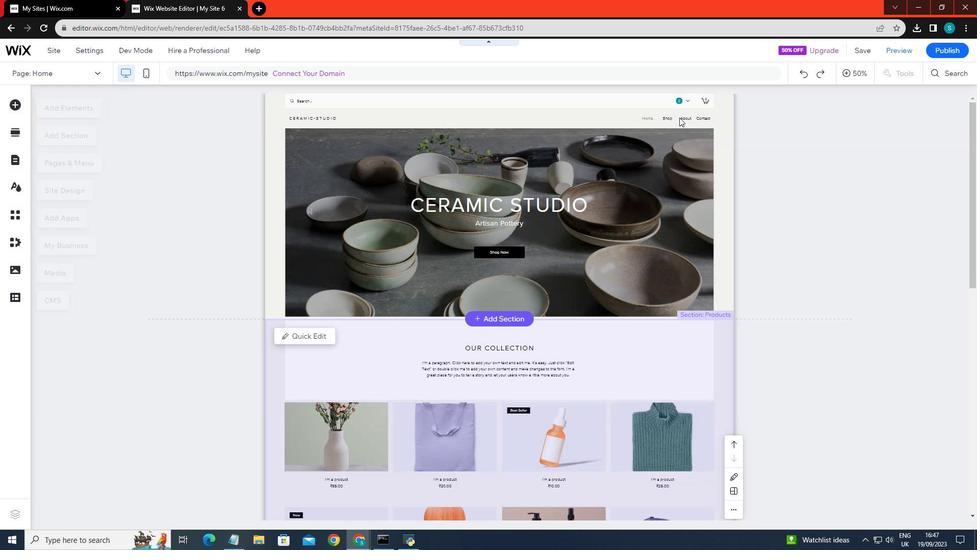 
Action: Mouse pressed left at (679, 117)
Screenshot: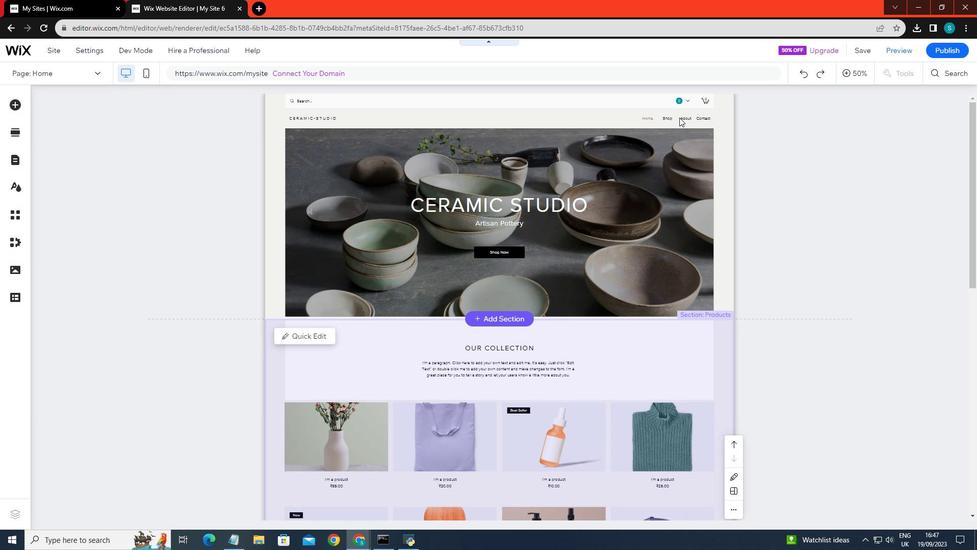 
Action: Mouse moved to (71, 100)
Screenshot: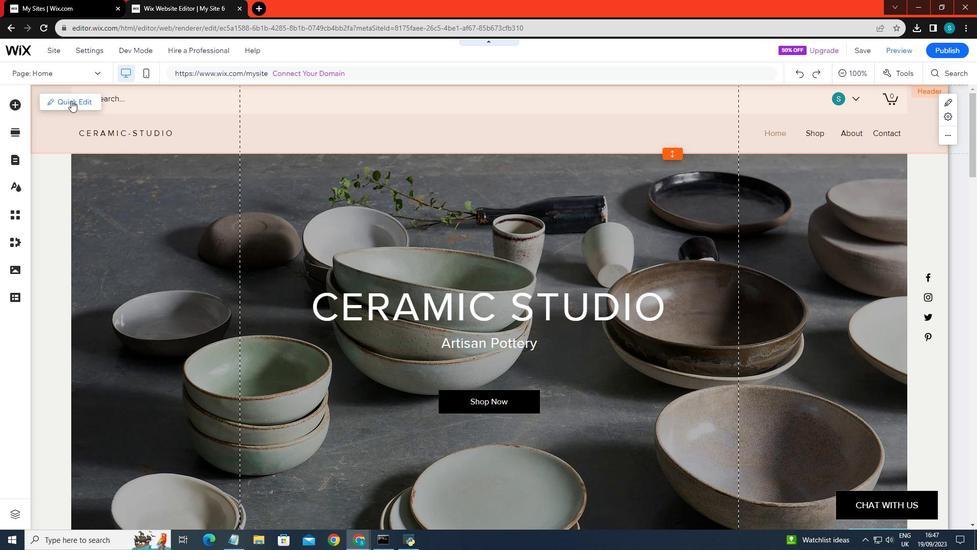
Action: Mouse pressed left at (71, 100)
Screenshot: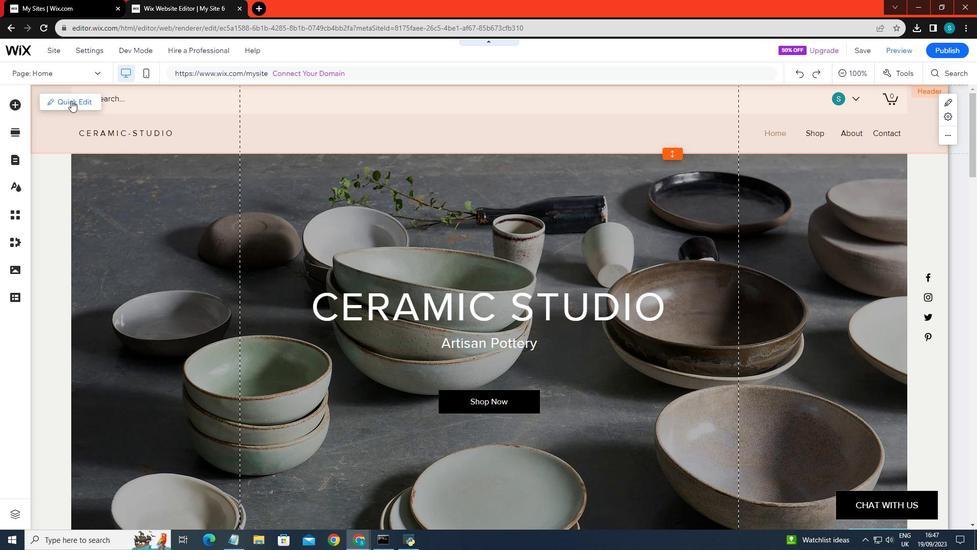 
Action: Mouse moved to (574, 117)
Screenshot: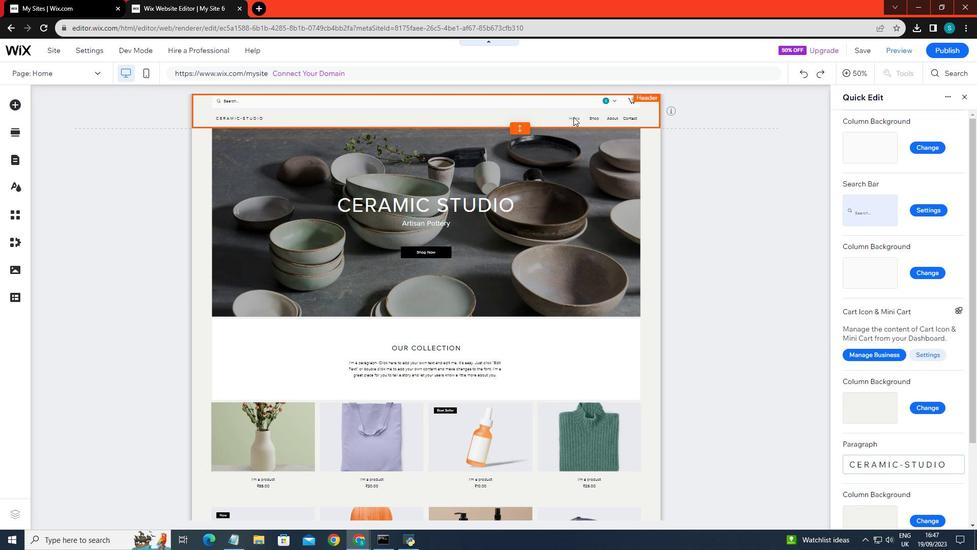 
Action: Mouse pressed left at (574, 117)
Screenshot: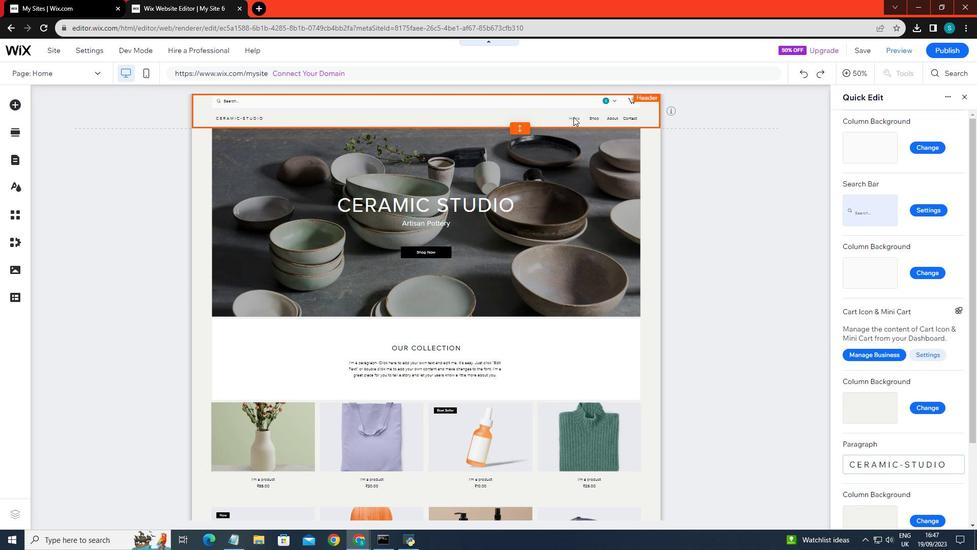 
Action: Mouse pressed left at (574, 117)
Screenshot: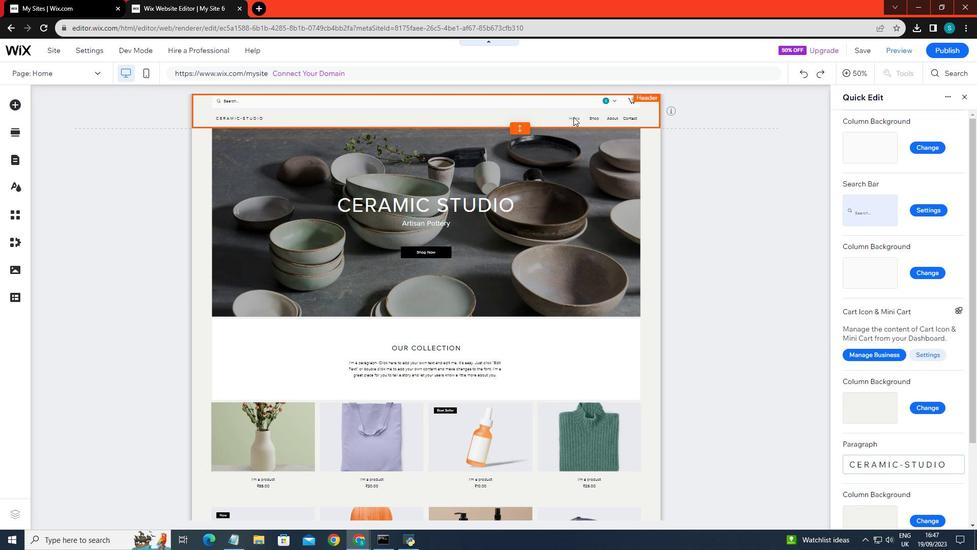 
Action: Mouse moved to (811, 130)
Screenshot: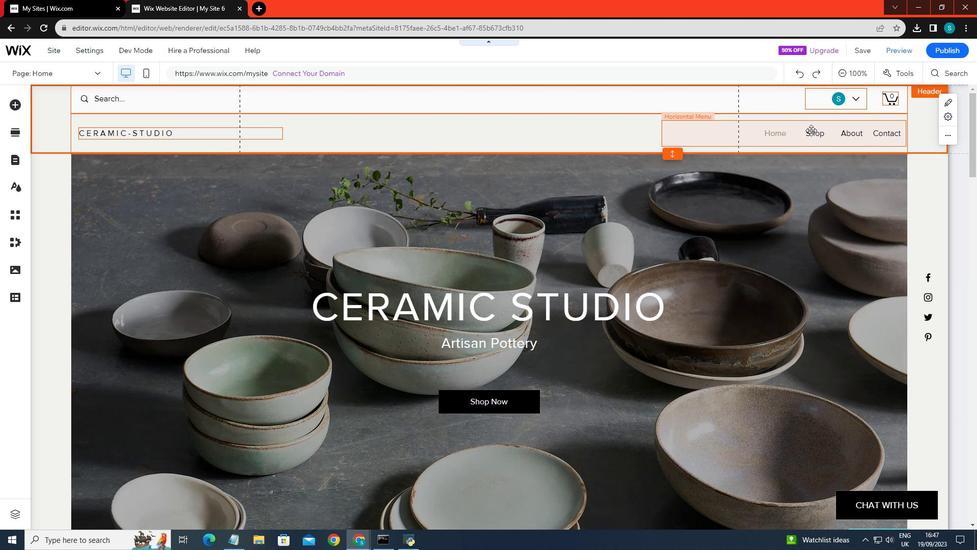
Action: Mouse pressed left at (811, 130)
Screenshot: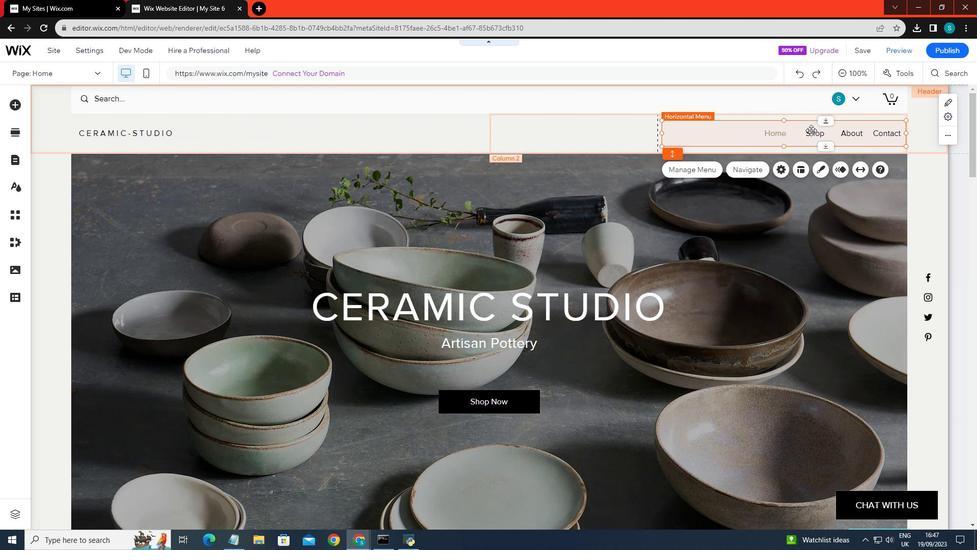 
Action: Mouse pressed left at (811, 130)
Screenshot: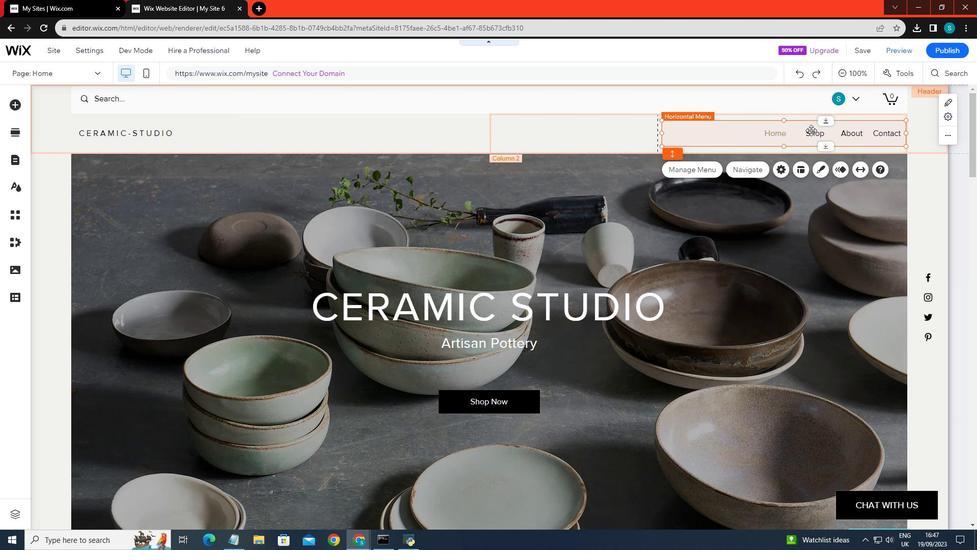 
Action: Mouse moved to (215, 182)
Screenshot: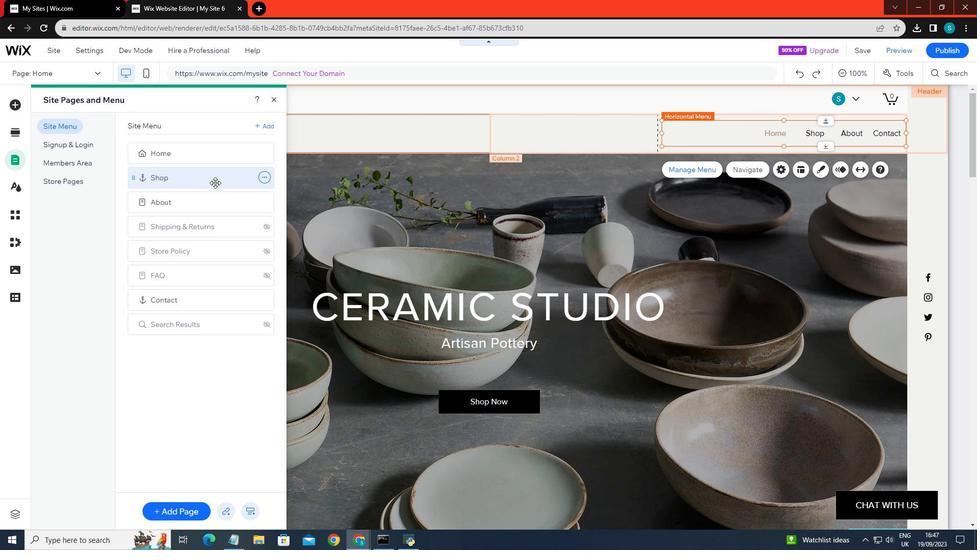 
Action: Mouse scrolled (215, 182) with delta (0, 0)
Screenshot: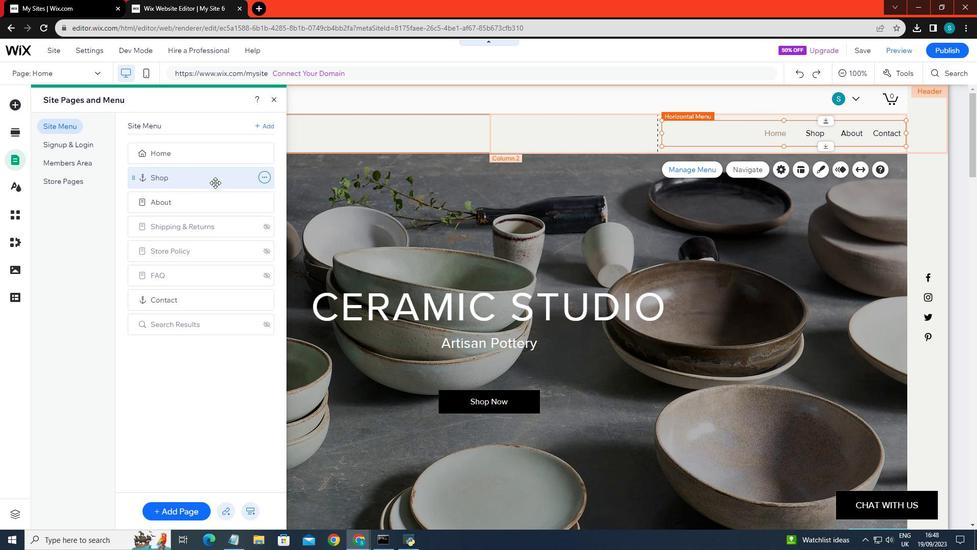 
Action: Mouse scrolled (215, 182) with delta (0, 0)
Screenshot: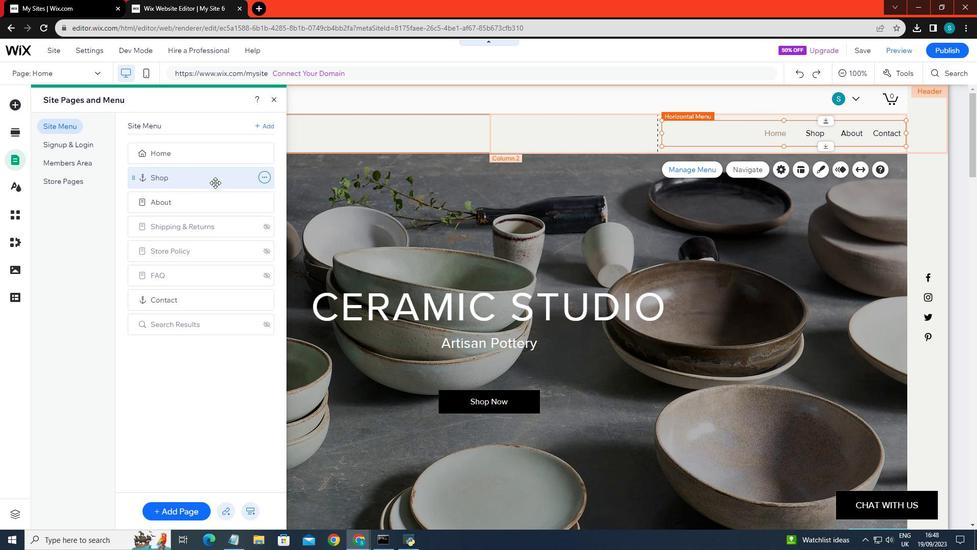 
Action: Mouse scrolled (215, 182) with delta (0, 0)
Screenshot: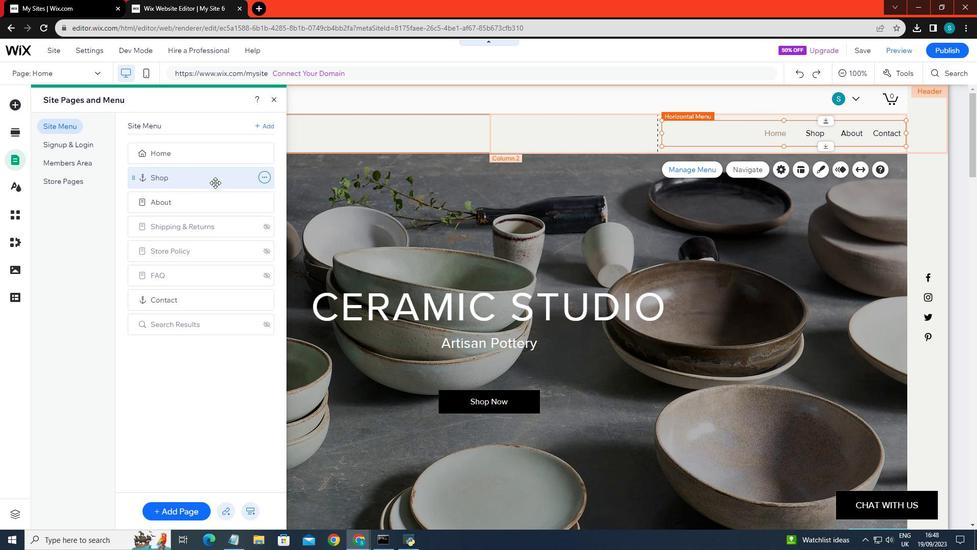 
Action: Mouse scrolled (215, 182) with delta (0, 0)
Screenshot: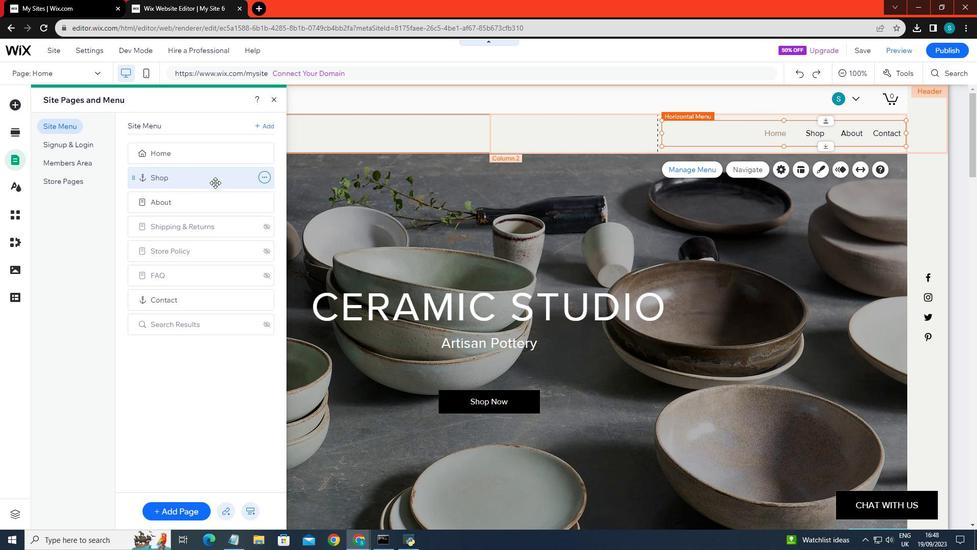 
Action: Mouse pressed left at (215, 182)
Screenshot: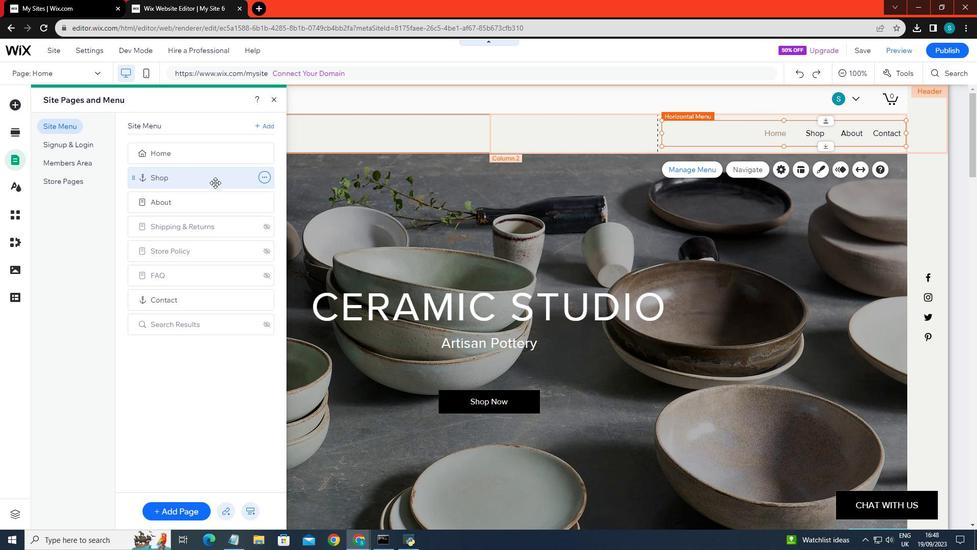 
Action: Mouse pressed left at (215, 182)
Screenshot: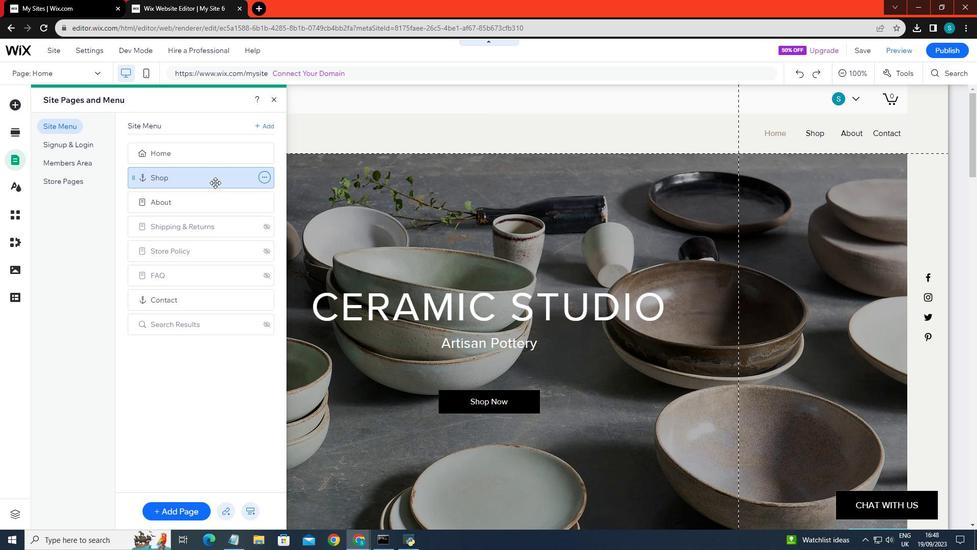 
Action: Mouse scrolled (215, 183) with delta (0, 0)
Screenshot: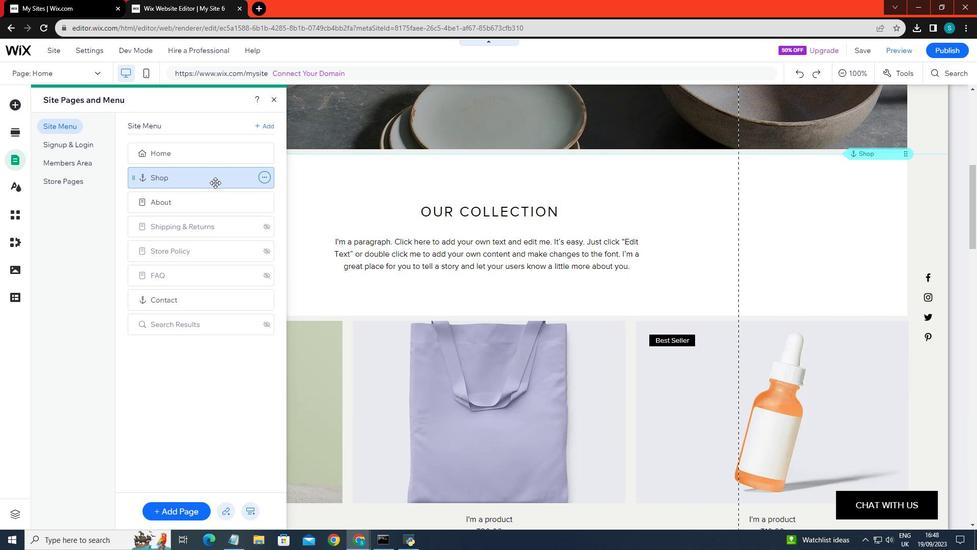 
Action: Mouse scrolled (215, 183) with delta (0, 0)
Screenshot: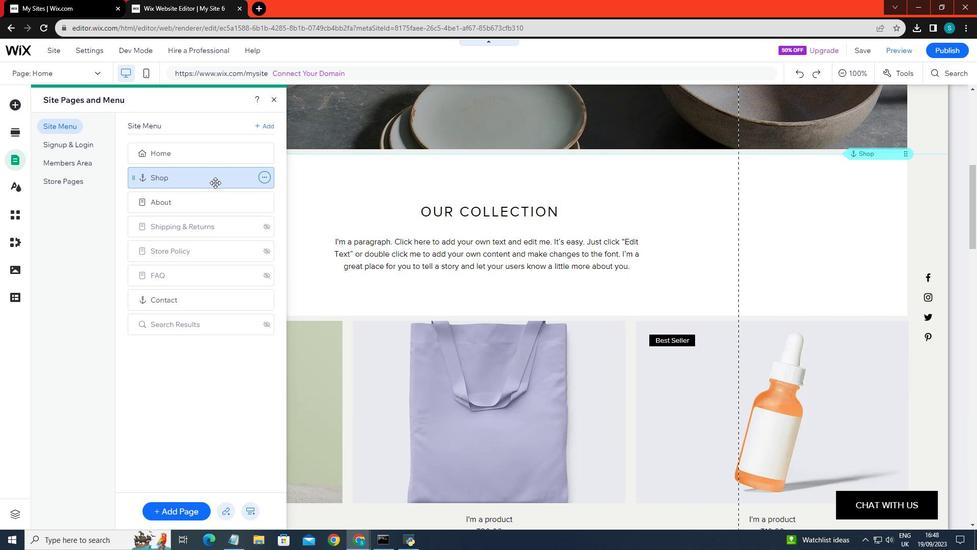 
Action: Mouse scrolled (215, 183) with delta (0, 0)
Screenshot: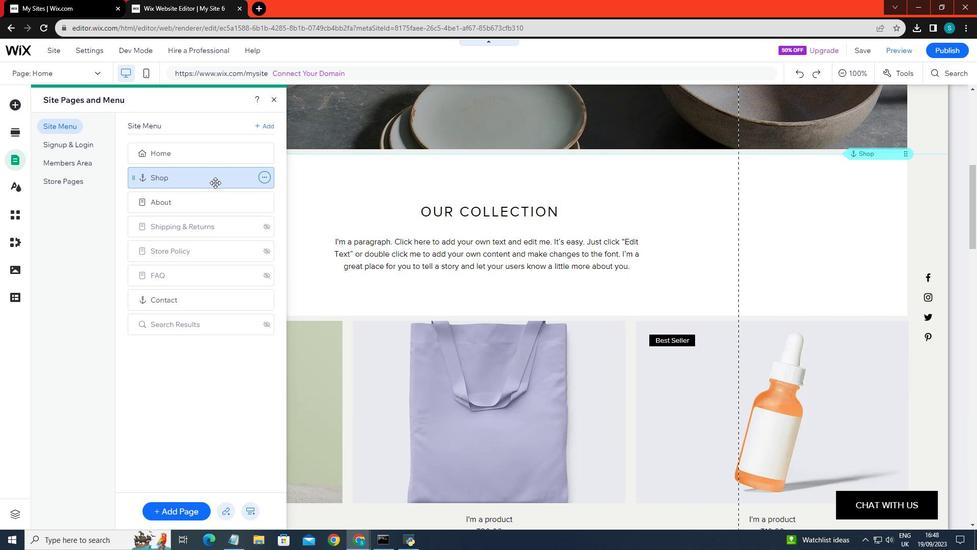 
Action: Mouse scrolled (215, 183) with delta (0, 0)
Screenshot: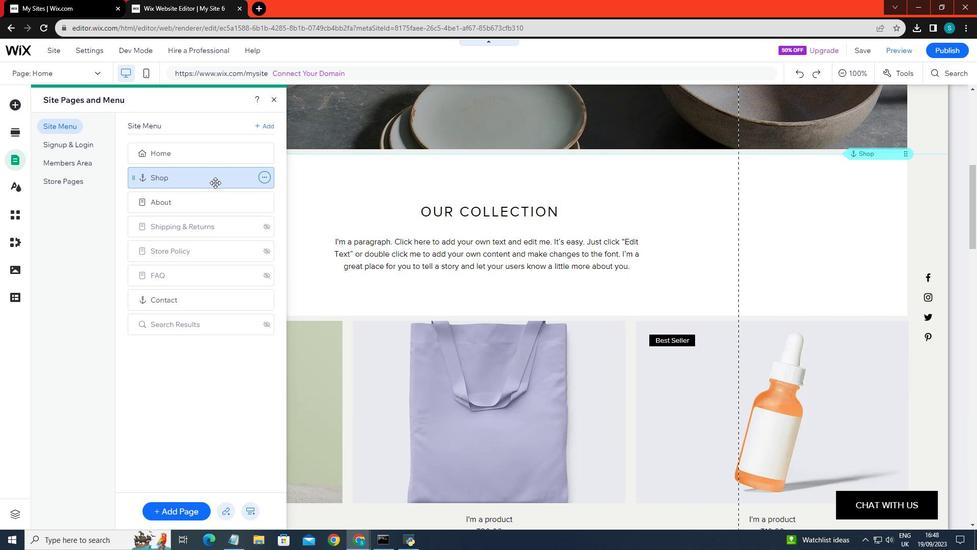 
Action: Mouse scrolled (215, 183) with delta (0, 0)
